 Task: For heading Use Pacifico with underline.  font size for heading18,  'Change the font style of data to'Pacifico and font size to 9,  Change the alignment of both headline & data to Align center.  In the sheet   Revive Sales   book
Action: Mouse moved to (173, 298)
Screenshot: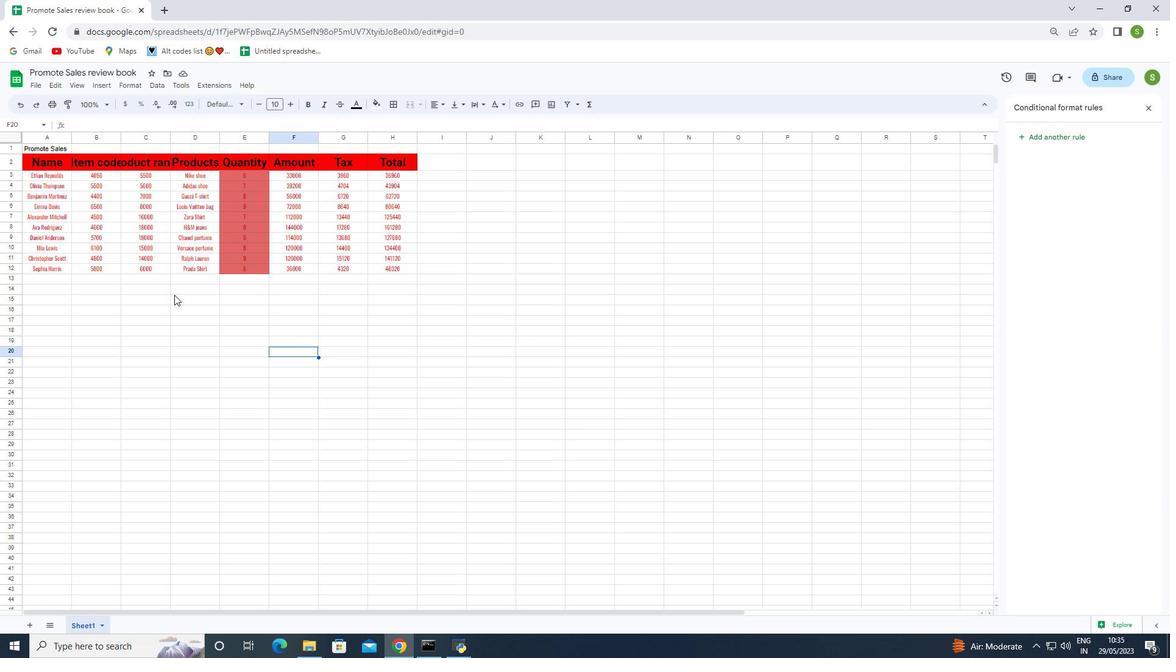 
Action: Mouse pressed left at (173, 298)
Screenshot: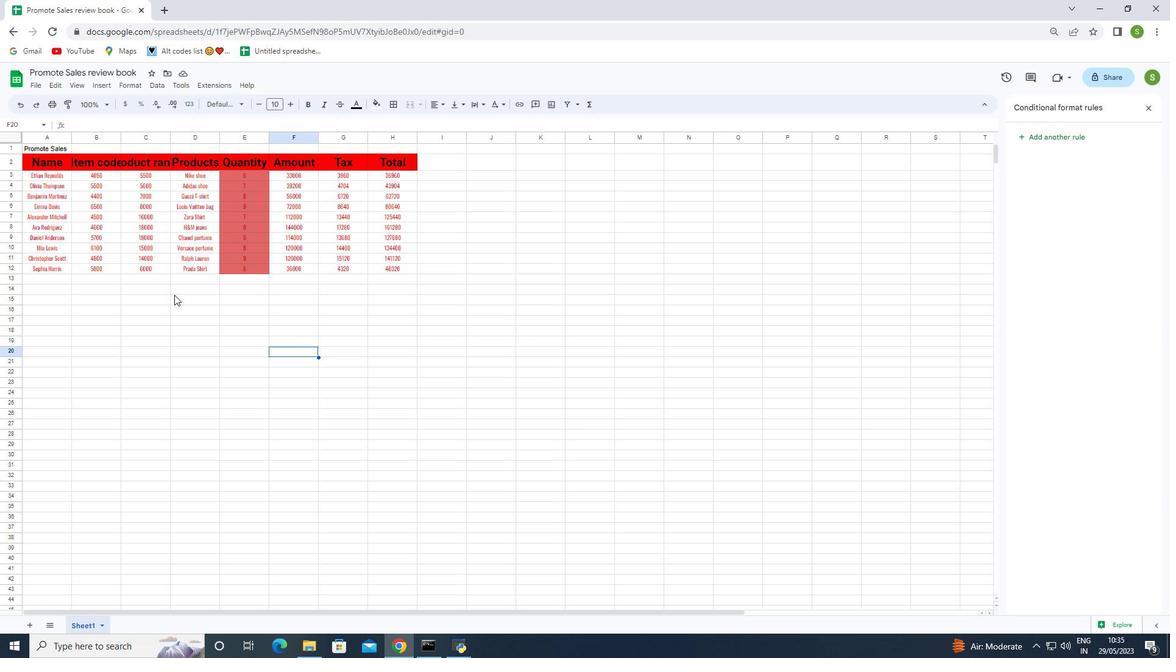 
Action: Mouse moved to (34, 159)
Screenshot: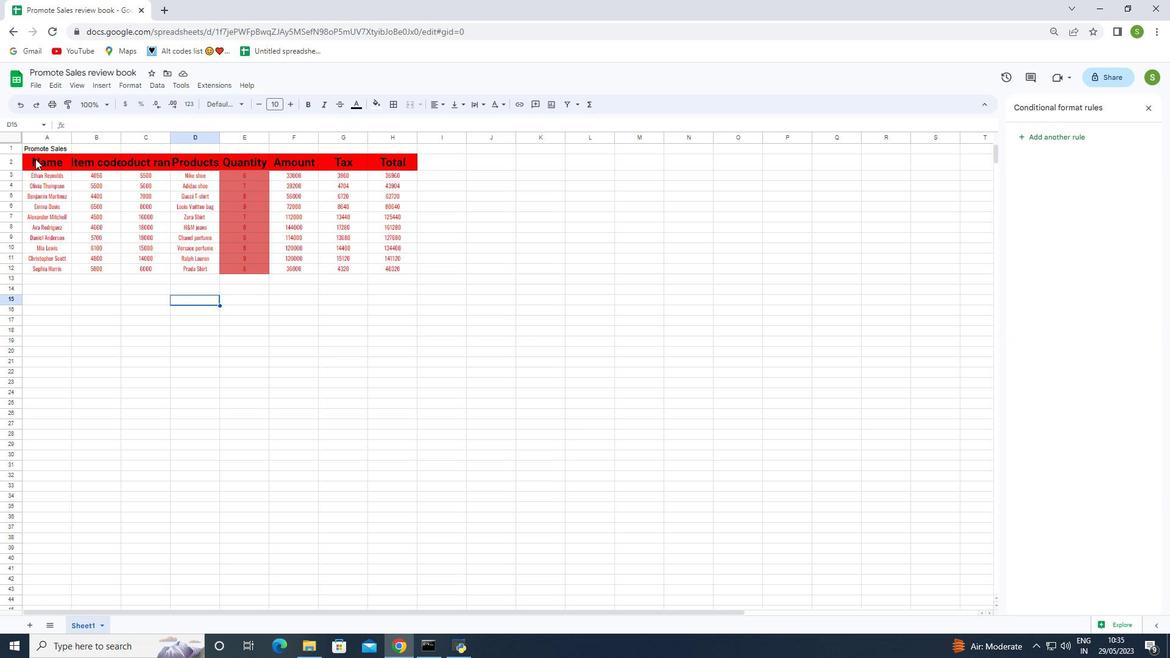 
Action: Mouse pressed left at (34, 159)
Screenshot: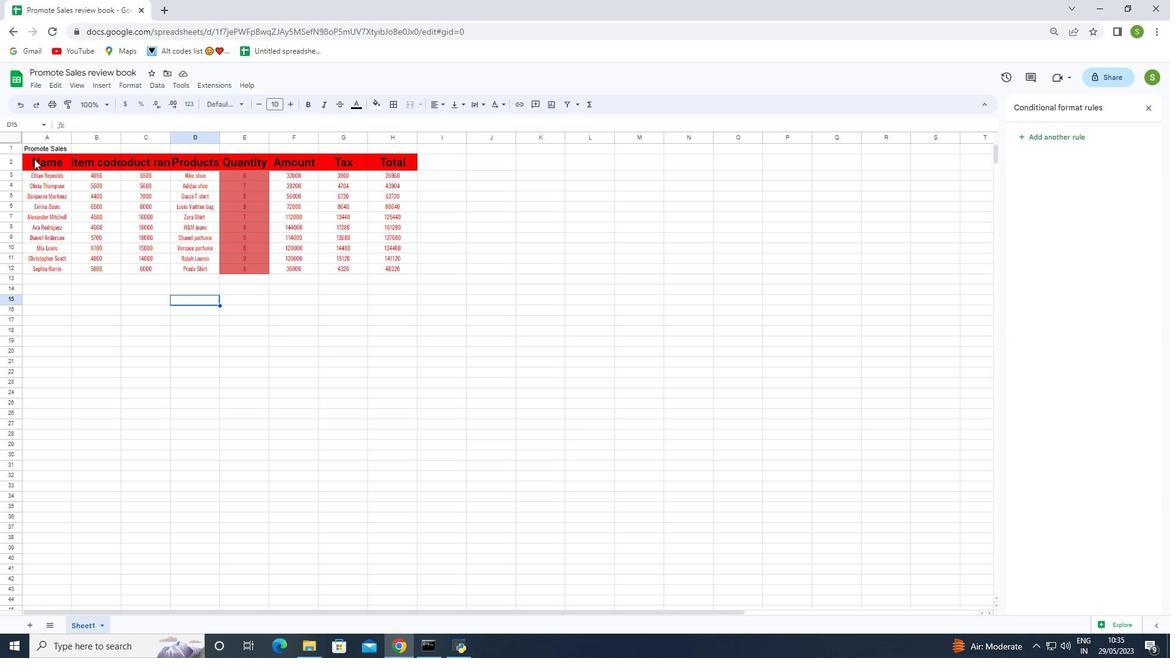 
Action: Mouse moved to (226, 104)
Screenshot: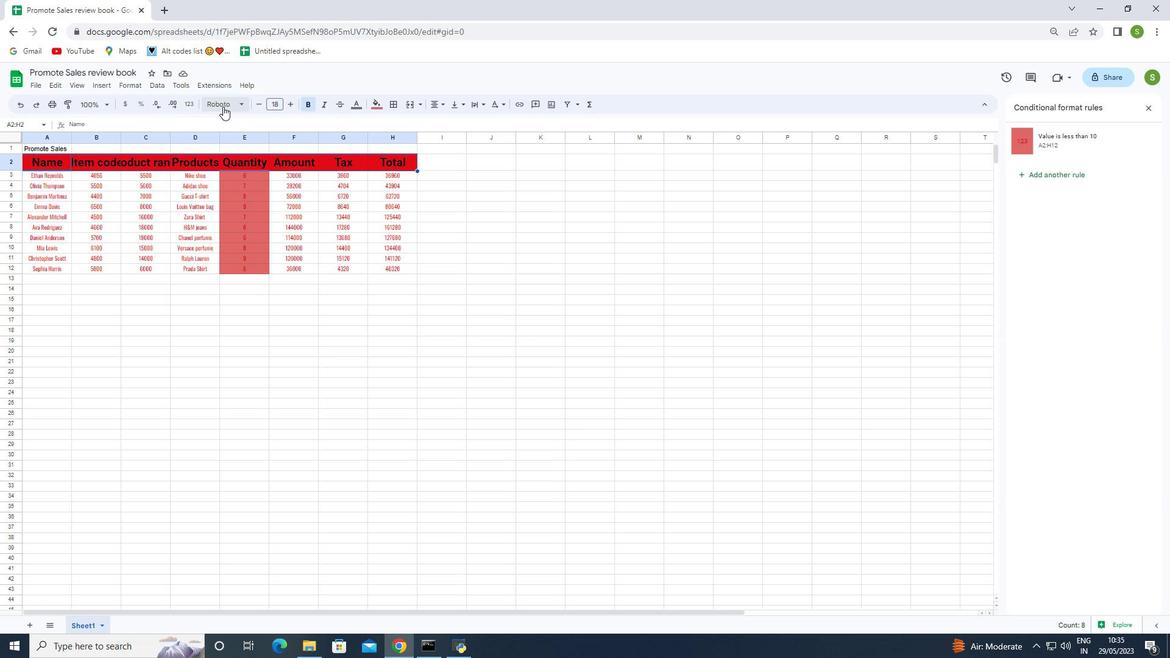 
Action: Mouse pressed left at (226, 104)
Screenshot: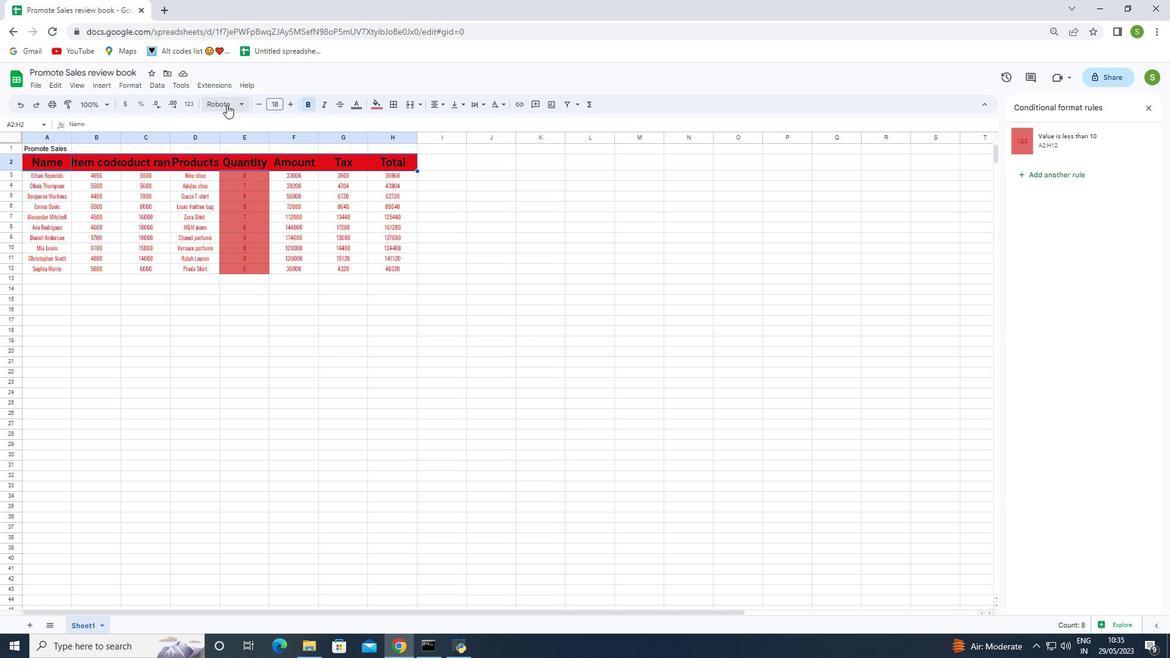 
Action: Mouse moved to (243, 563)
Screenshot: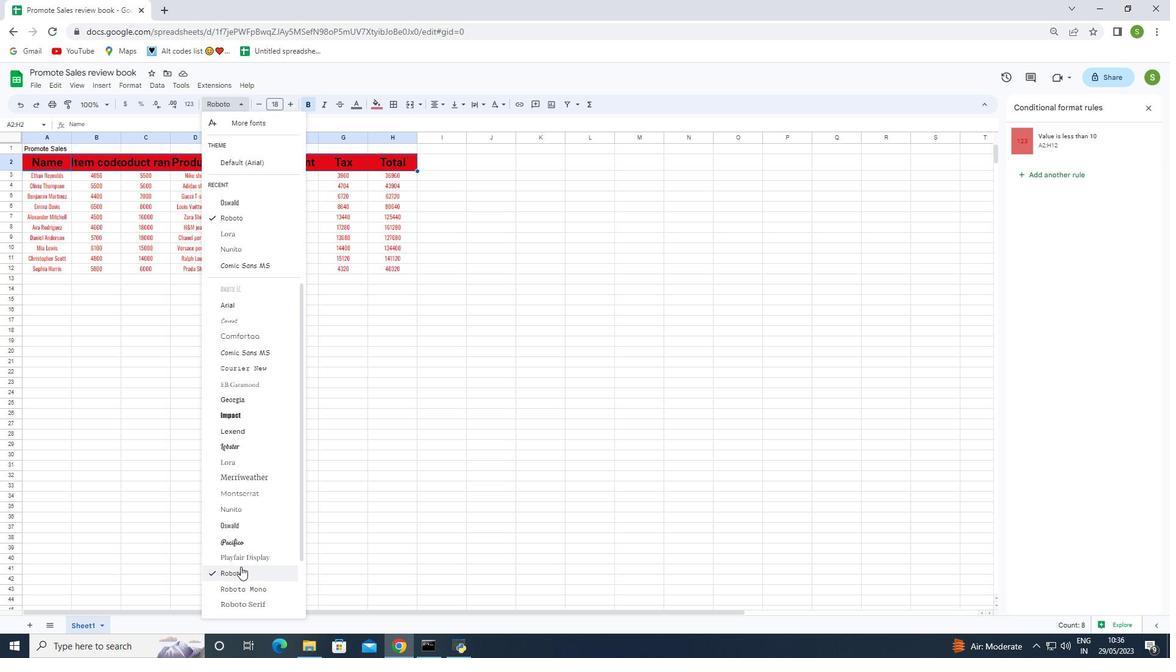 
Action: Mouse scrolled (243, 562) with delta (0, 0)
Screenshot: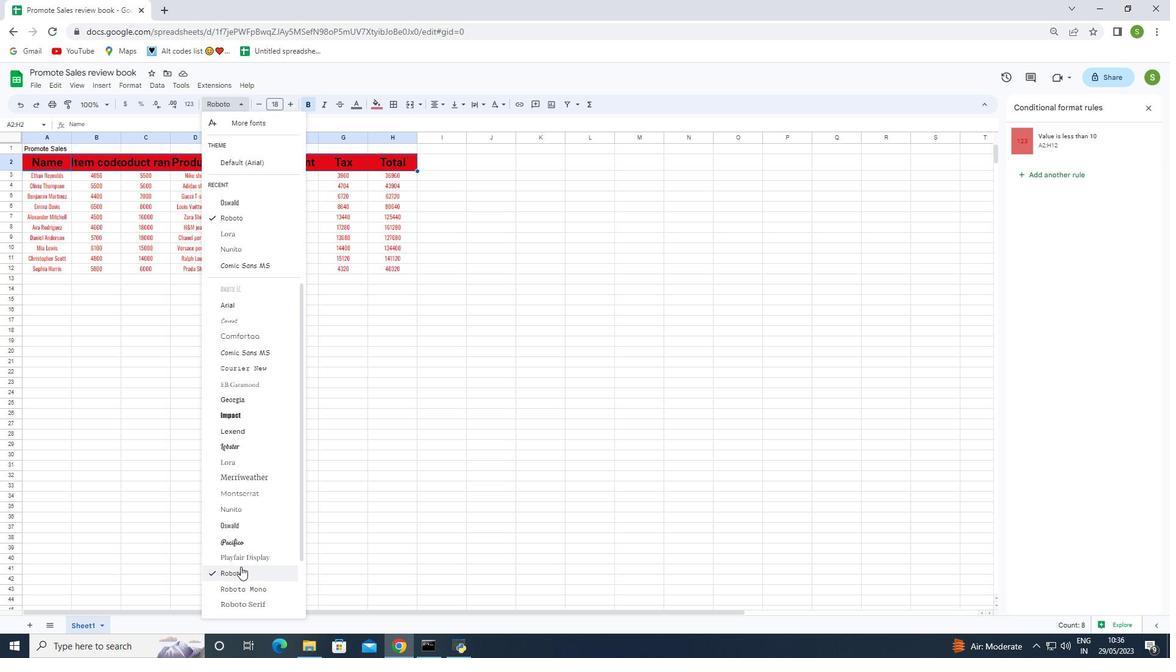 
Action: Mouse scrolled (243, 562) with delta (0, 0)
Screenshot: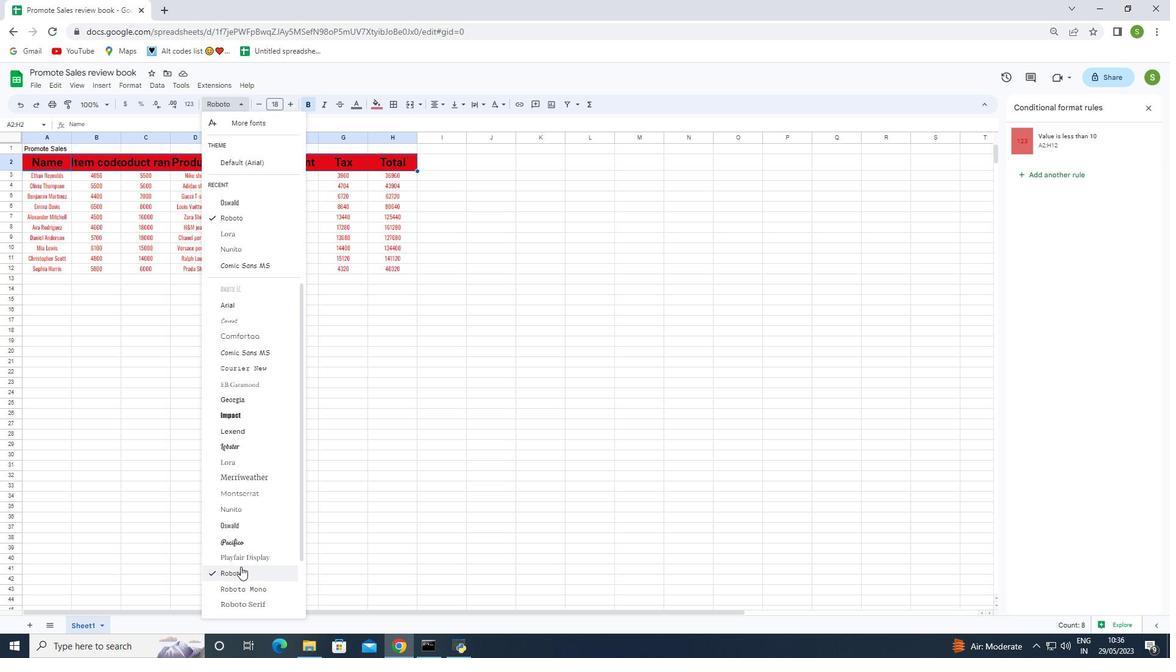 
Action: Mouse scrolled (243, 562) with delta (0, 0)
Screenshot: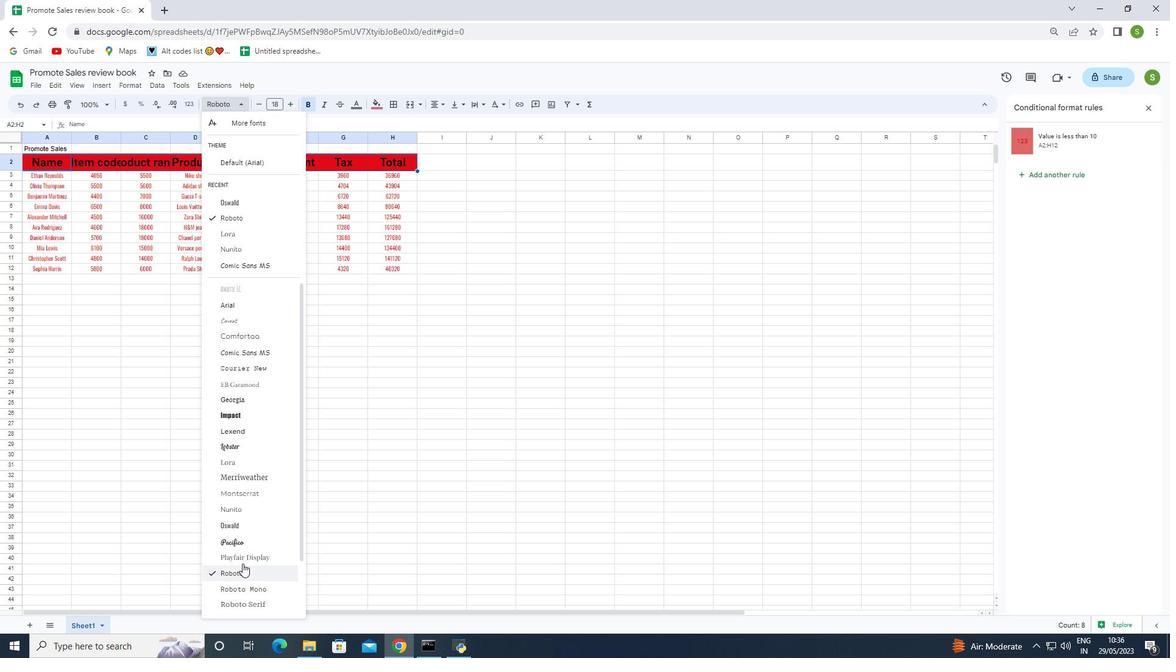 
Action: Mouse moved to (248, 562)
Screenshot: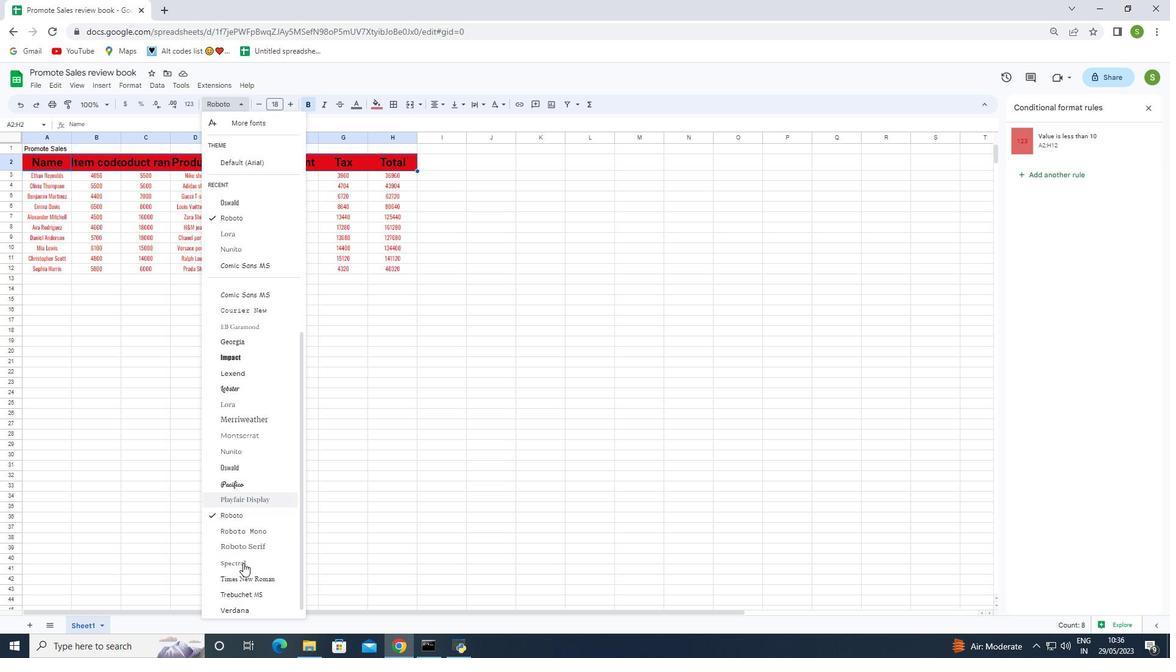 
Action: Mouse scrolled (245, 562) with delta (0, 0)
Screenshot: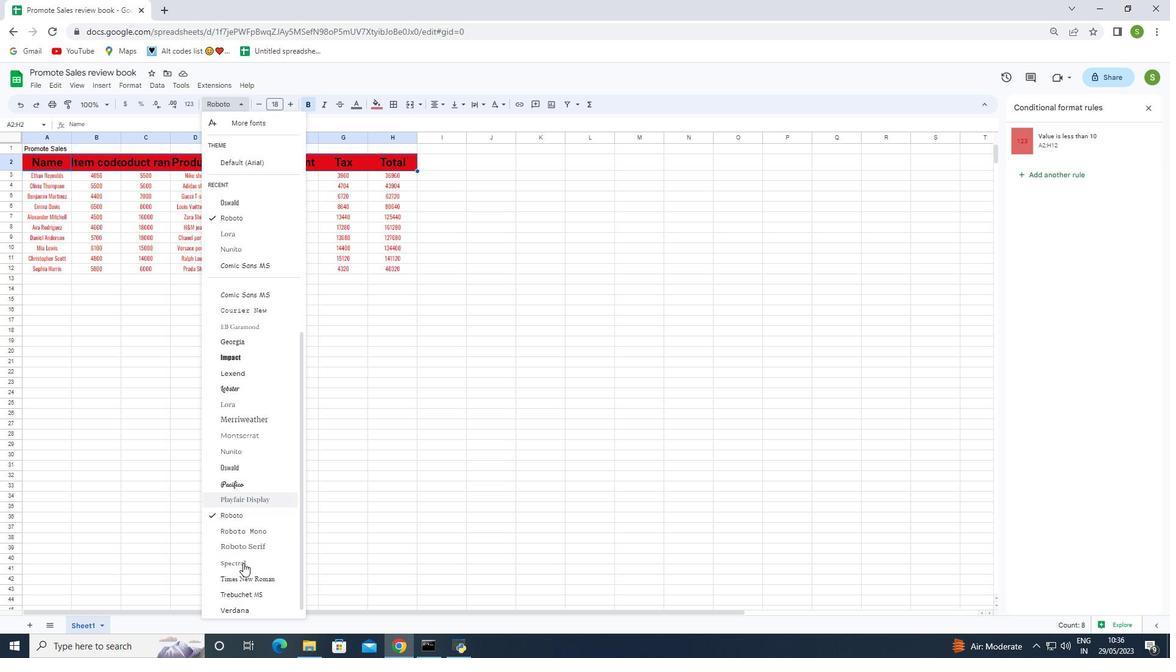 
Action: Mouse moved to (242, 512)
Screenshot: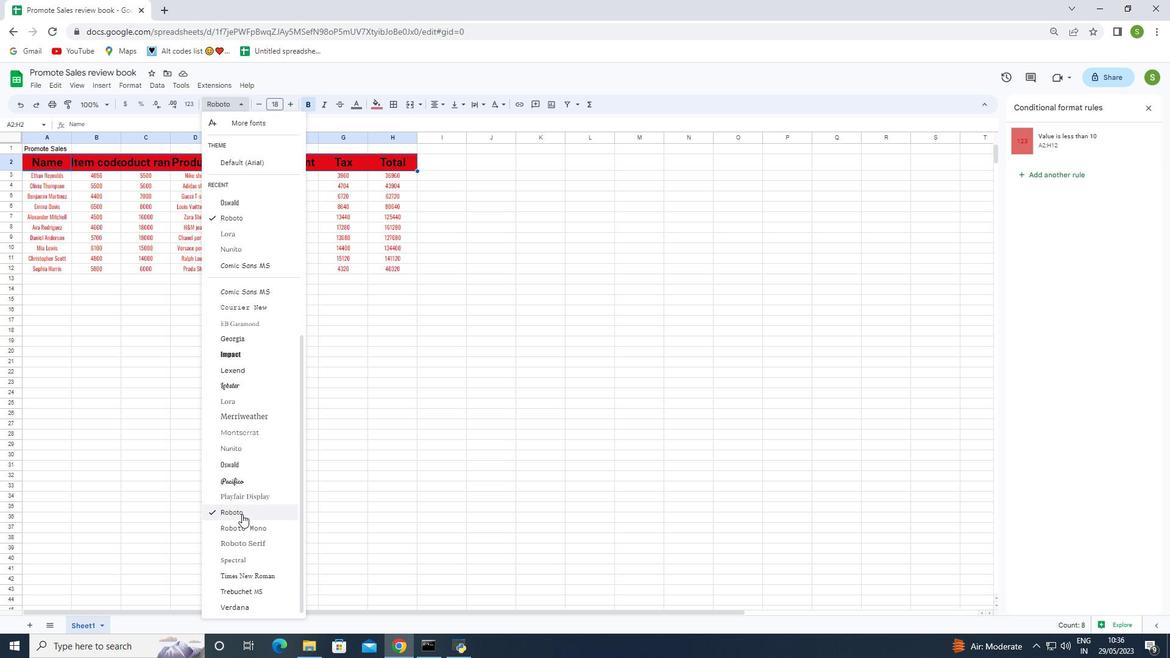 
Action: Mouse scrolled (242, 513) with delta (0, 0)
Screenshot: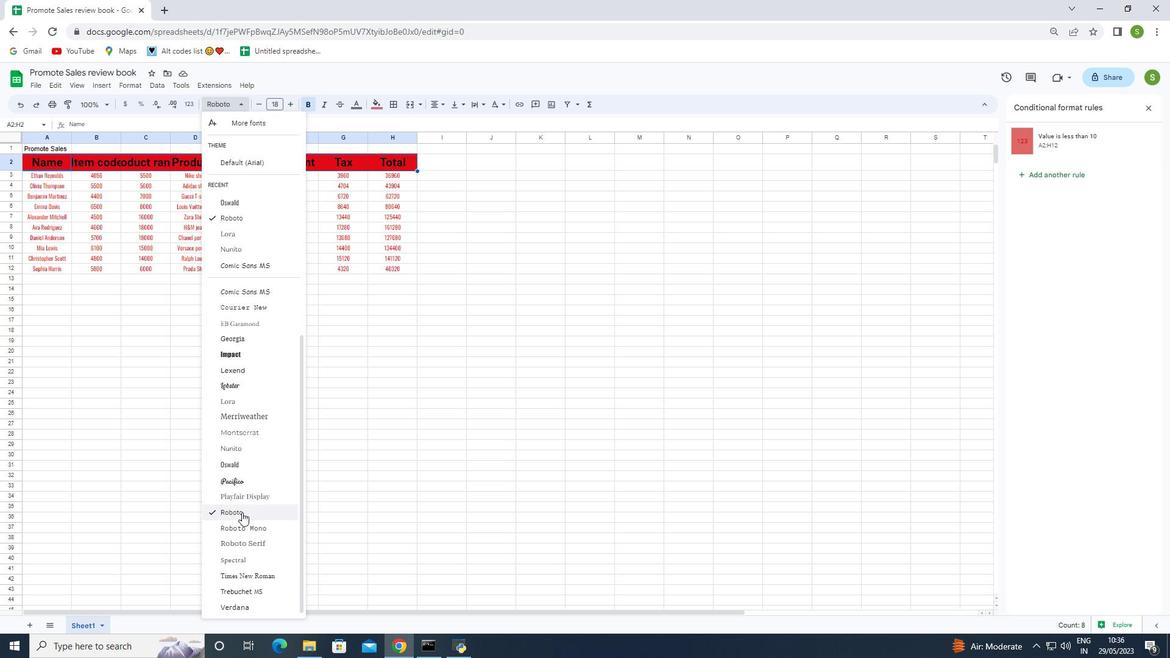 
Action: Mouse moved to (242, 509)
Screenshot: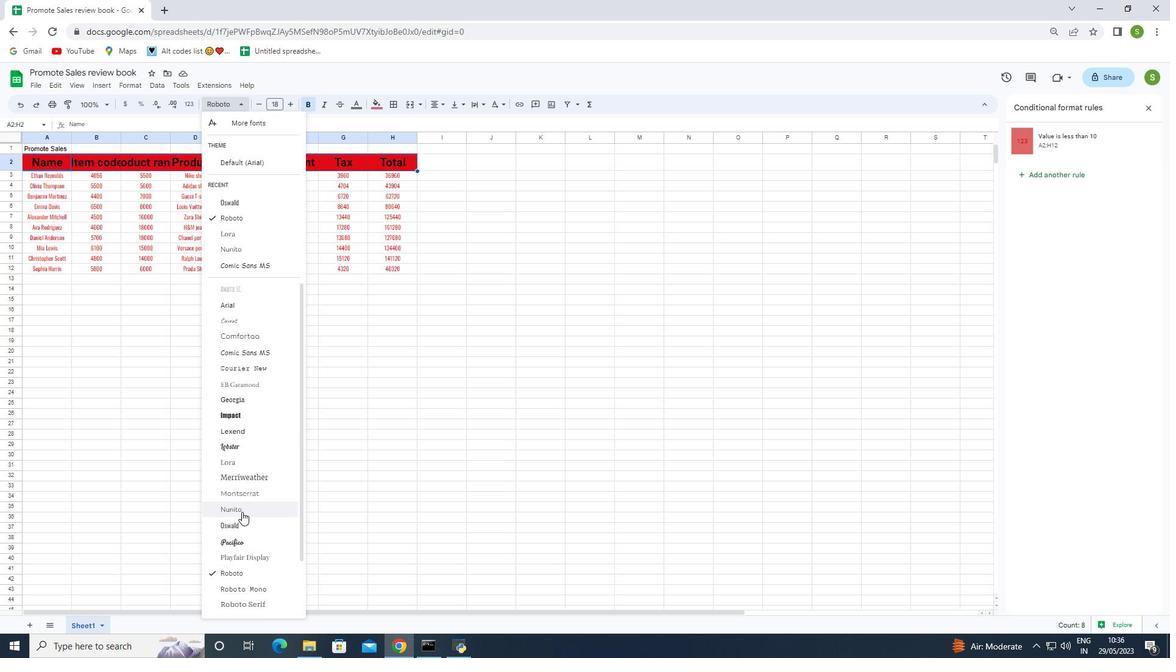
Action: Mouse scrolled (242, 510) with delta (0, 0)
Screenshot: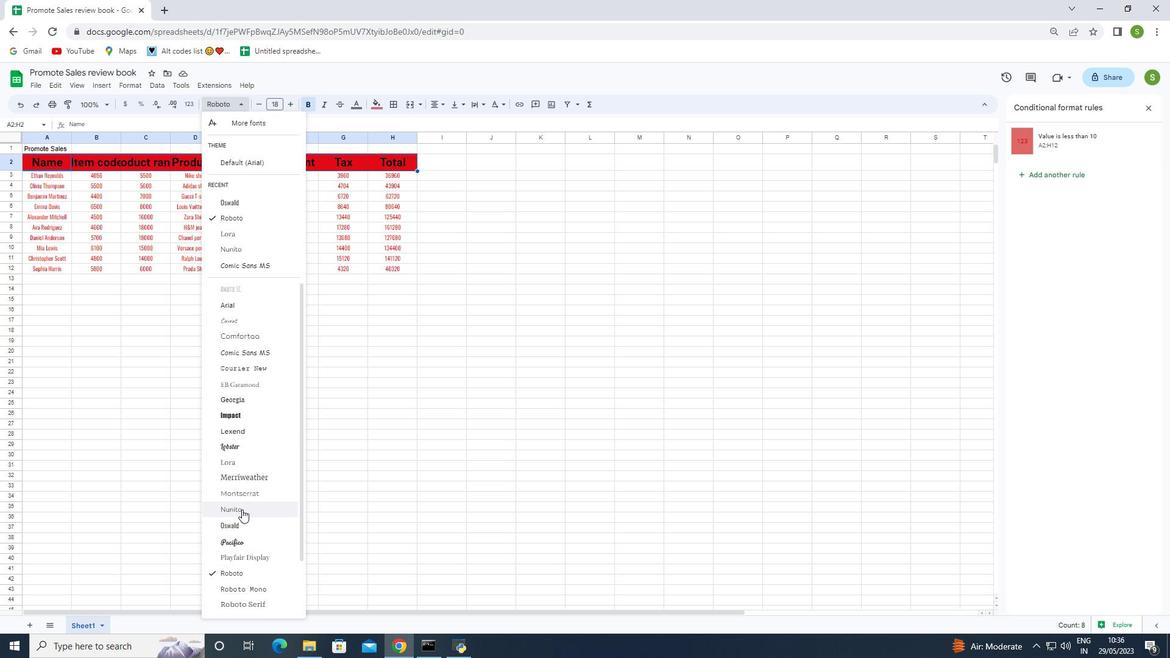 
Action: Mouse moved to (240, 459)
Screenshot: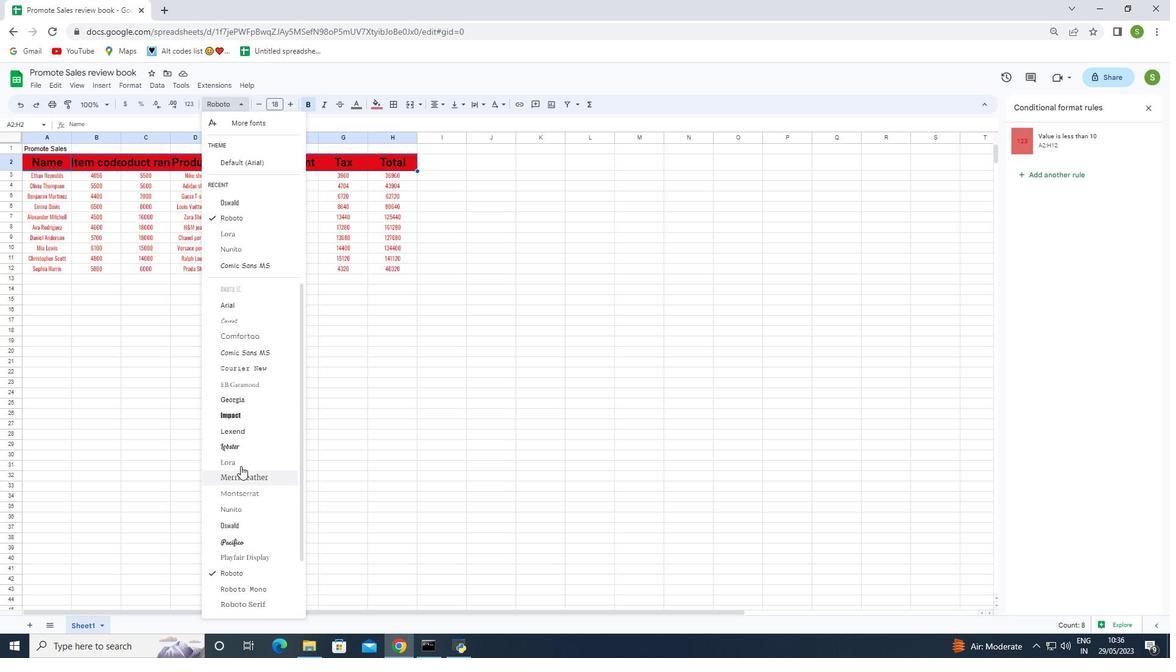 
Action: Mouse scrolled (240, 459) with delta (0, 0)
Screenshot: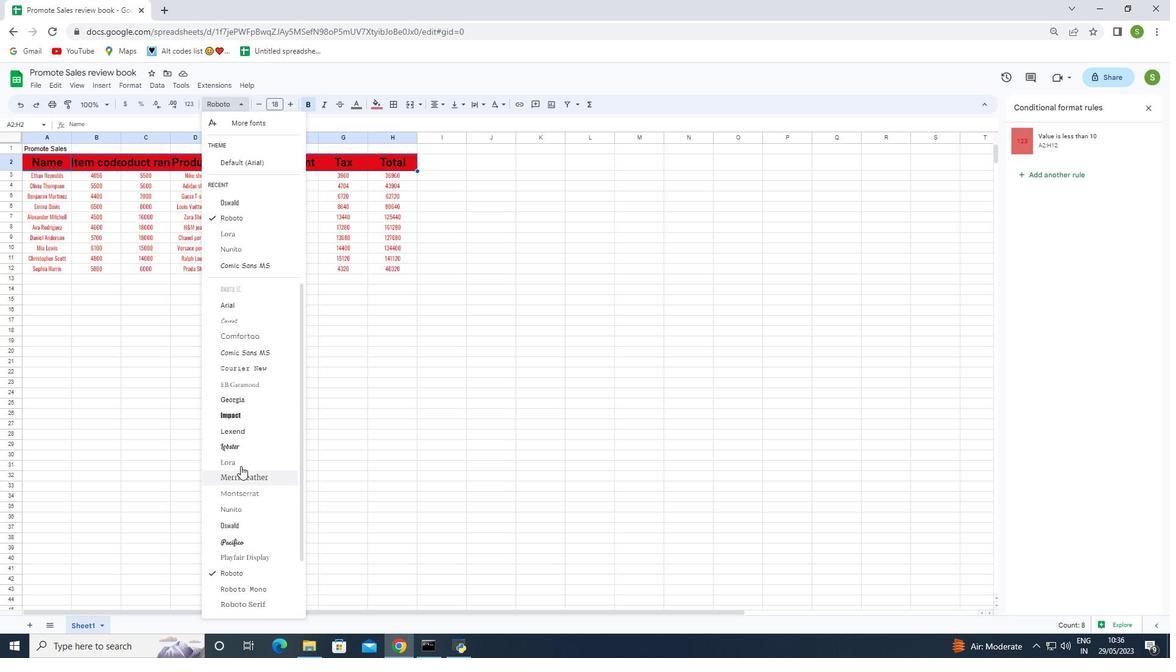 
Action: Mouse moved to (240, 458)
Screenshot: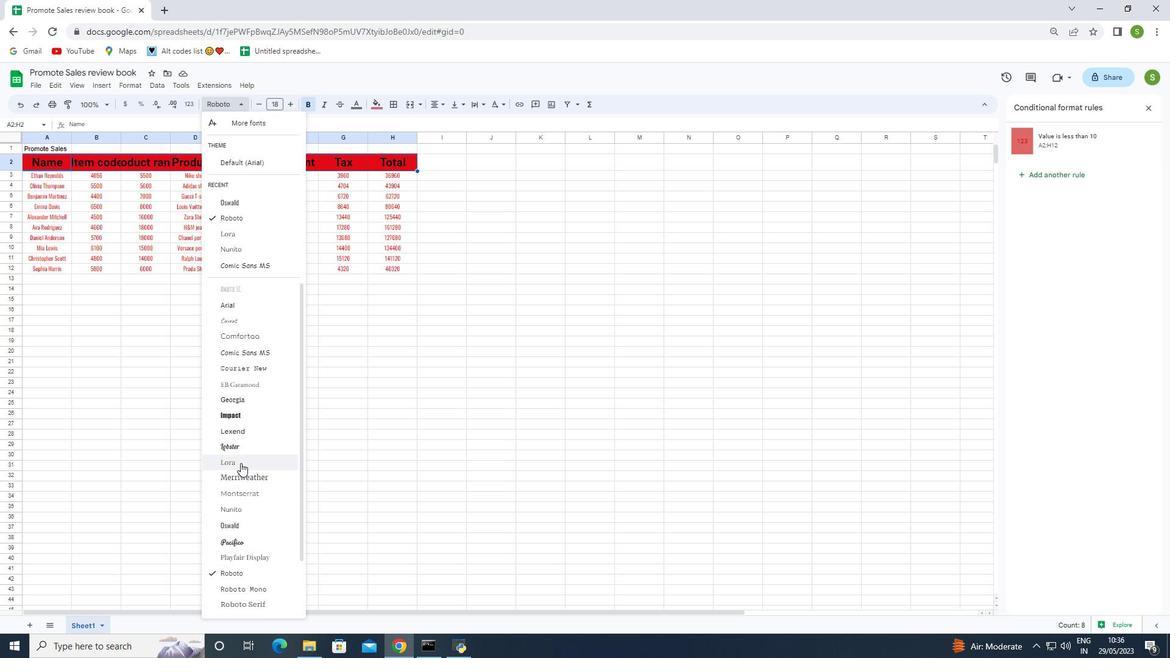 
Action: Mouse scrolled (240, 459) with delta (0, 0)
Screenshot: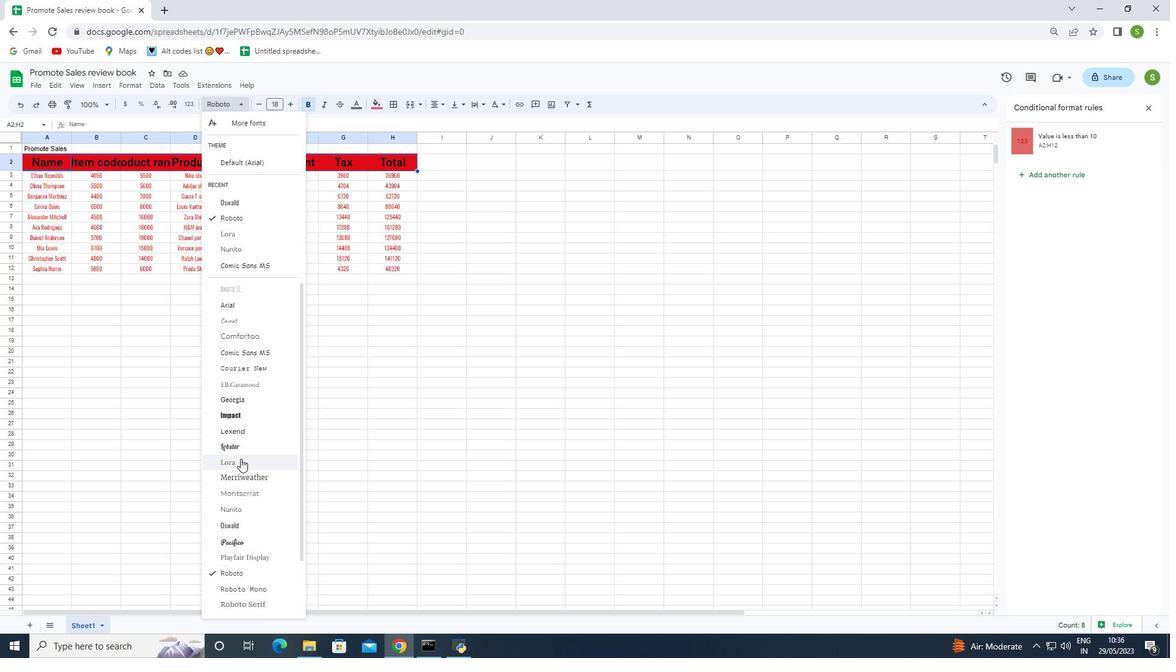 
Action: Mouse moved to (256, 521)
Screenshot: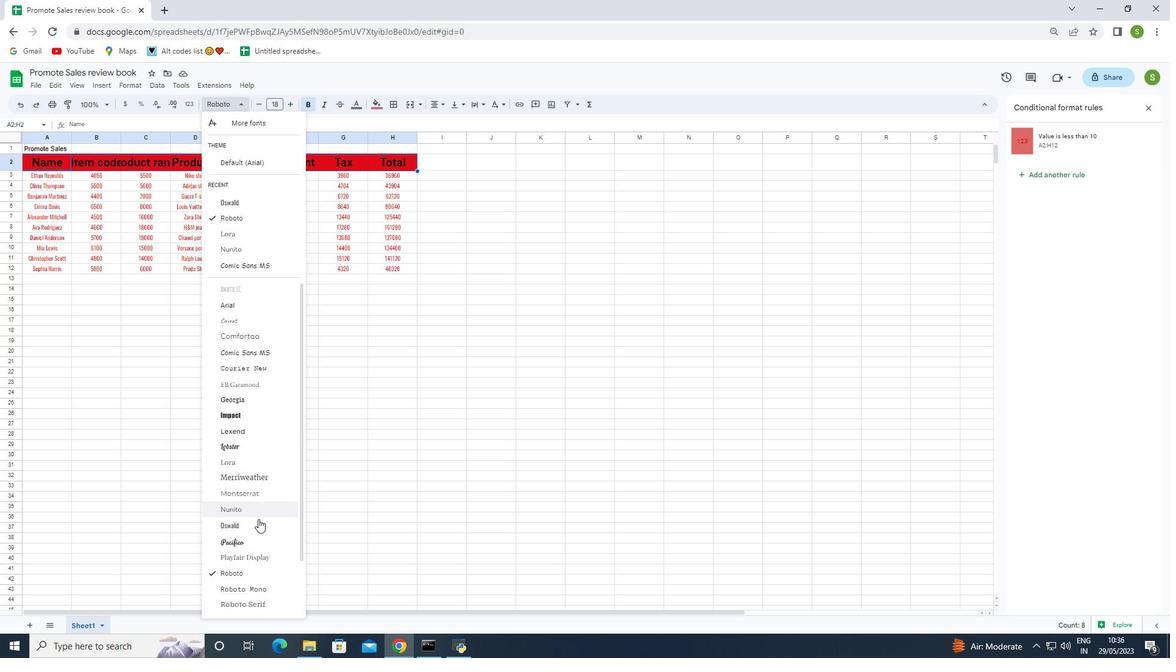 
Action: Mouse scrolled (256, 521) with delta (0, 0)
Screenshot: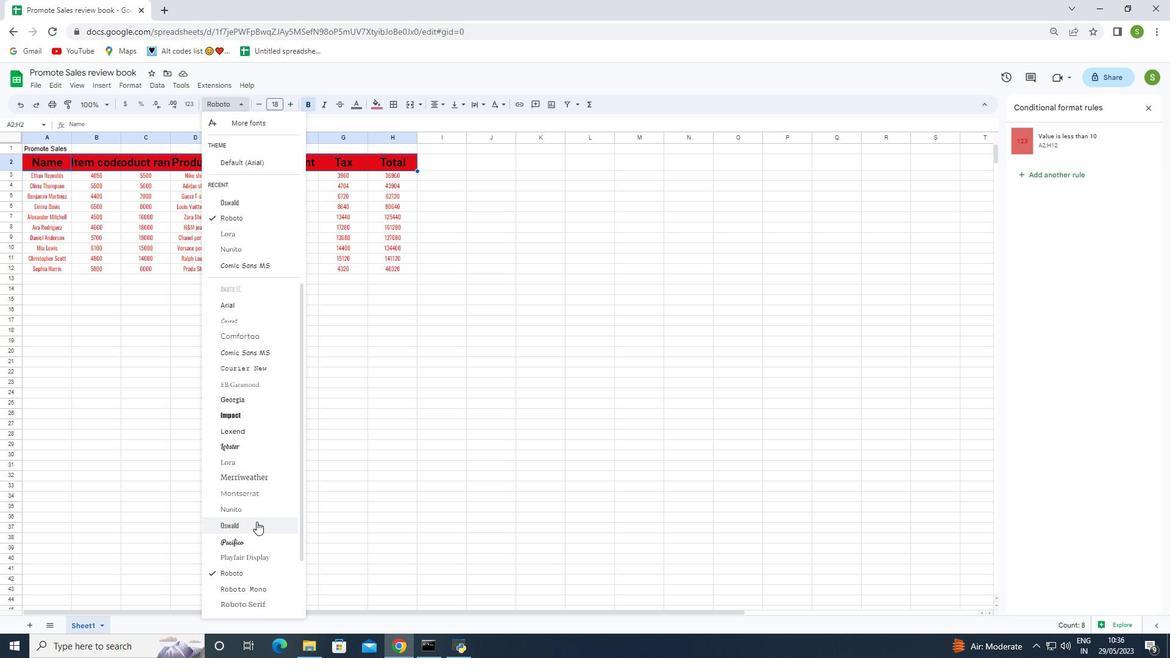 
Action: Mouse scrolled (256, 521) with delta (0, 0)
Screenshot: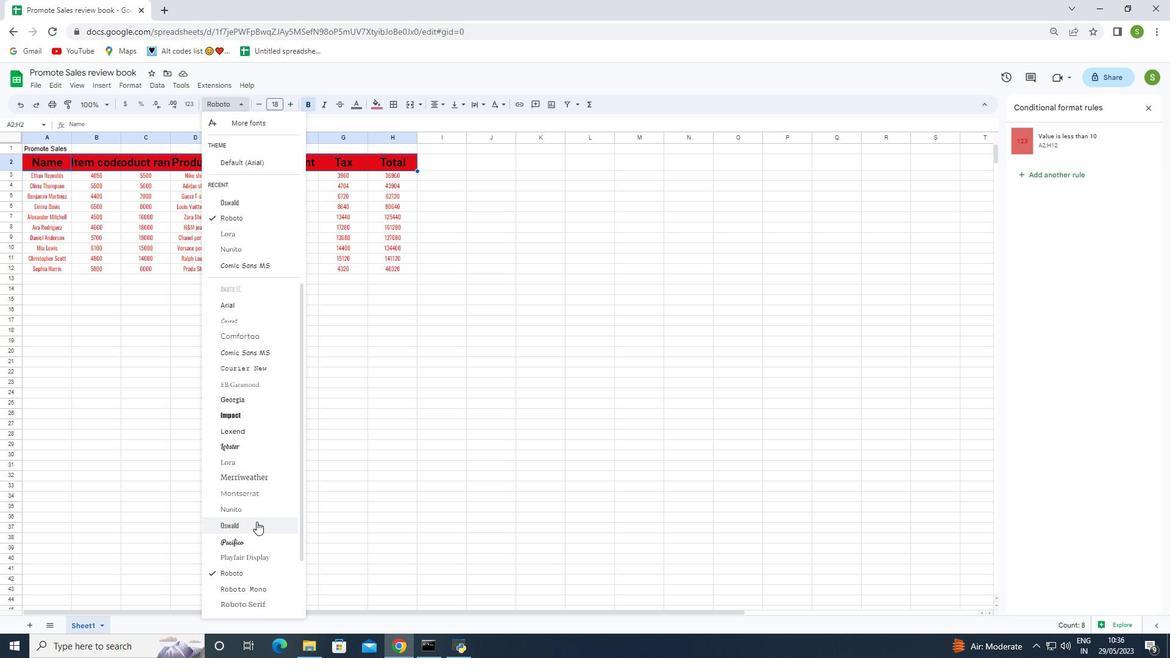 
Action: Mouse moved to (254, 524)
Screenshot: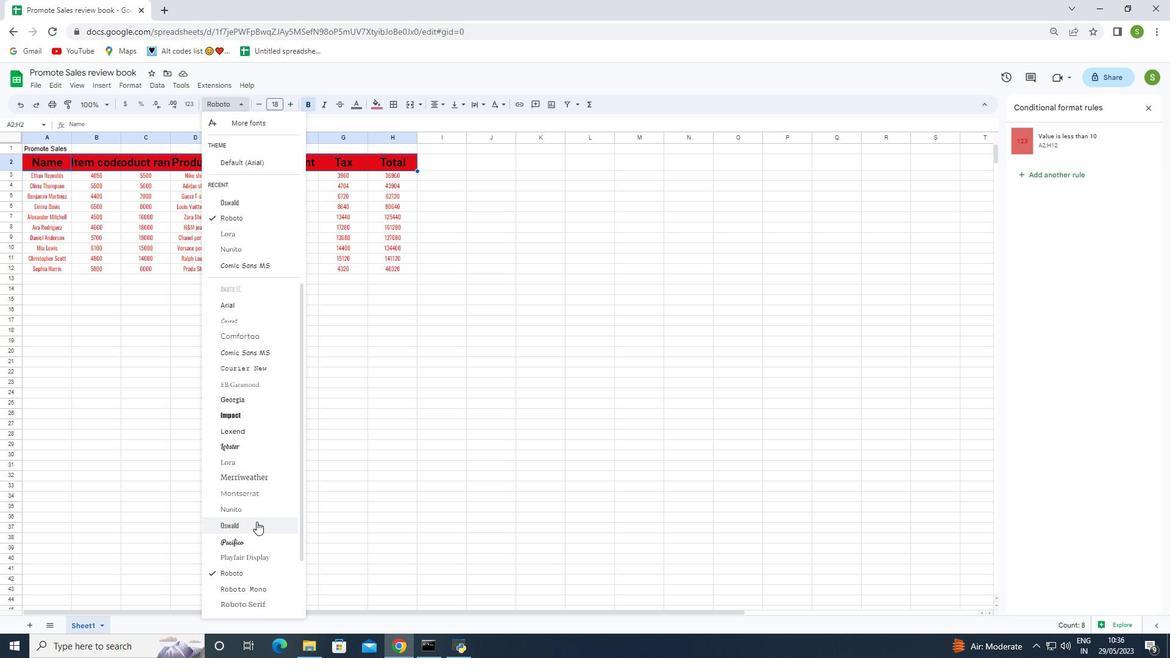
Action: Mouse scrolled (254, 523) with delta (0, 0)
Screenshot: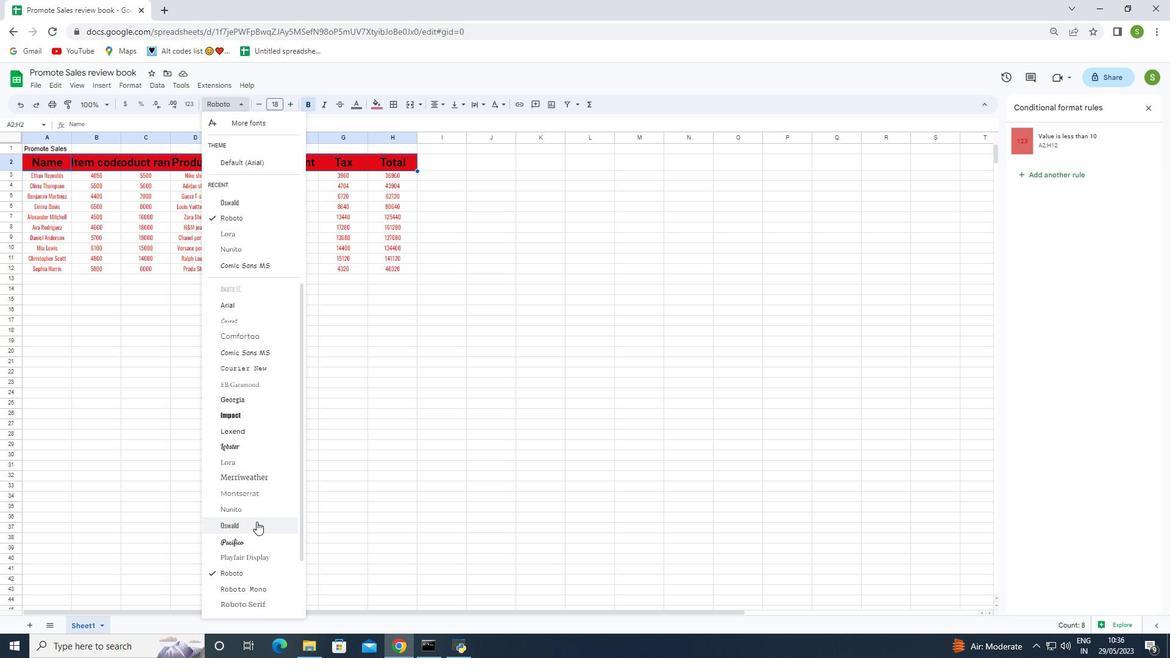 
Action: Mouse moved to (254, 525)
Screenshot: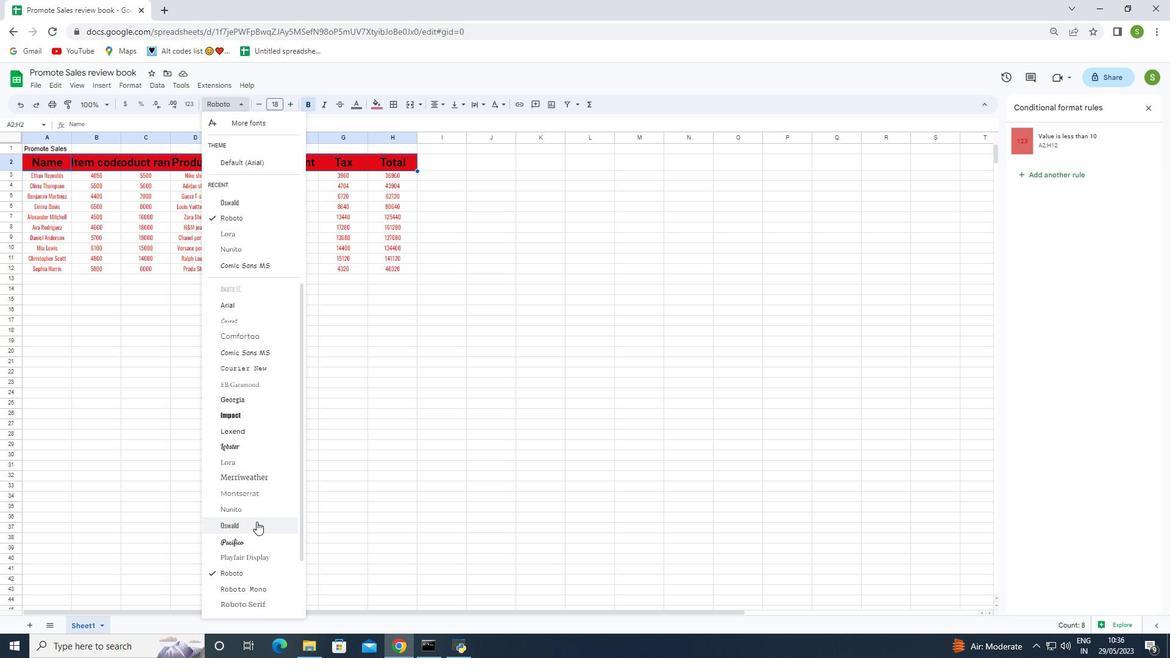 
Action: Mouse scrolled (254, 524) with delta (0, 0)
Screenshot: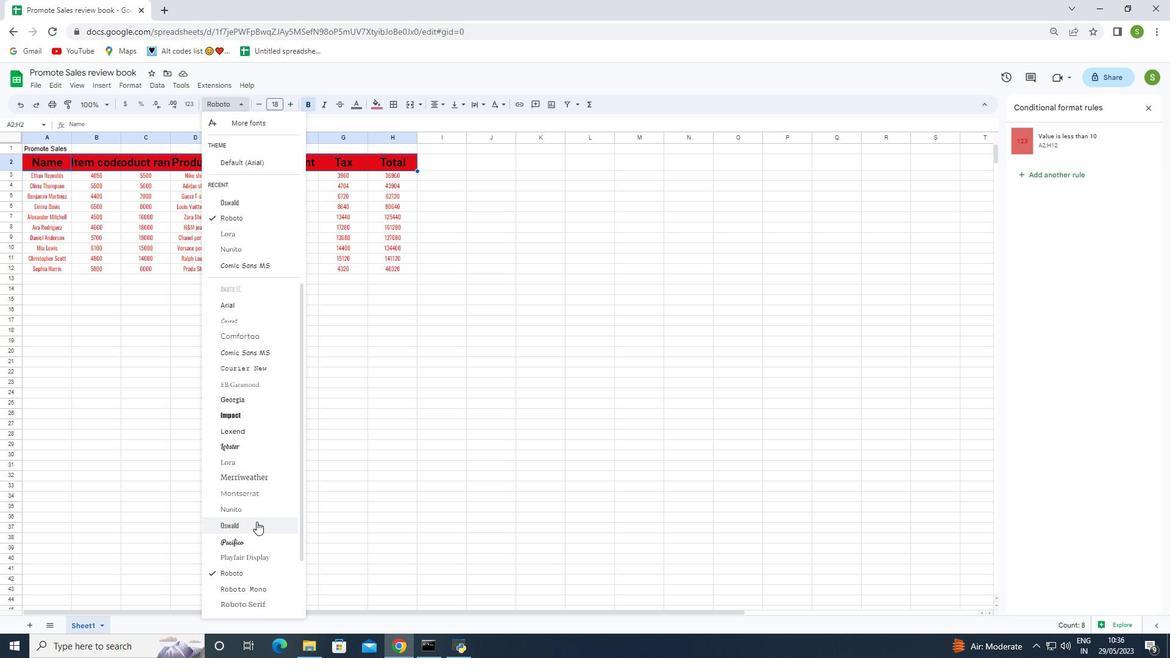 
Action: Mouse moved to (242, 485)
Screenshot: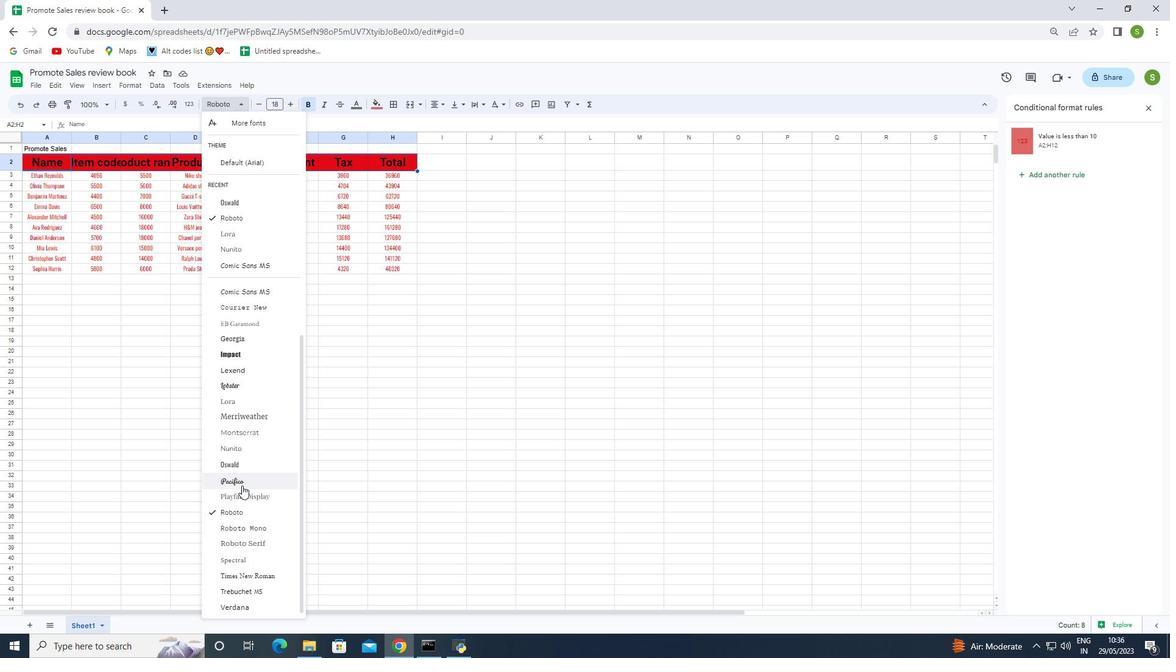 
Action: Mouse scrolled (242, 485) with delta (0, 0)
Screenshot: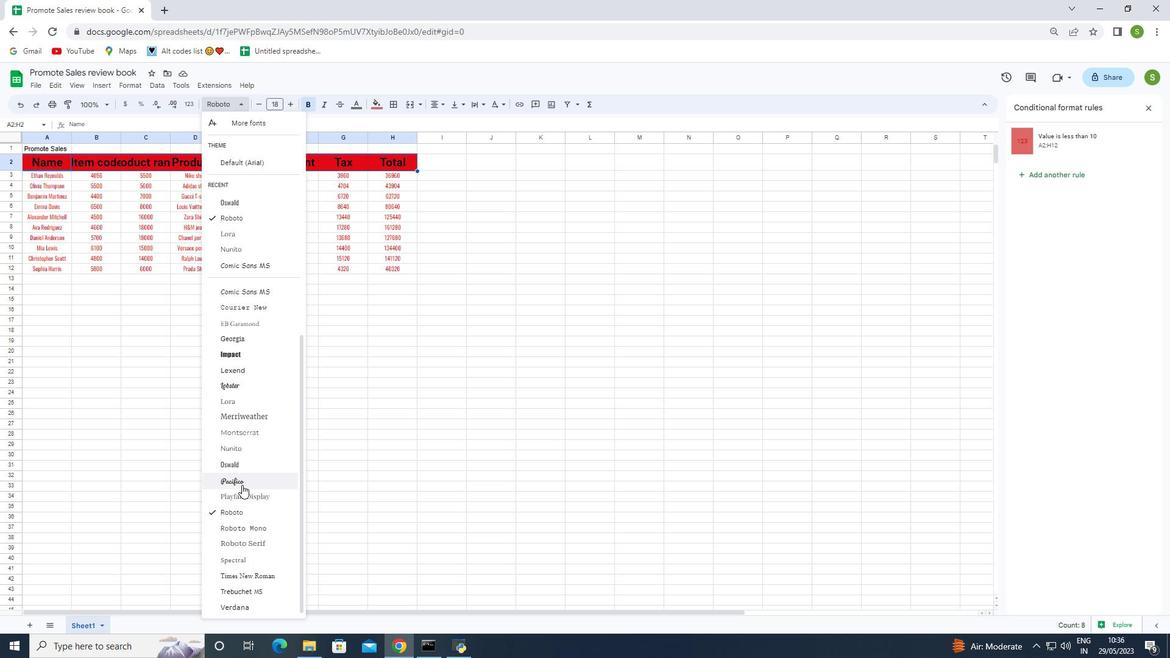
Action: Mouse moved to (240, 479)
Screenshot: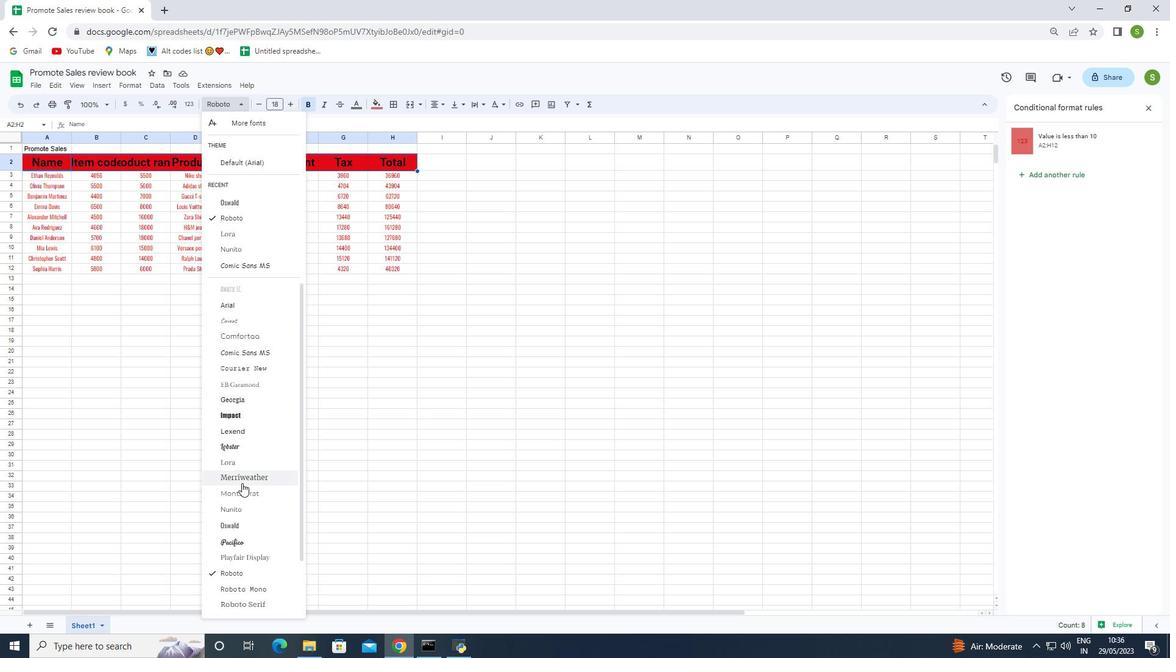 
Action: Mouse scrolled (240, 479) with delta (0, 0)
Screenshot: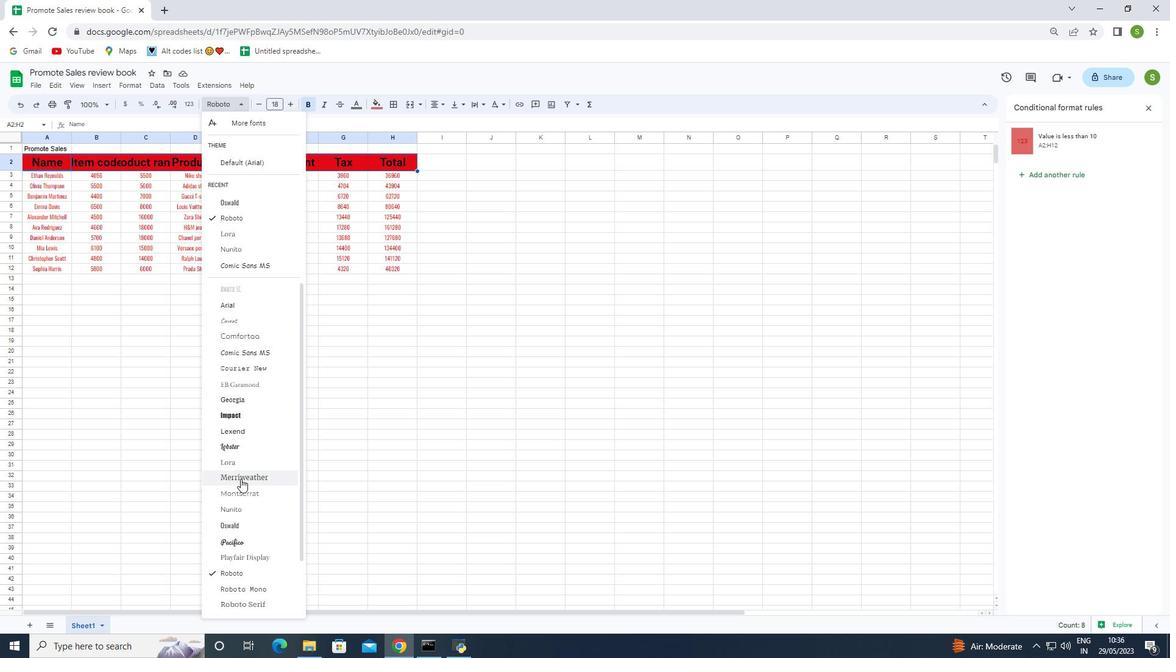 
Action: Mouse scrolled (240, 479) with delta (0, 0)
Screenshot: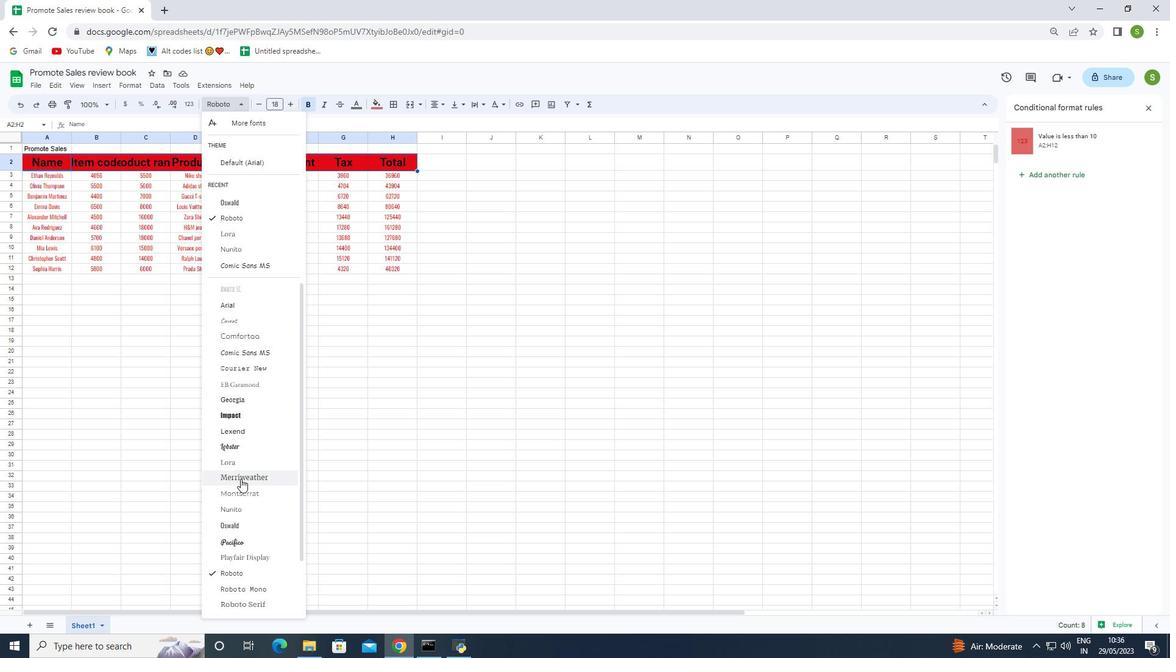 
Action: Mouse moved to (235, 125)
Screenshot: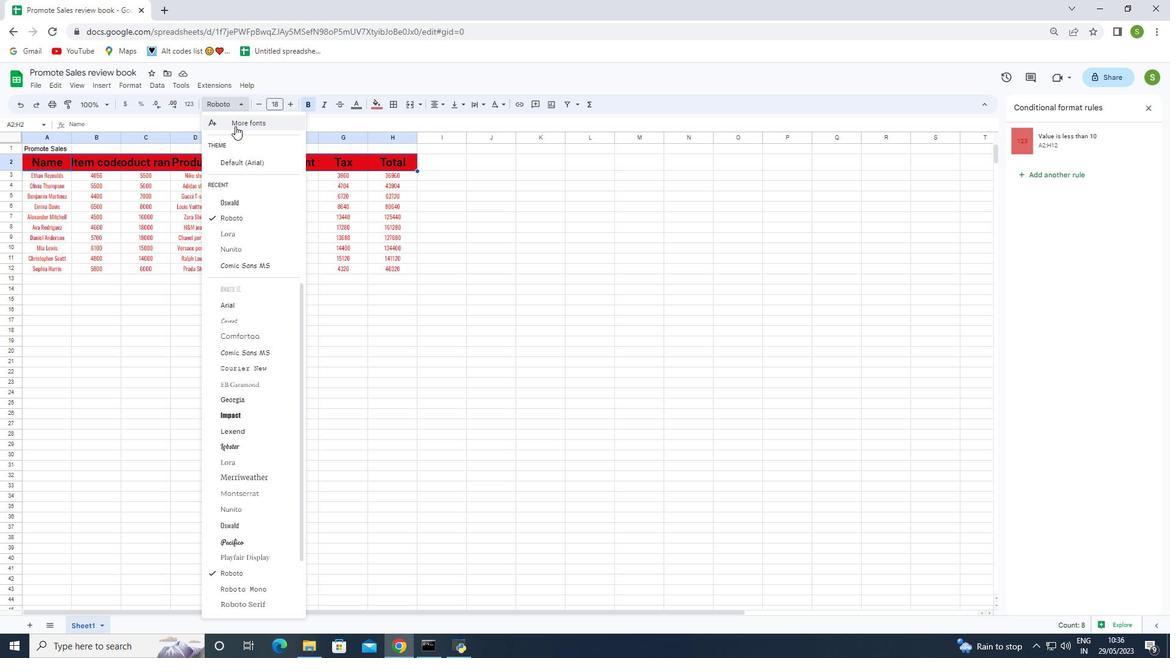 
Action: Mouse pressed left at (235, 125)
Screenshot: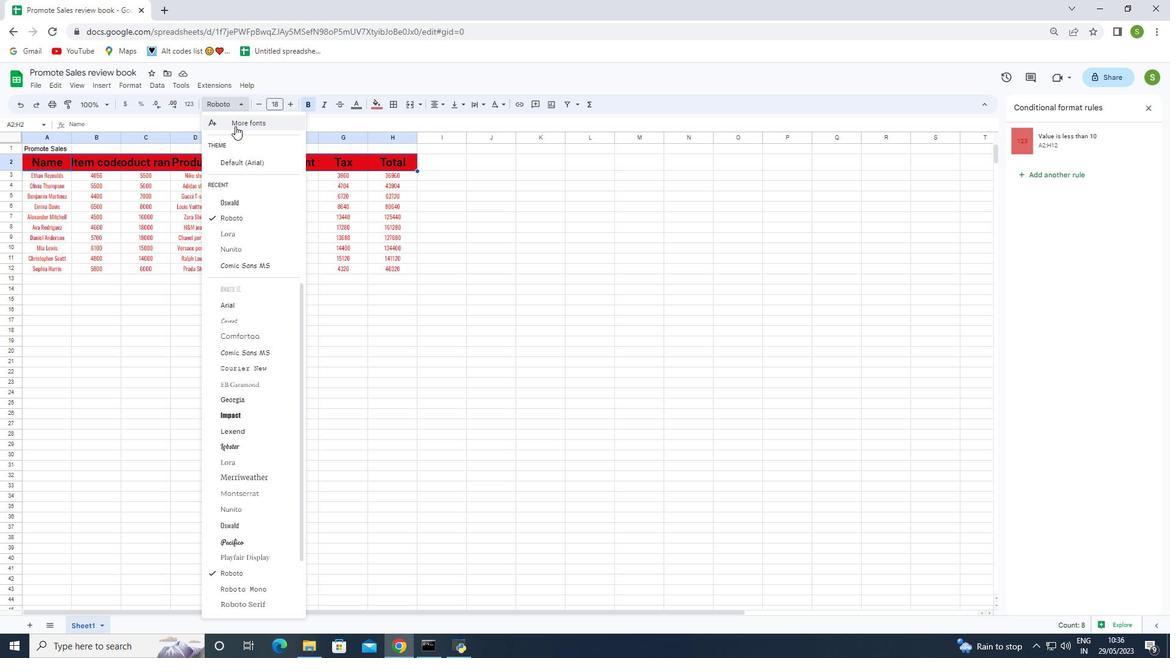 
Action: Mouse moved to (434, 233)
Screenshot: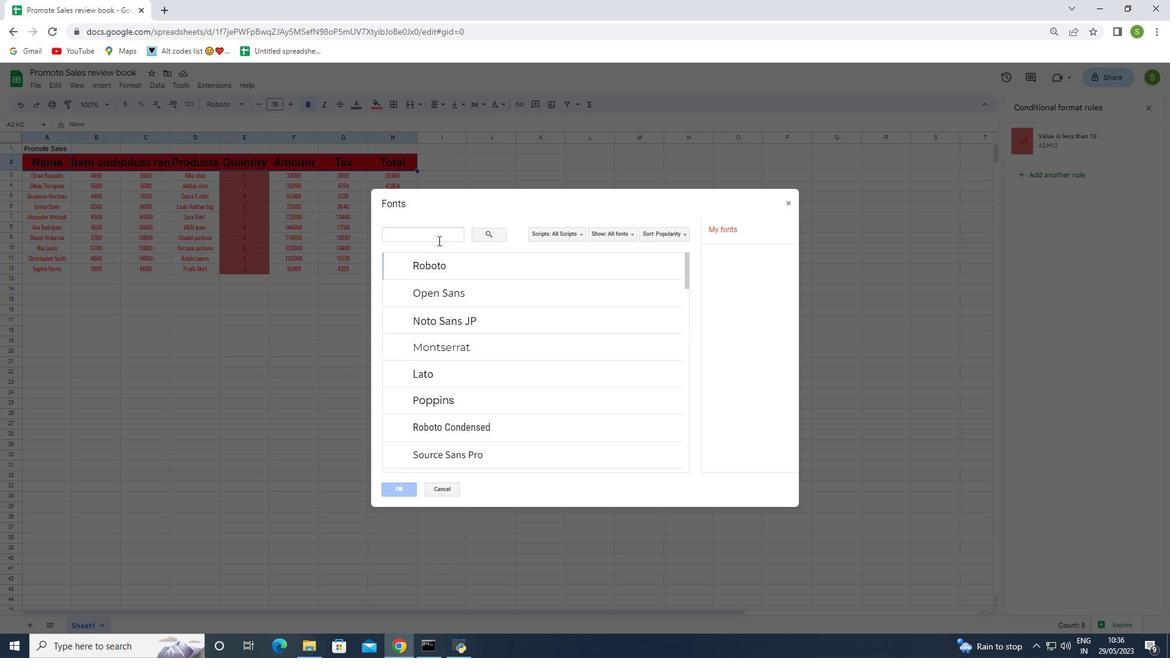 
Action: Mouse pressed left at (434, 233)
Screenshot: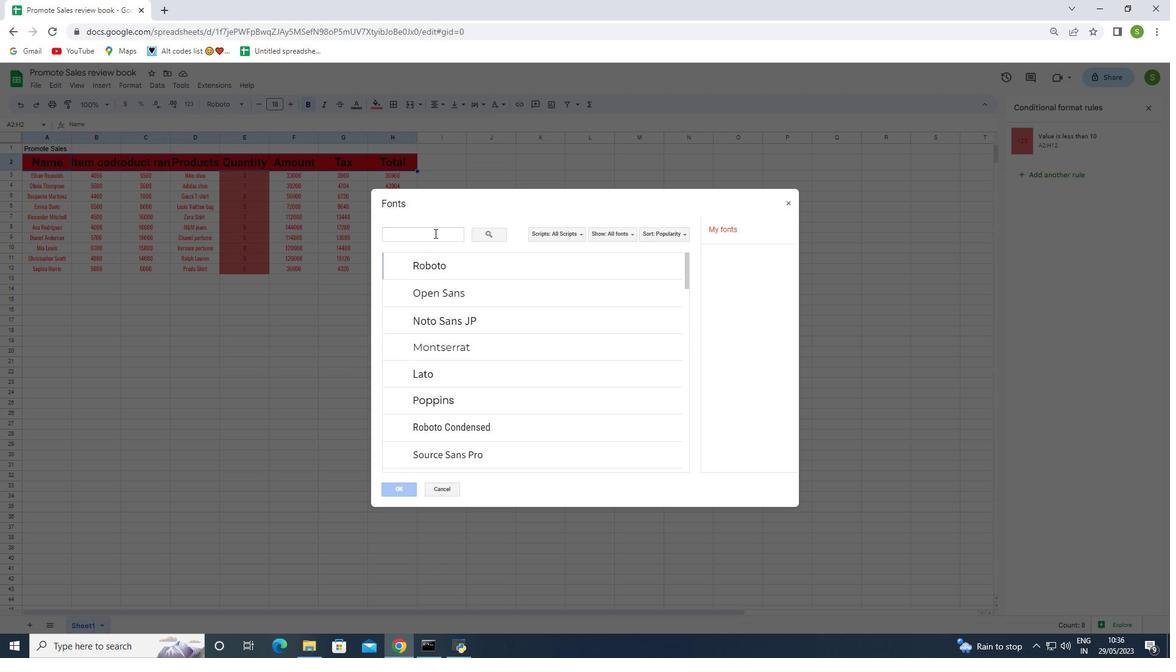 
Action: Key pressed pe
Screenshot: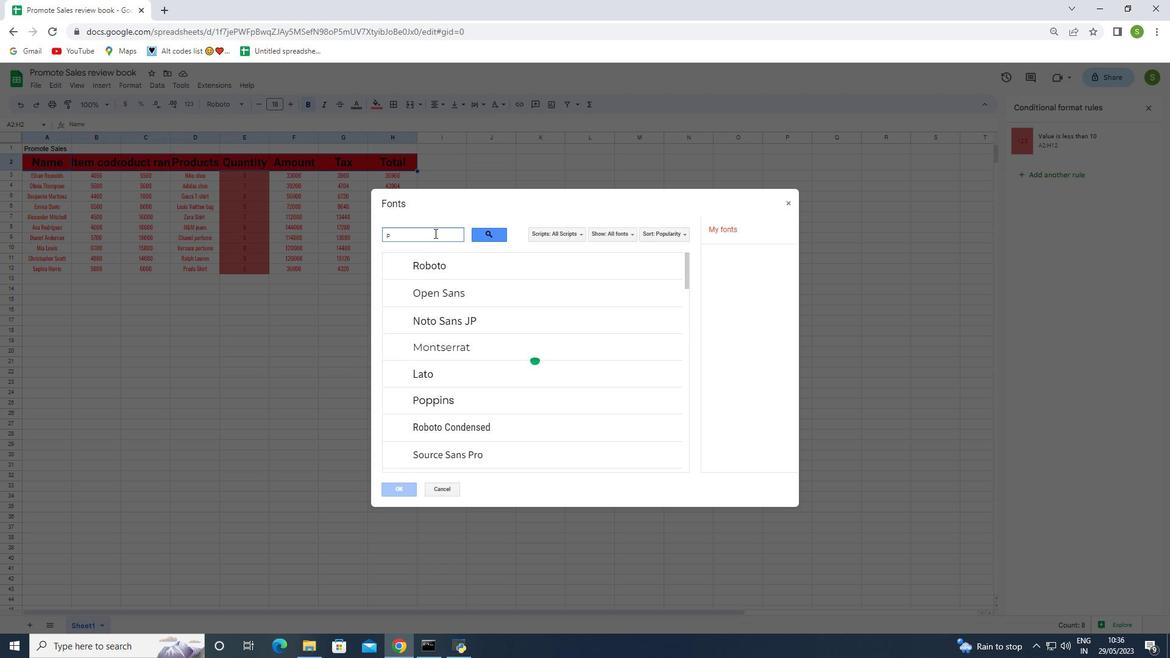 
Action: Mouse moved to (522, 405)
Screenshot: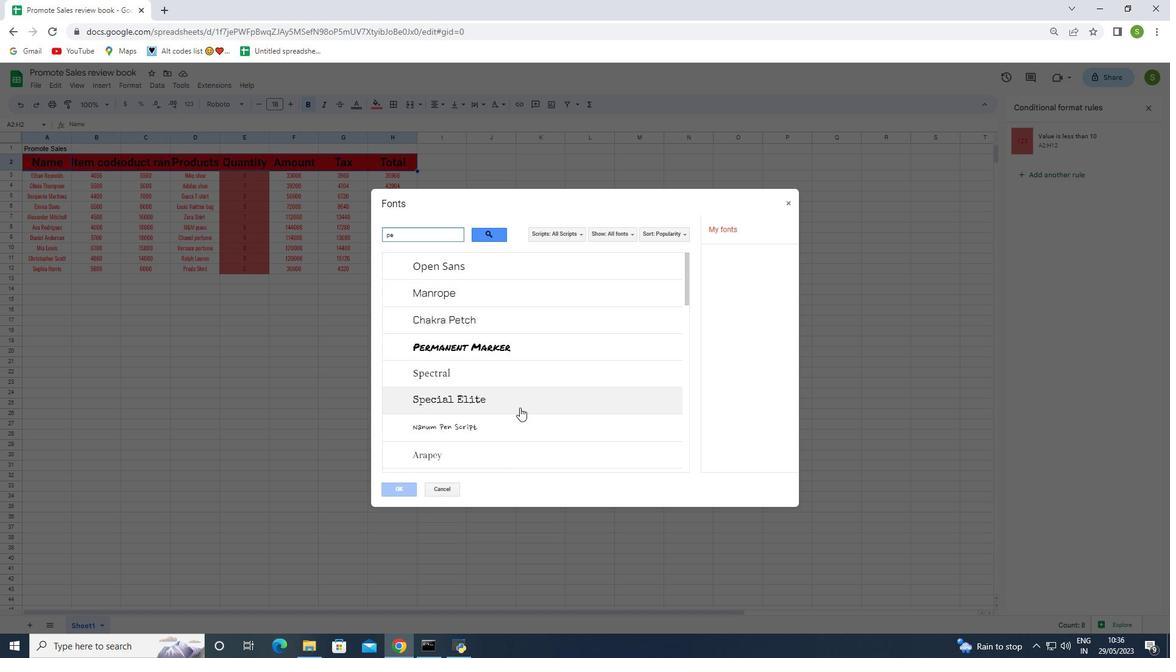 
Action: Key pressed c
Screenshot: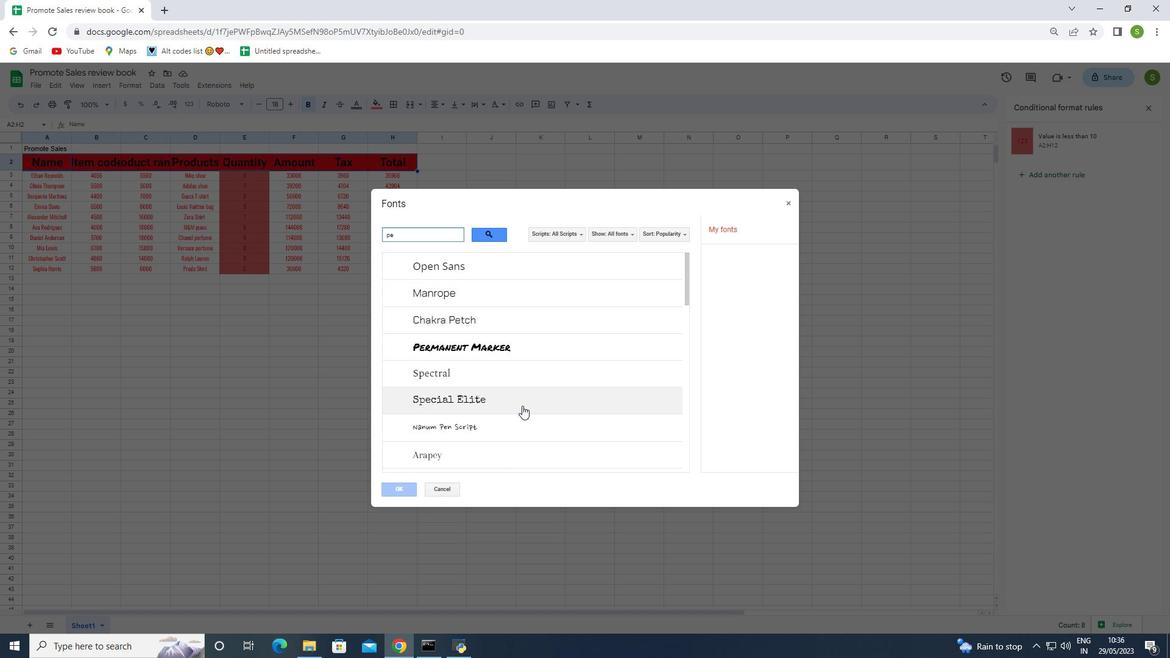 
Action: Mouse moved to (521, 407)
Screenshot: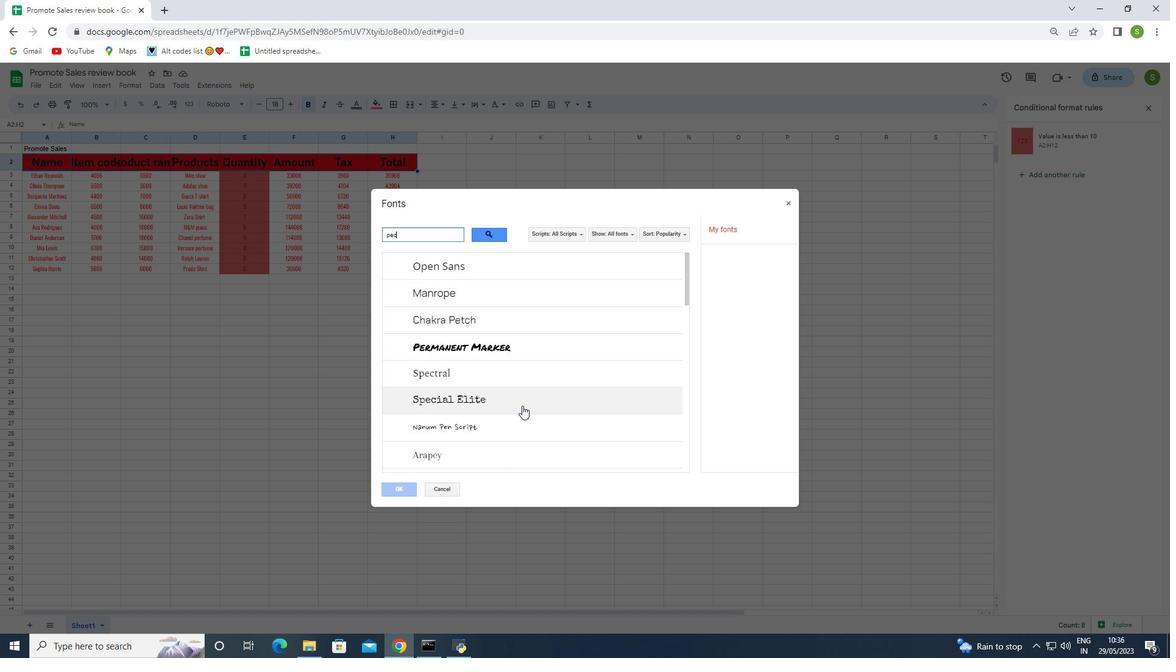 
Action: Key pressed ifi
Screenshot: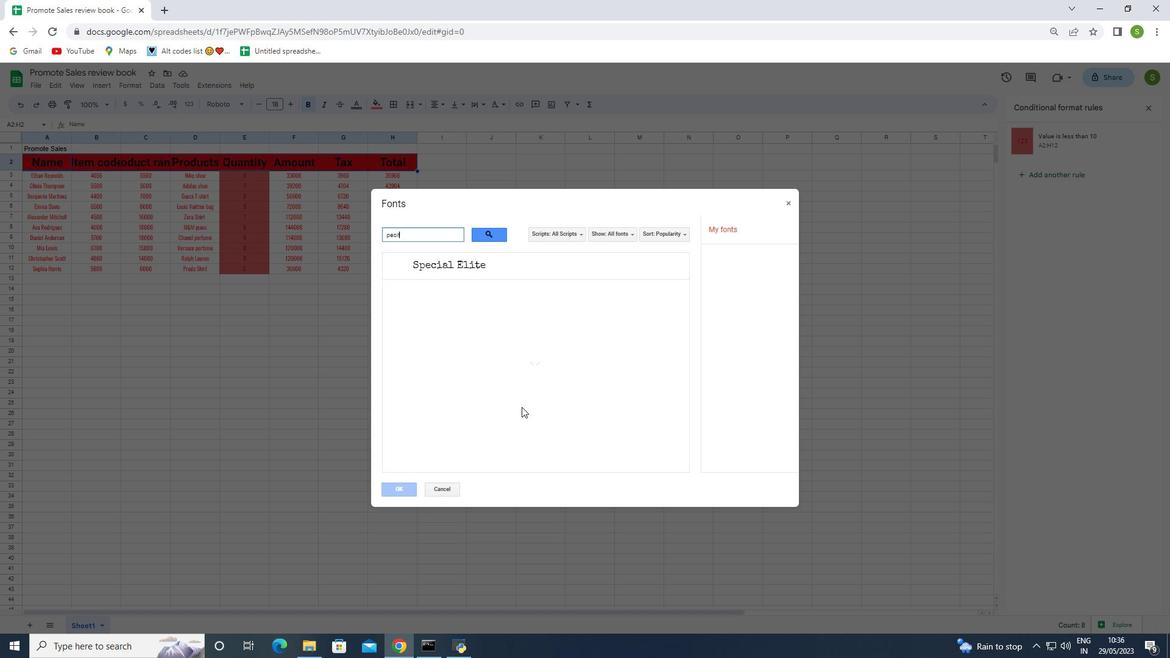 
Action: Mouse moved to (519, 407)
Screenshot: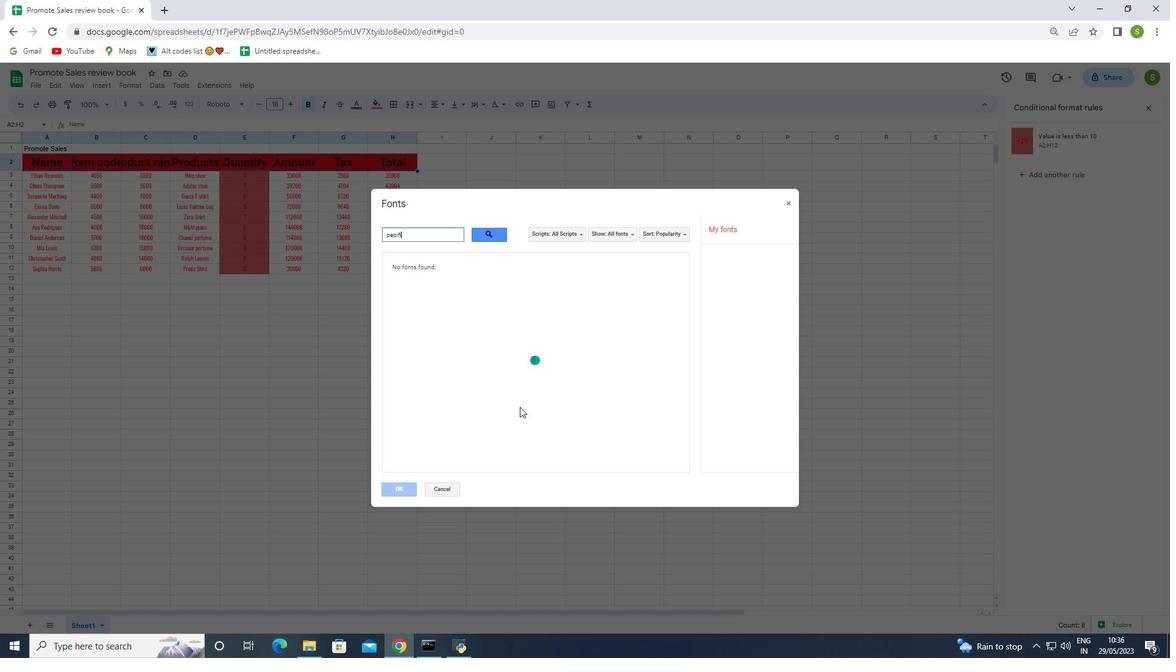 
Action: Key pressed co
Screenshot: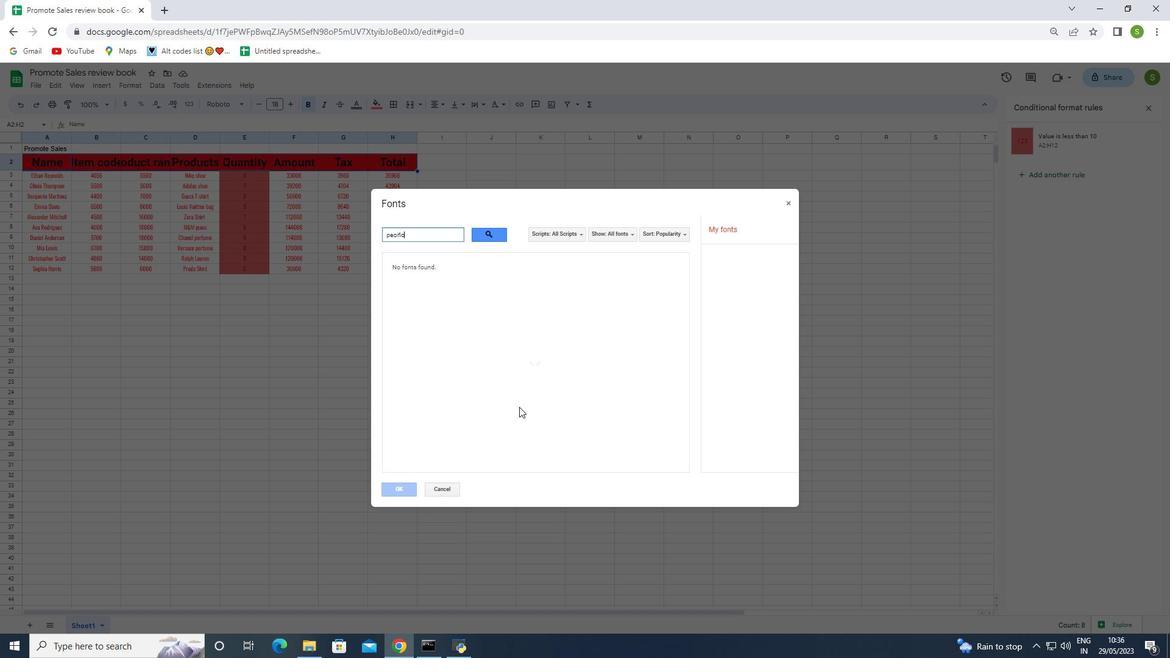 
Action: Mouse moved to (425, 242)
Screenshot: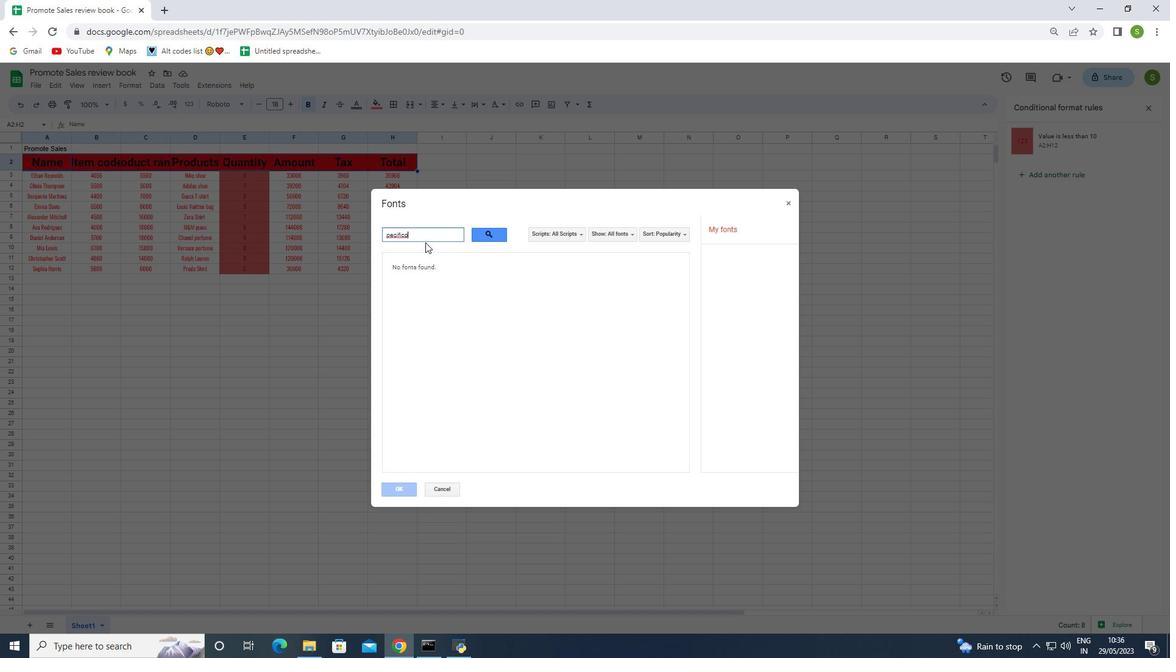 
Action: Mouse pressed left at (425, 242)
Screenshot: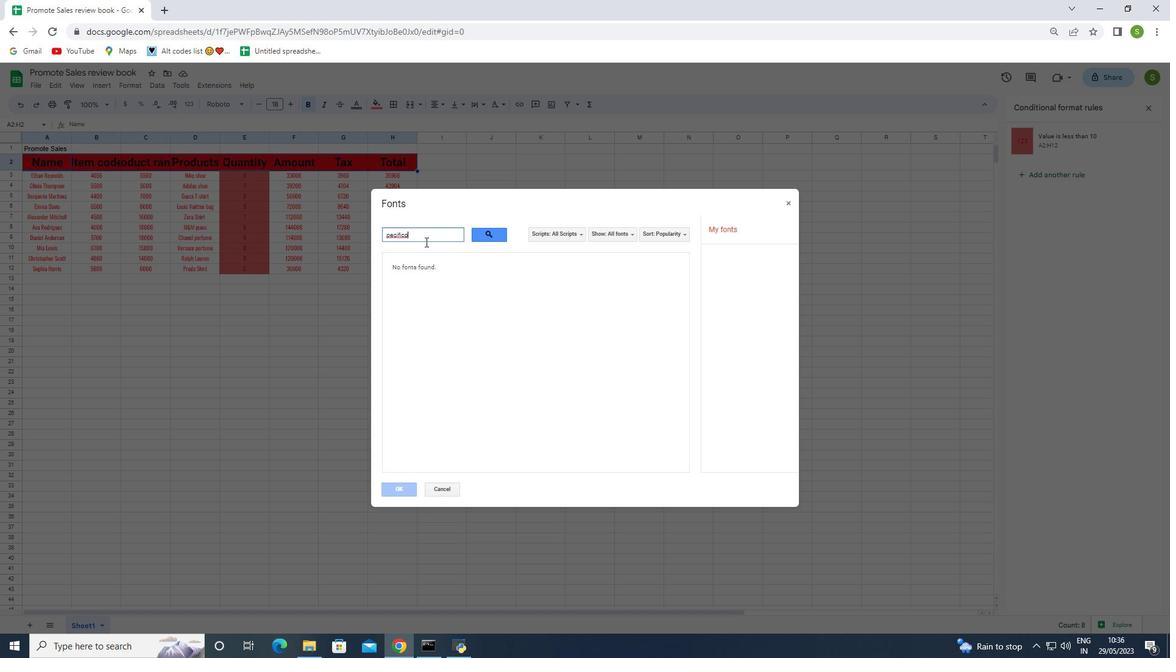 
Action: Mouse moved to (783, 208)
Screenshot: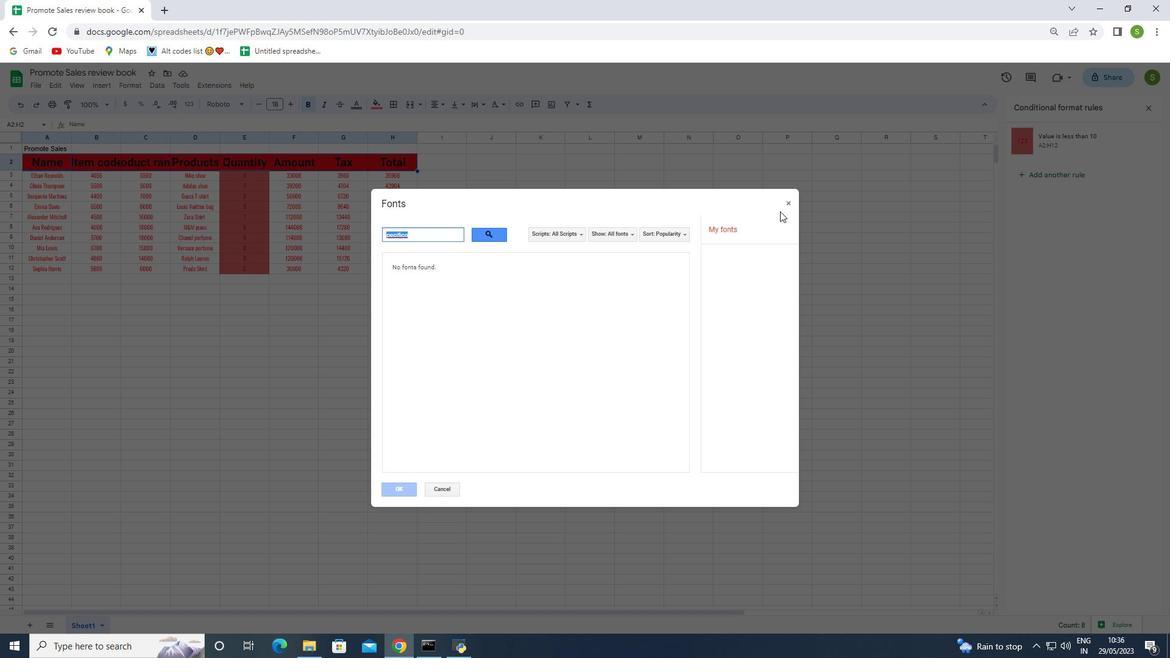 
Action: Mouse pressed left at (783, 208)
Screenshot: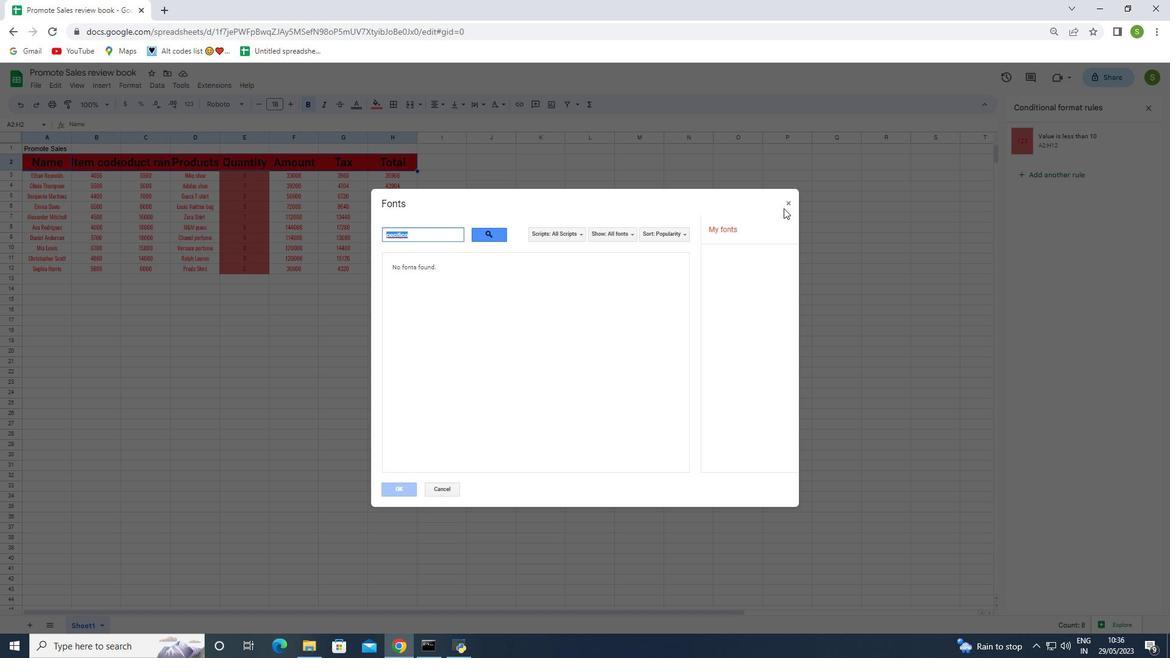 
Action: Mouse moved to (785, 205)
Screenshot: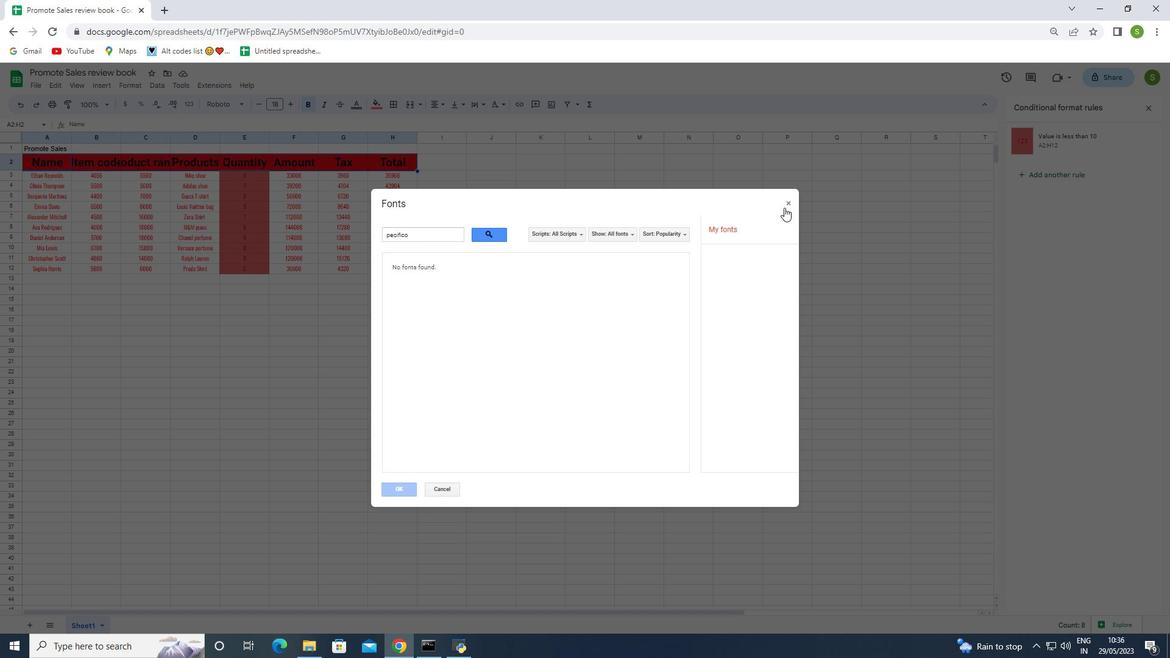 
Action: Mouse pressed left at (785, 205)
Screenshot: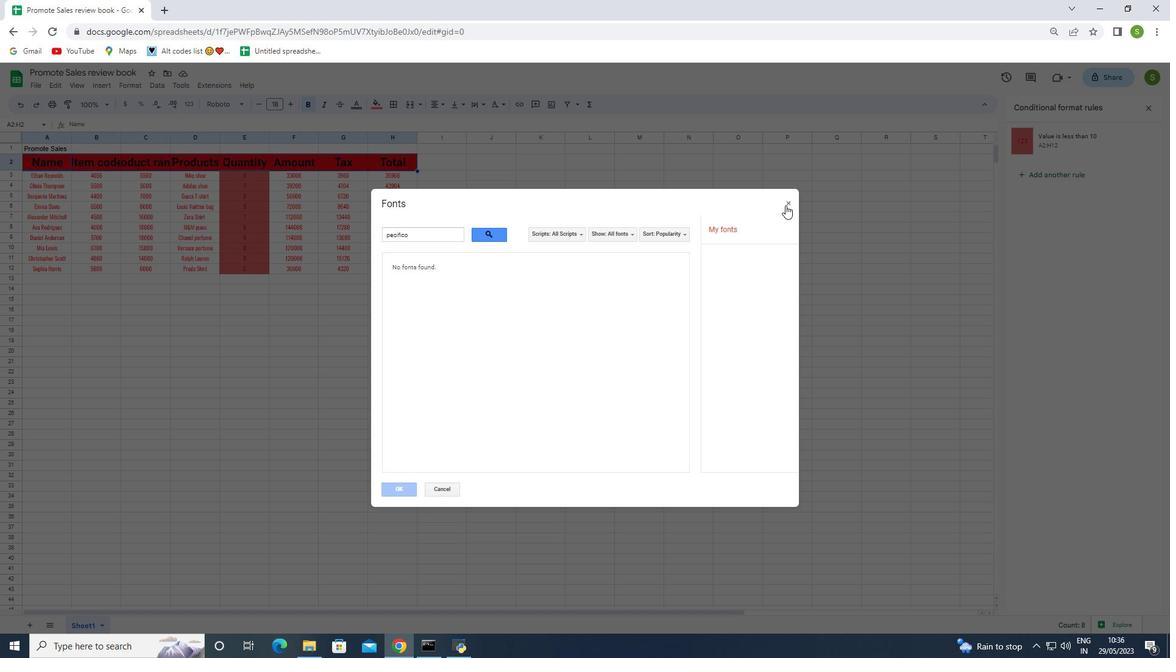 
Action: Mouse moved to (237, 103)
Screenshot: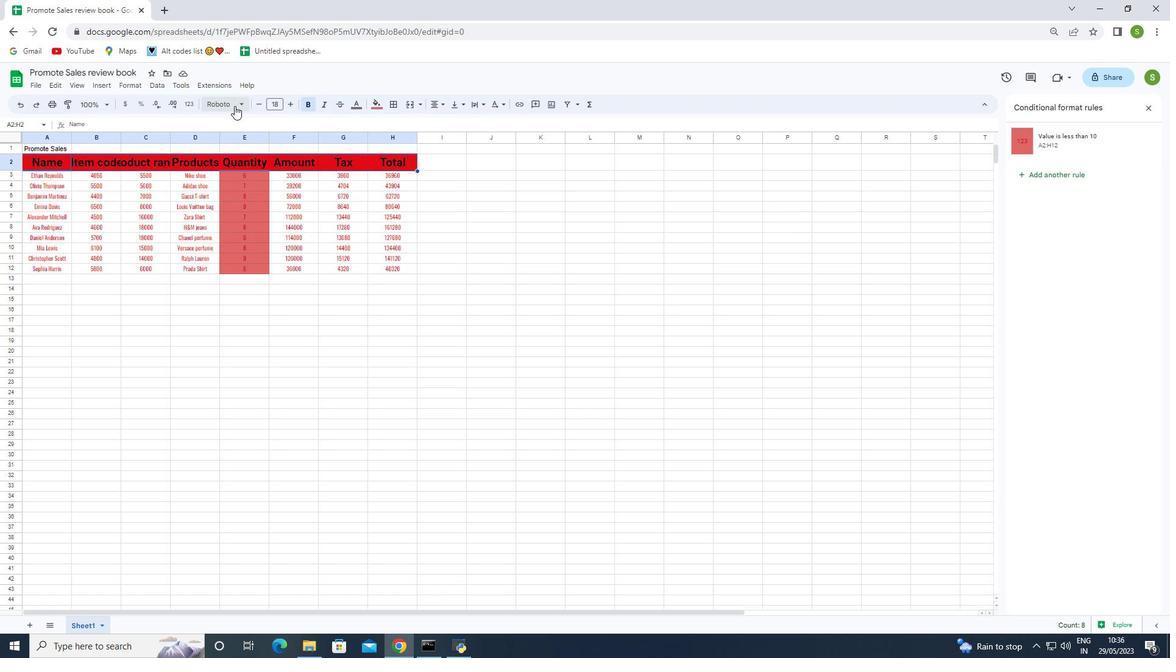 
Action: Mouse pressed left at (237, 103)
Screenshot: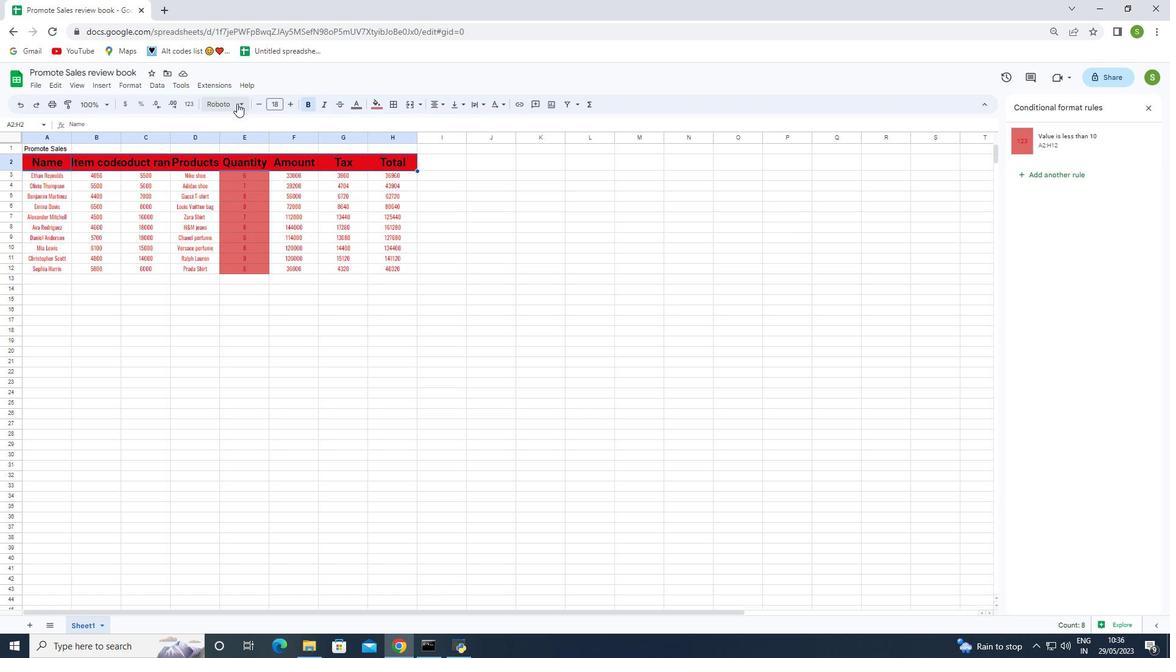 
Action: Mouse moved to (252, 490)
Screenshot: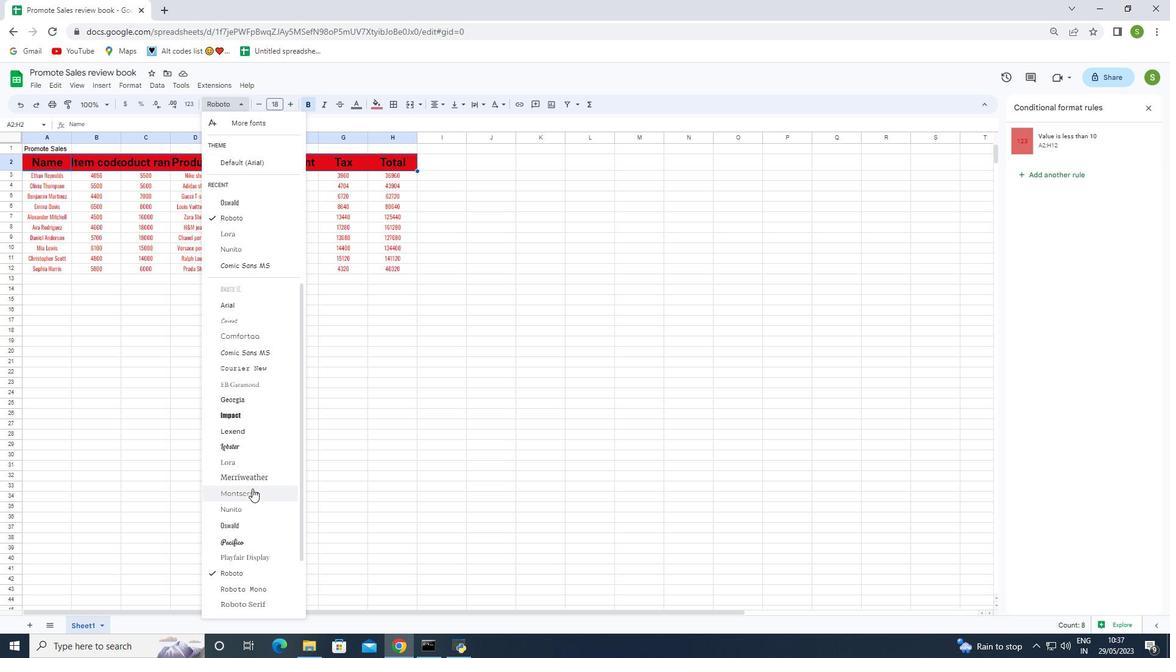 
Action: Mouse scrolled (252, 490) with delta (0, 0)
Screenshot: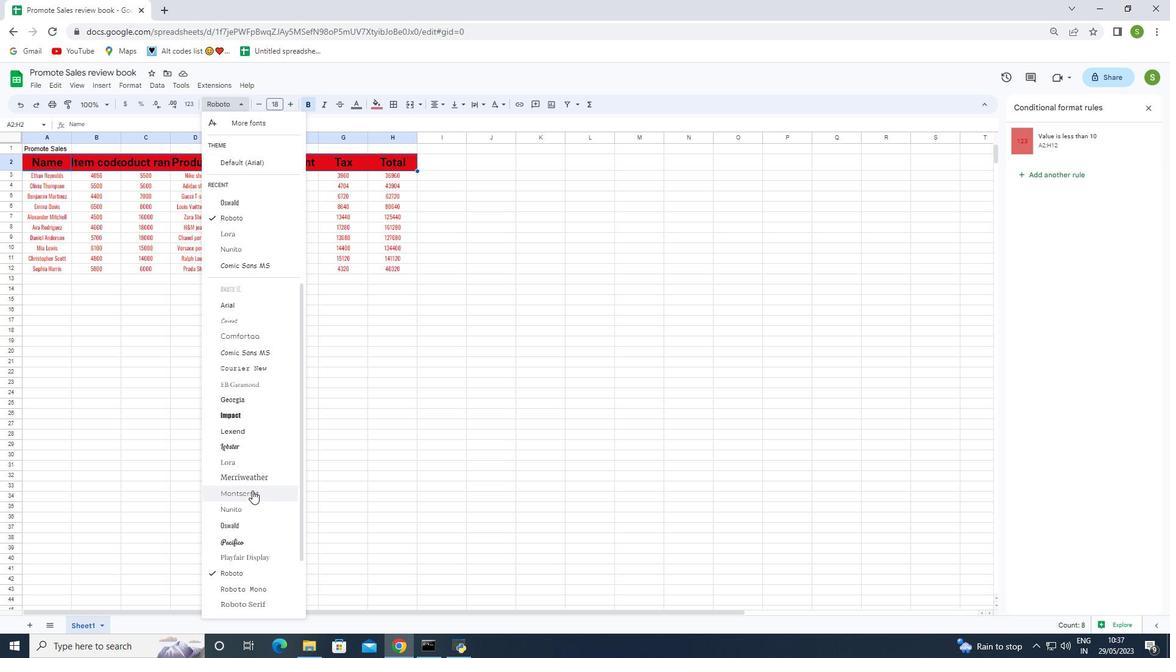 
Action: Mouse moved to (256, 502)
Screenshot: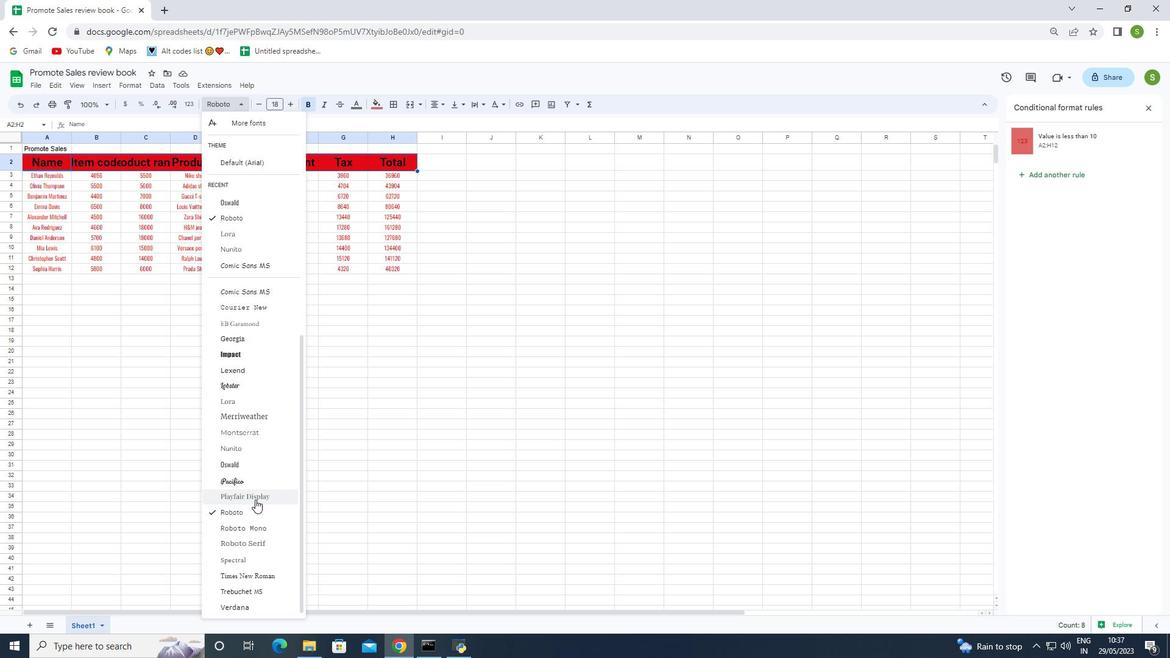 
Action: Mouse scrolled (256, 502) with delta (0, 0)
Screenshot: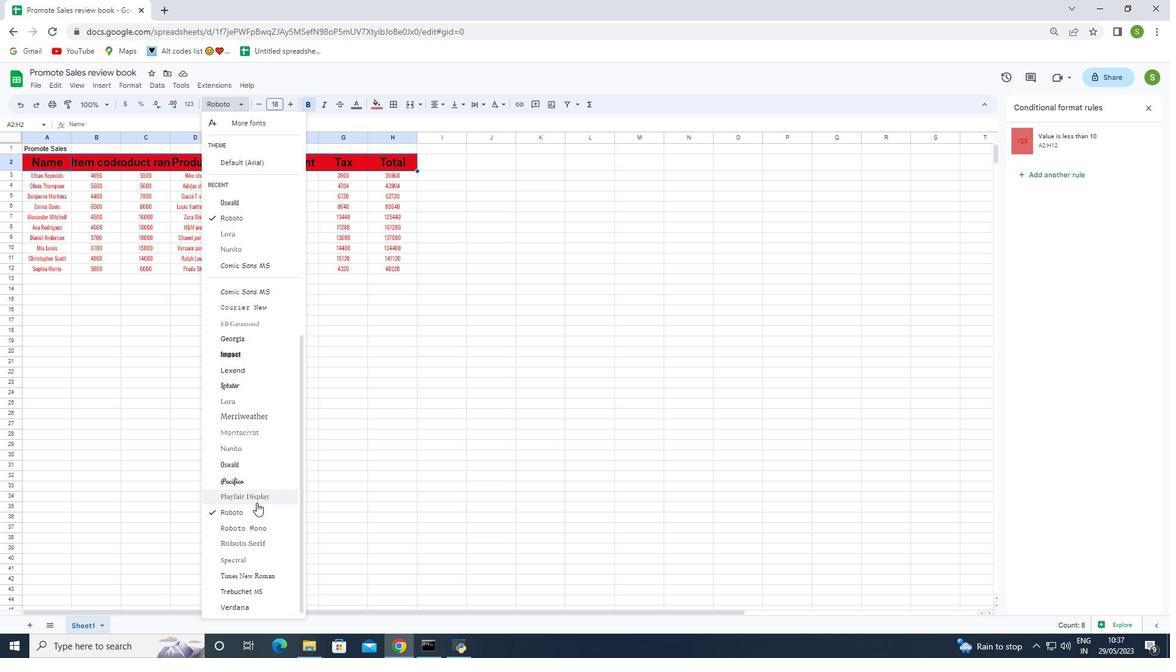 
Action: Mouse moved to (257, 503)
Screenshot: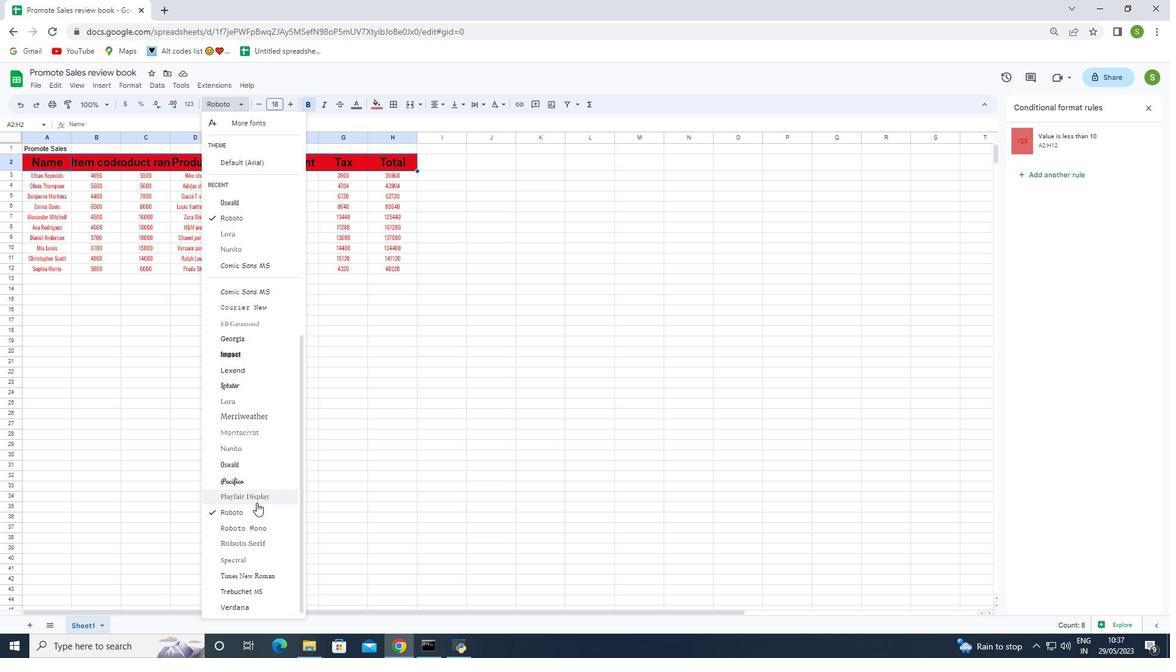 
Action: Mouse scrolled (257, 502) with delta (0, 0)
Screenshot: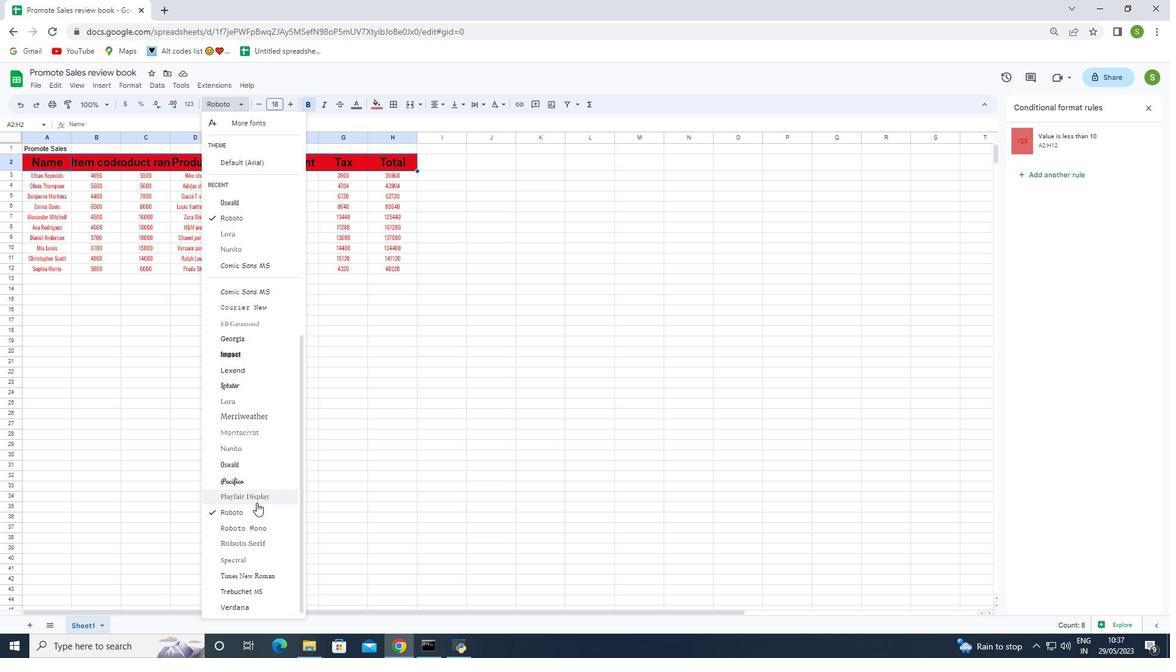 
Action: Mouse moved to (234, 268)
Screenshot: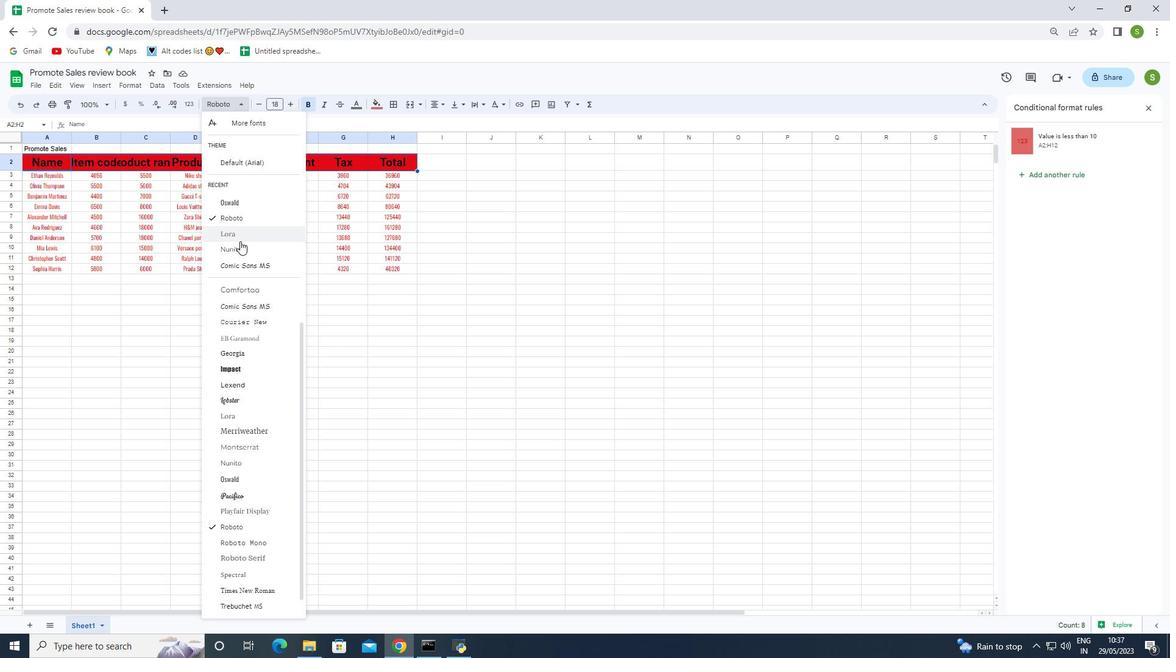 
Action: Mouse scrolled (234, 269) with delta (0, 0)
Screenshot: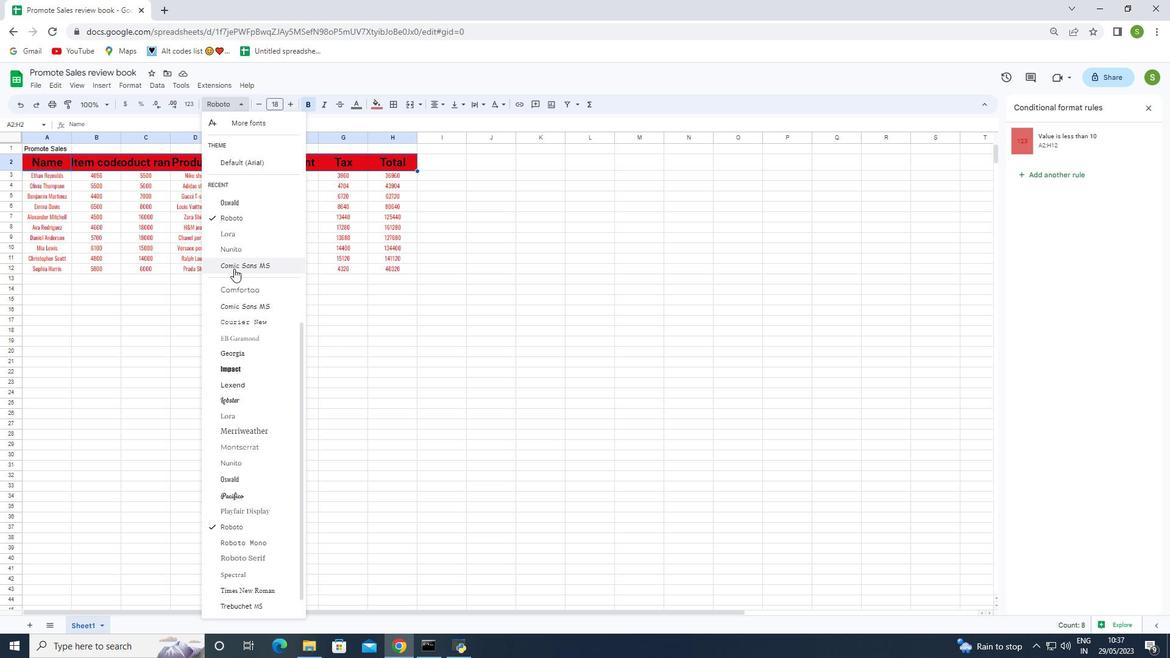 
Action: Mouse scrolled (234, 269) with delta (0, 0)
Screenshot: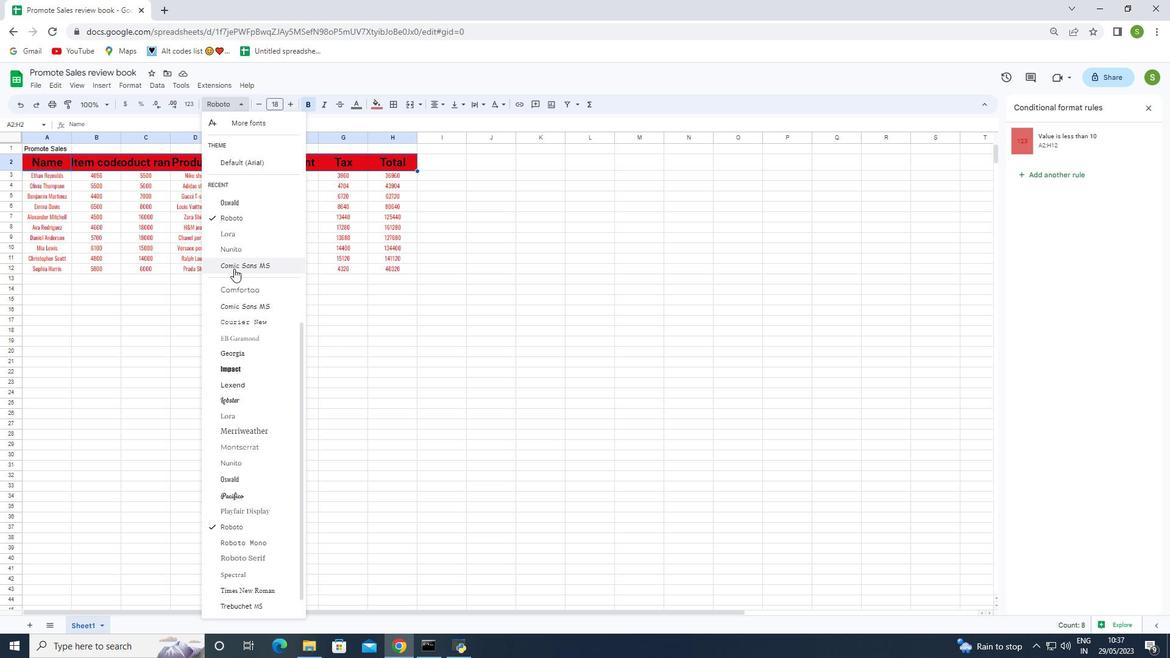 
Action: Mouse scrolled (234, 269) with delta (0, 0)
Screenshot: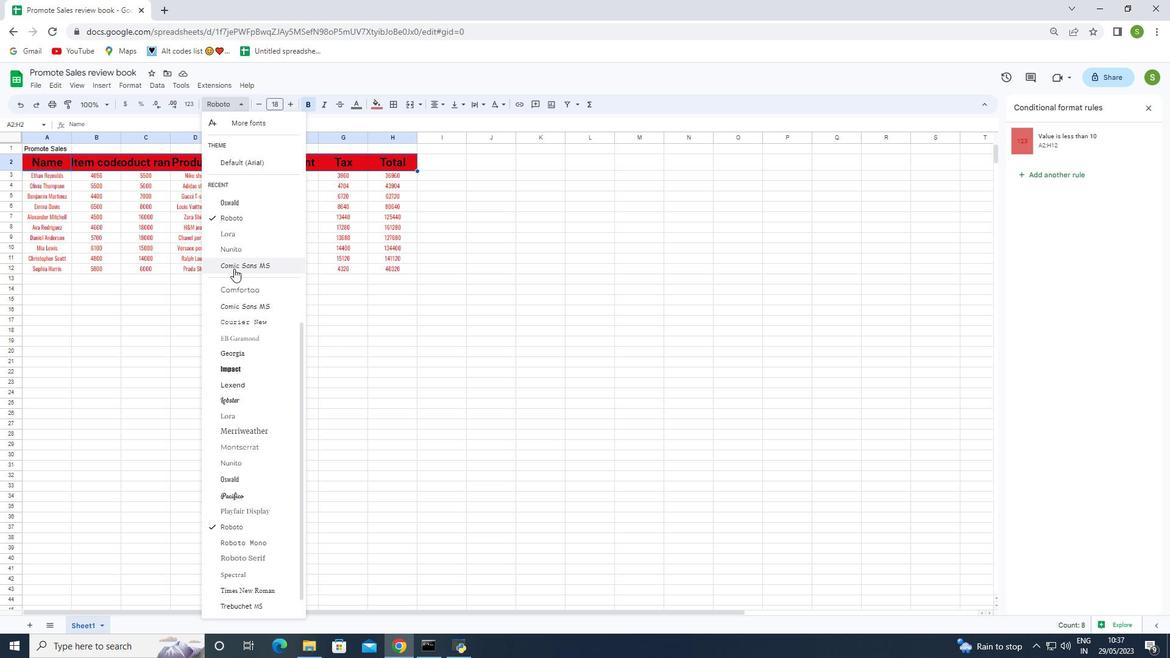
Action: Mouse moved to (234, 268)
Screenshot: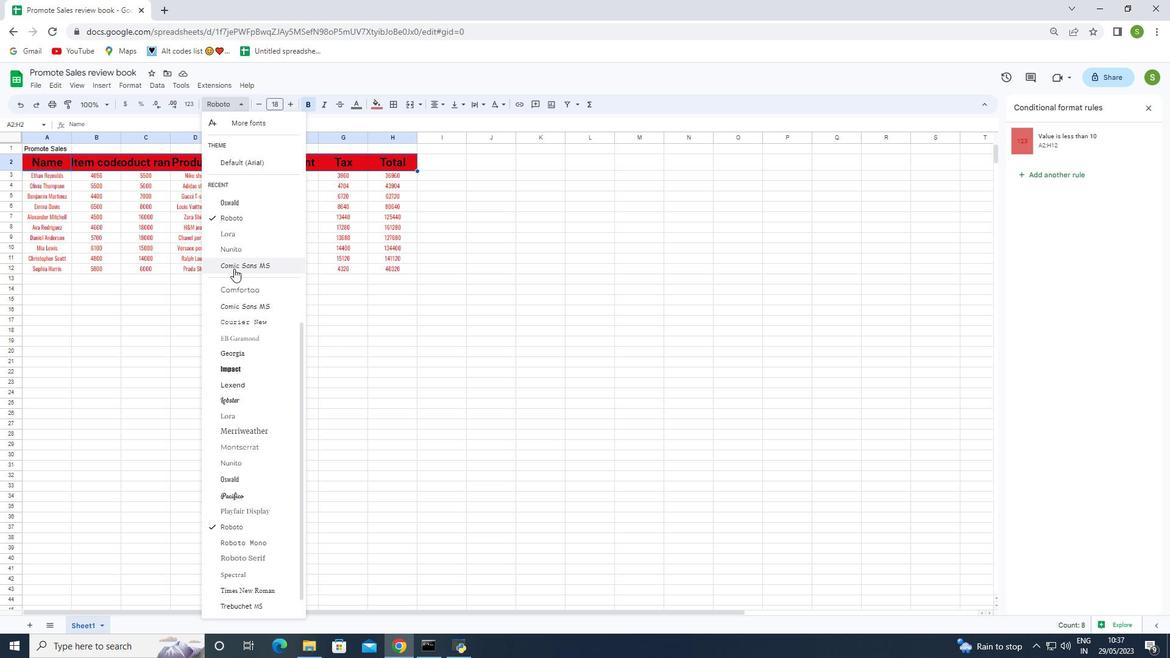 
Action: Mouse scrolled (234, 268) with delta (0, 0)
Screenshot: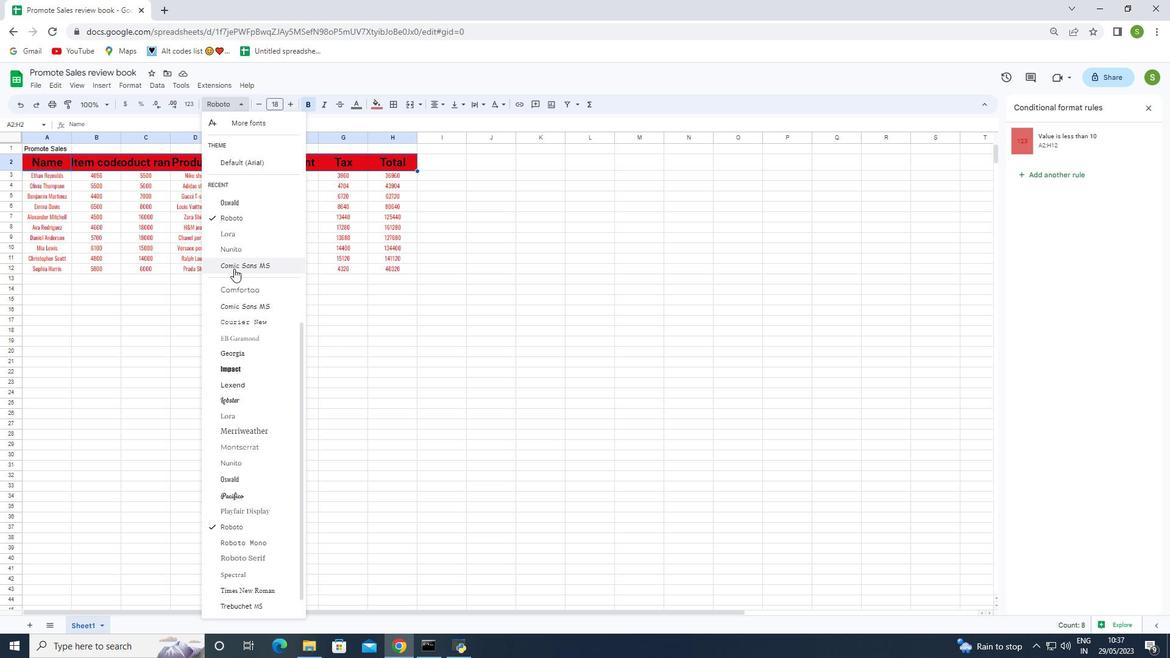
Action: Mouse moved to (221, 184)
Screenshot: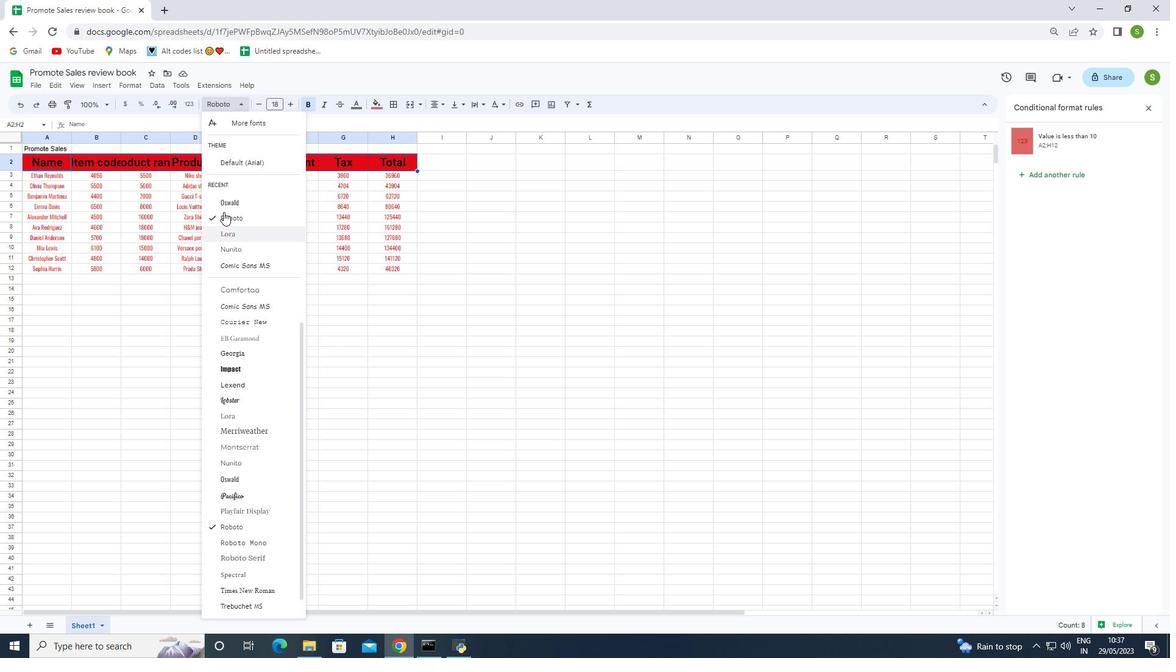 
Action: Mouse scrolled (221, 185) with delta (0, 0)
Screenshot: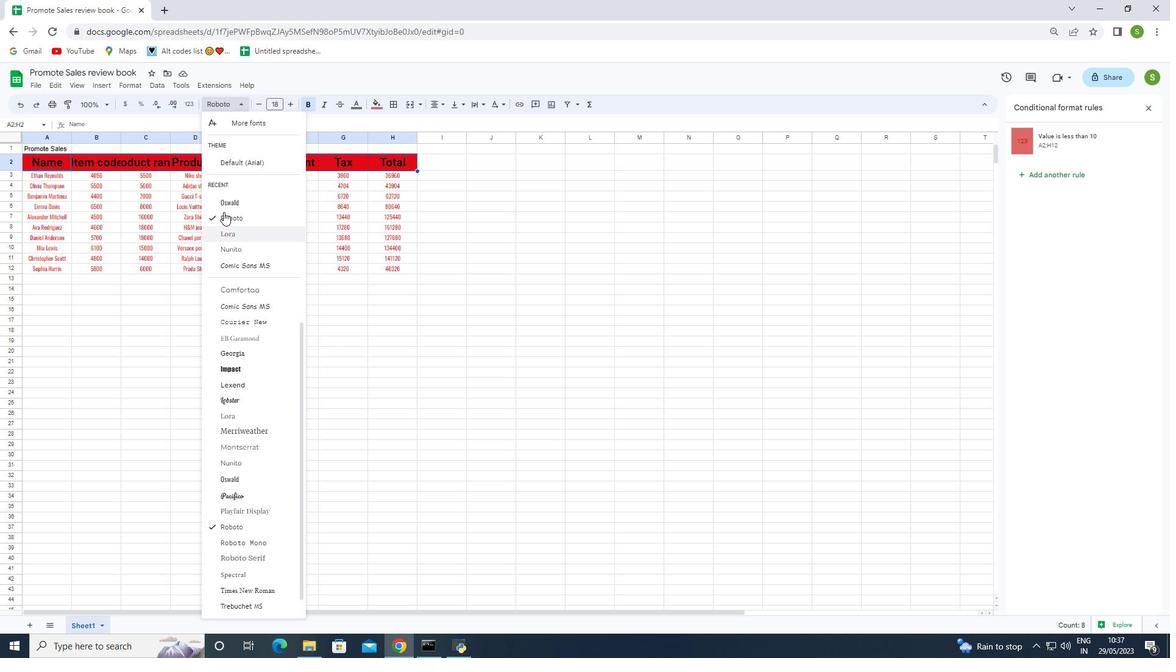 
Action: Mouse moved to (221, 184)
Screenshot: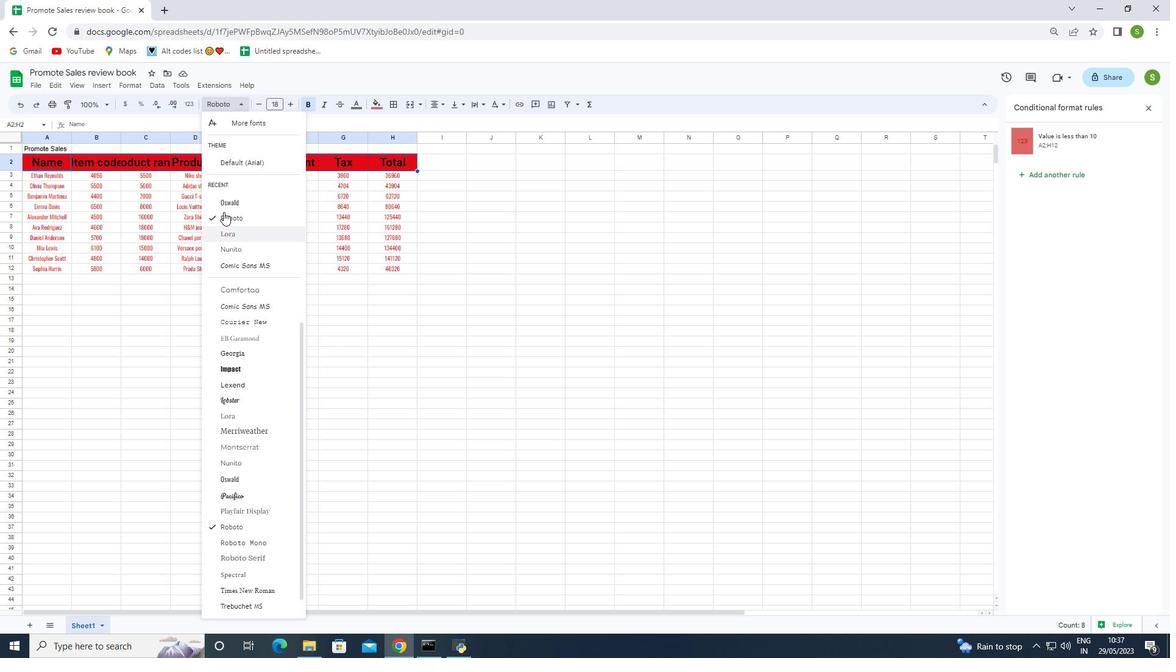 
Action: Mouse scrolled (221, 184) with delta (0, 0)
Screenshot: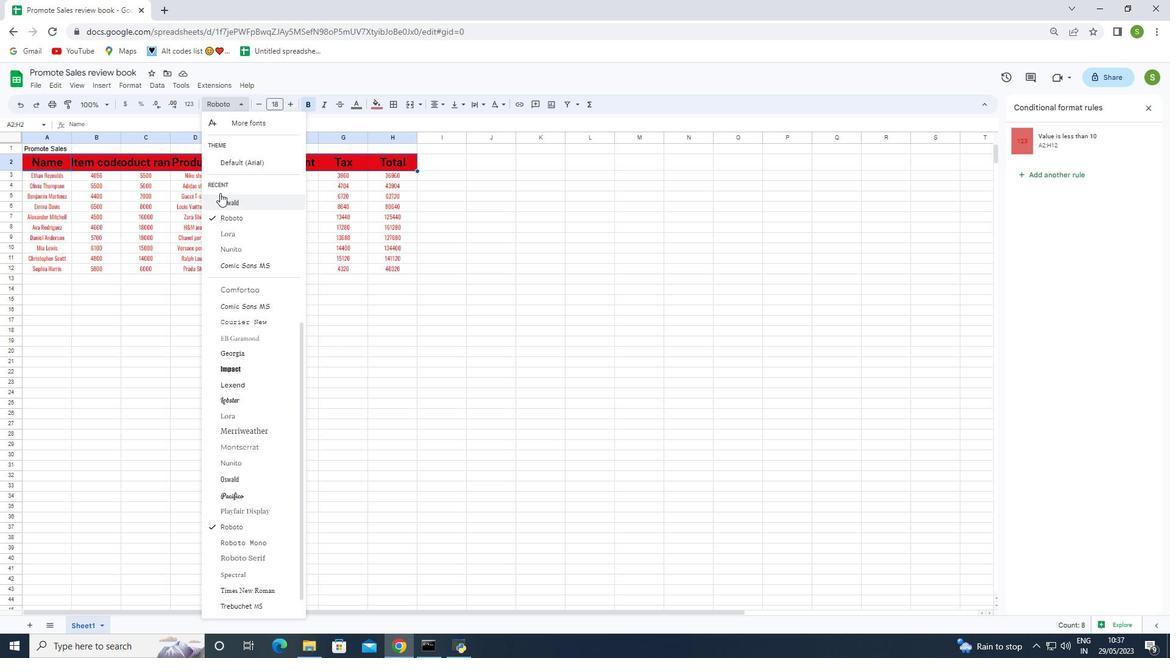 
Action: Mouse scrolled (221, 184) with delta (0, 0)
Screenshot: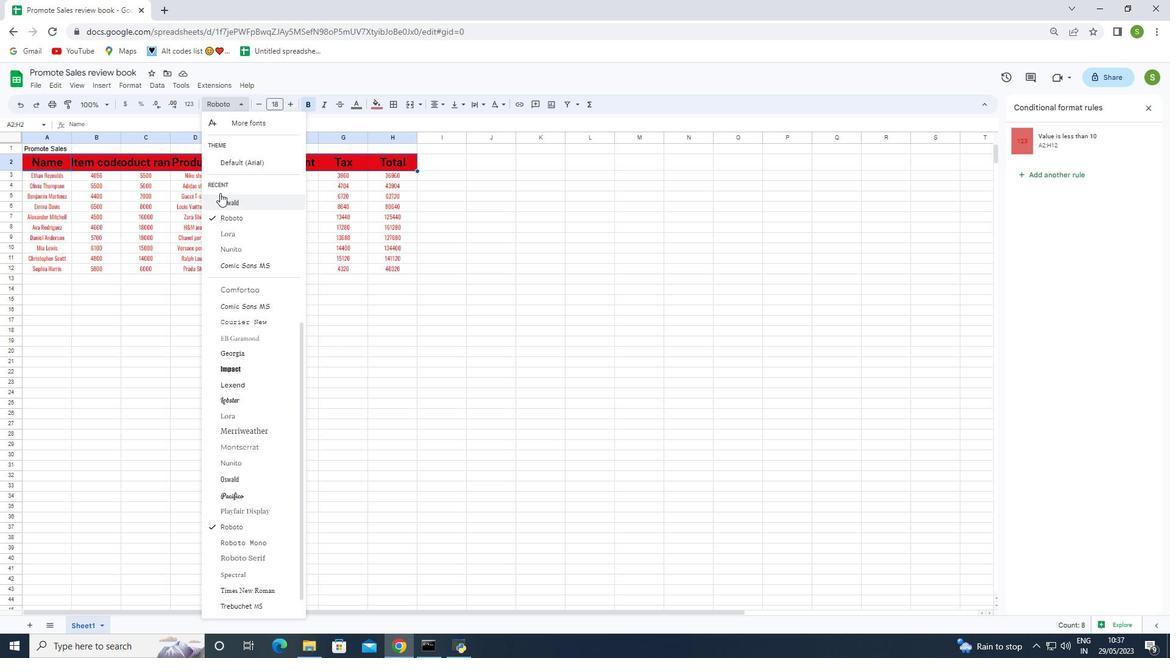 
Action: Mouse moved to (222, 184)
Screenshot: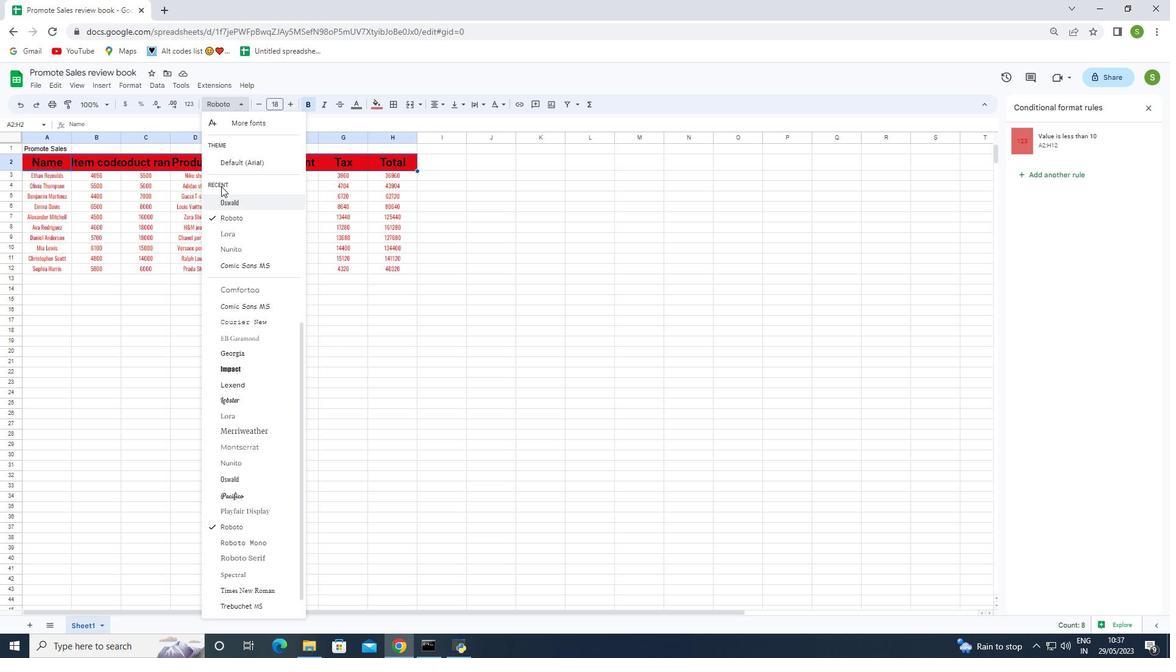 
Action: Mouse scrolled (222, 184) with delta (0, 0)
Screenshot: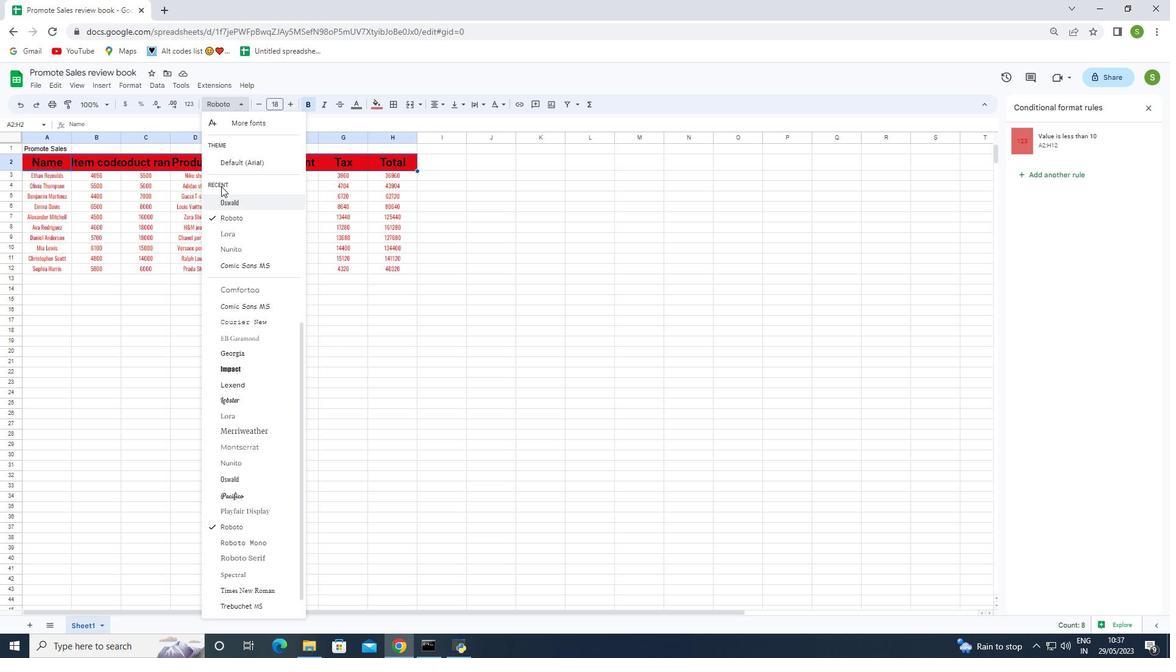 
Action: Mouse moved to (226, 183)
Screenshot: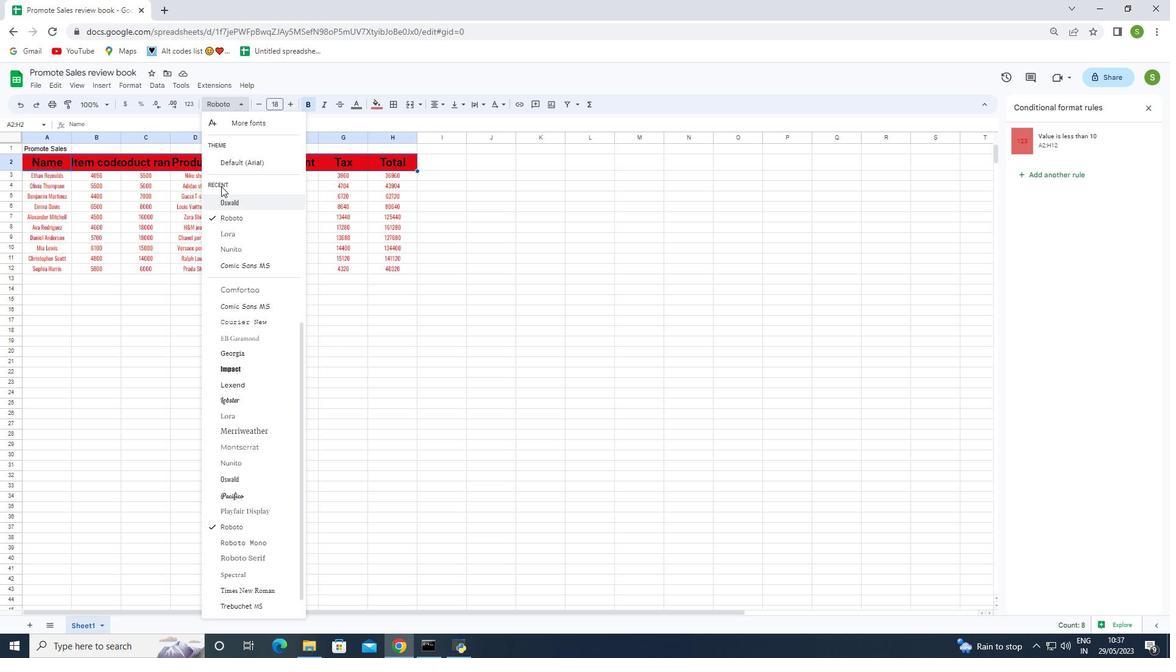 
Action: Mouse scrolled (226, 184) with delta (0, 0)
Screenshot: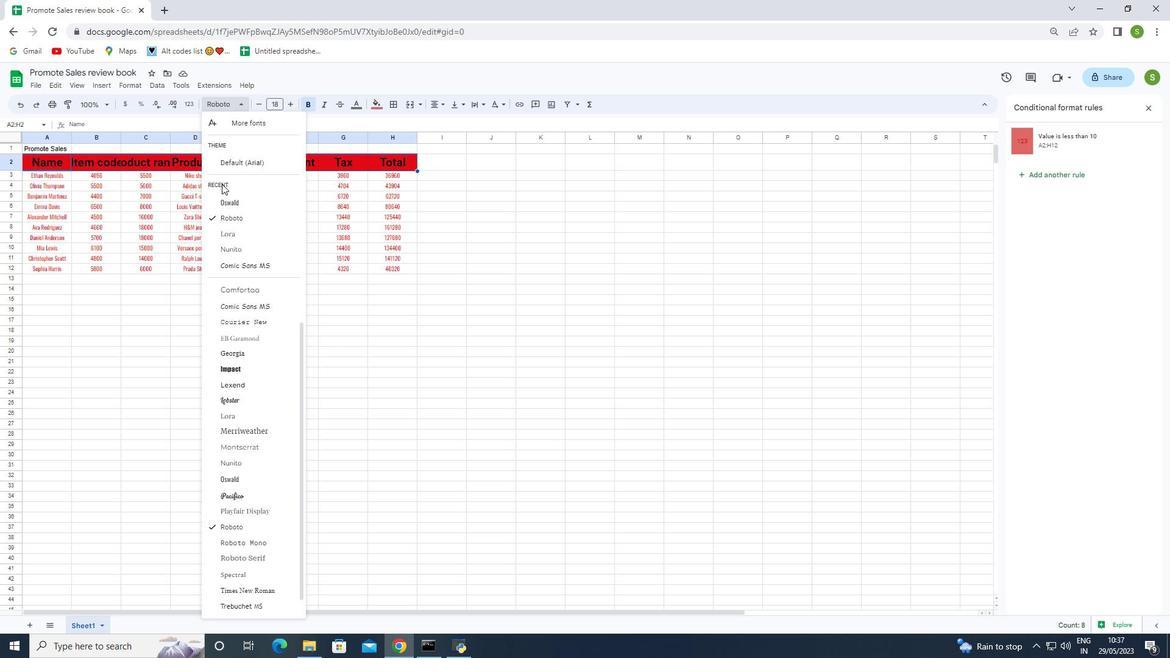 
Action: Mouse moved to (300, 345)
Screenshot: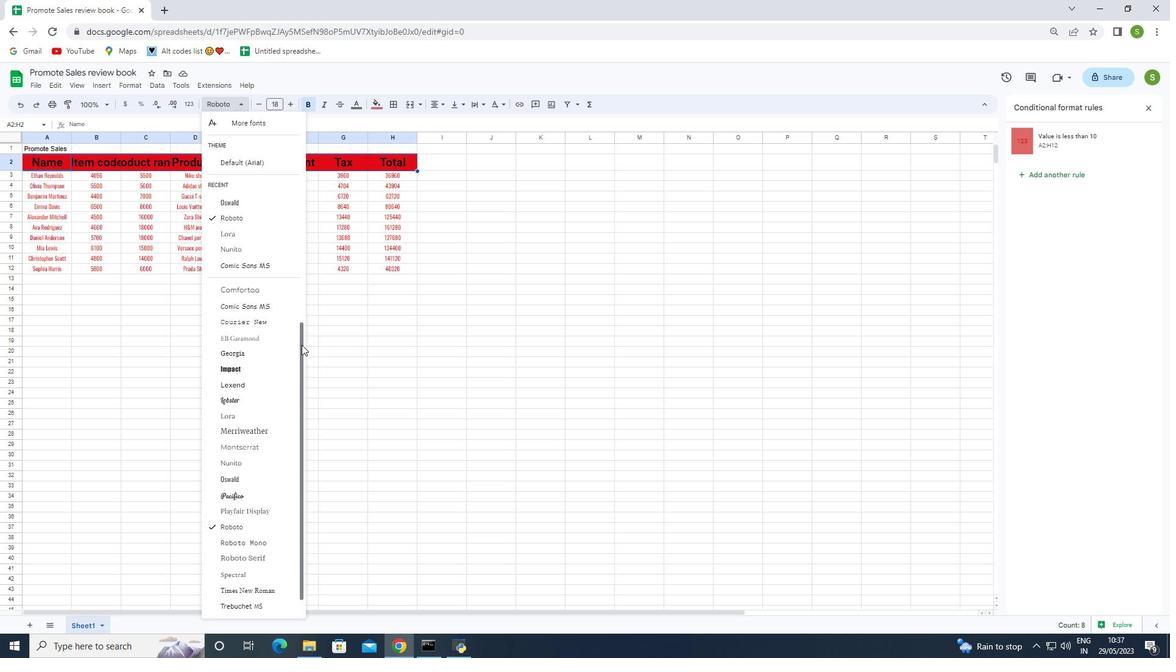
Action: Mouse pressed left at (300, 345)
Screenshot: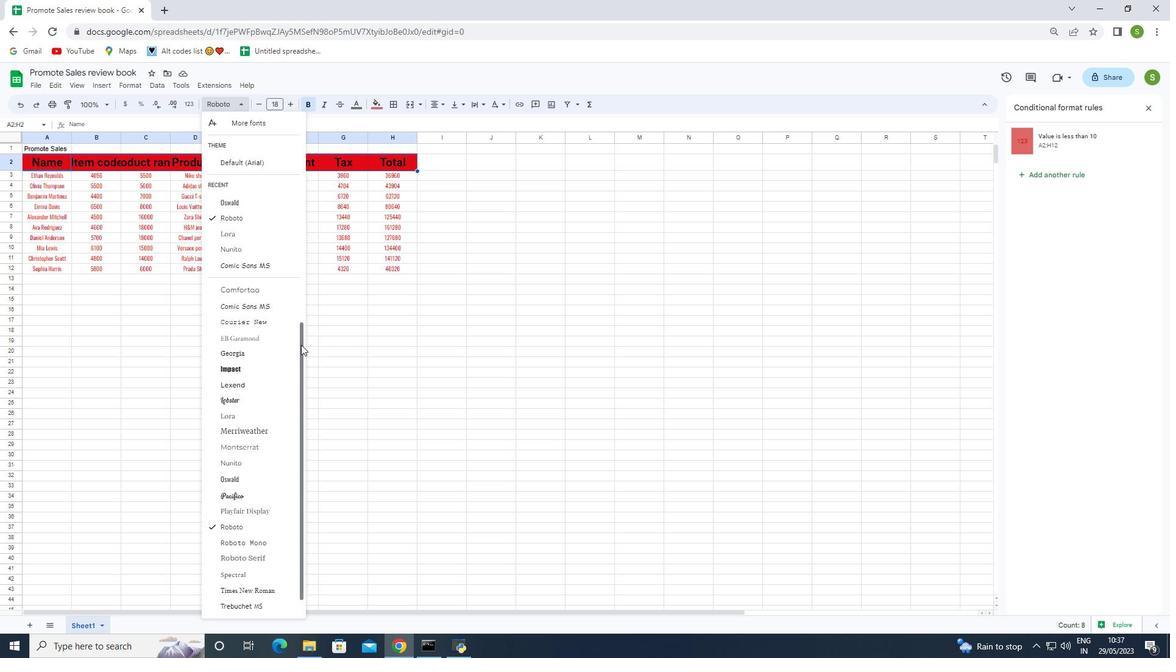 
Action: Mouse moved to (254, 120)
Screenshot: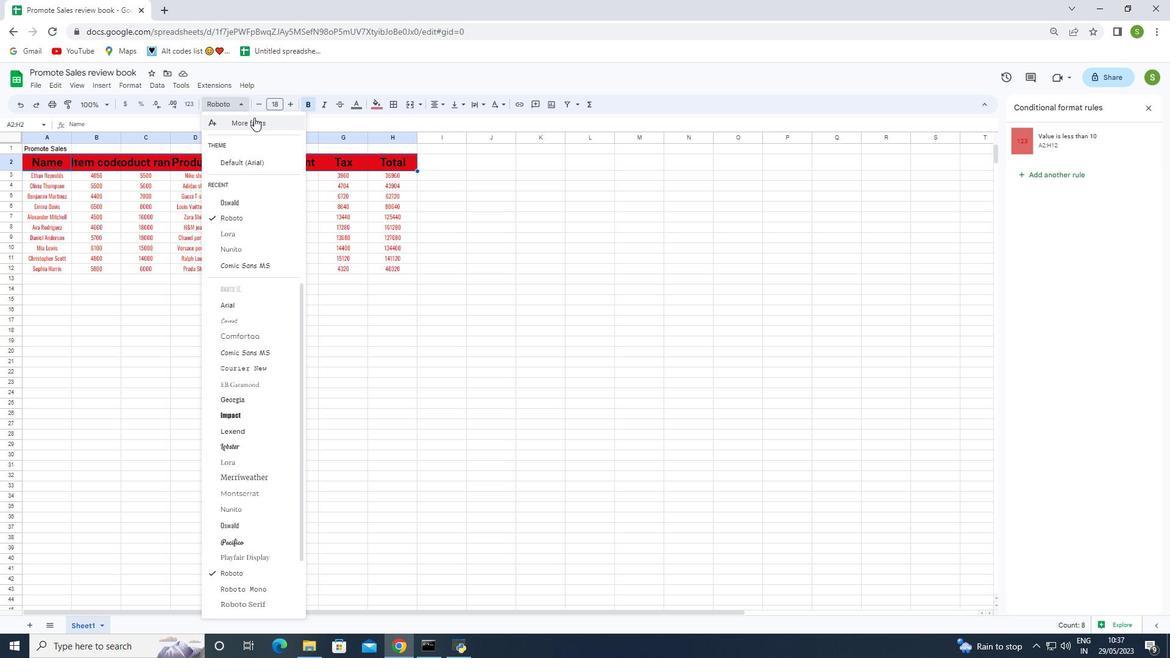 
Action: Mouse pressed left at (254, 120)
Screenshot: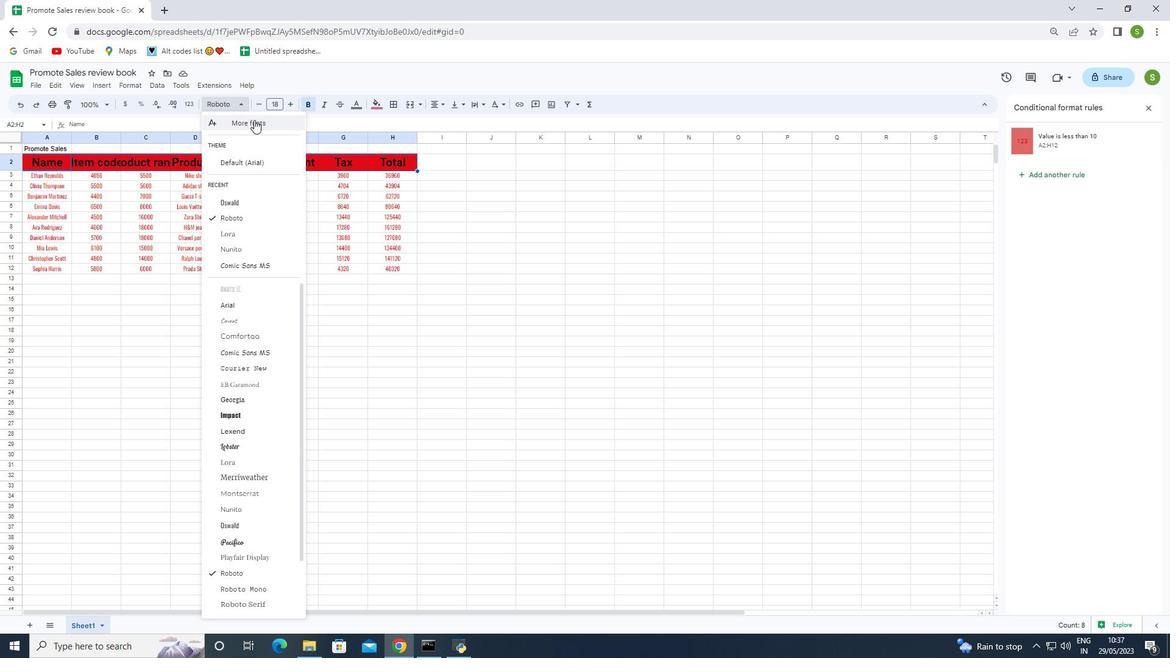 
Action: Mouse moved to (447, 230)
Screenshot: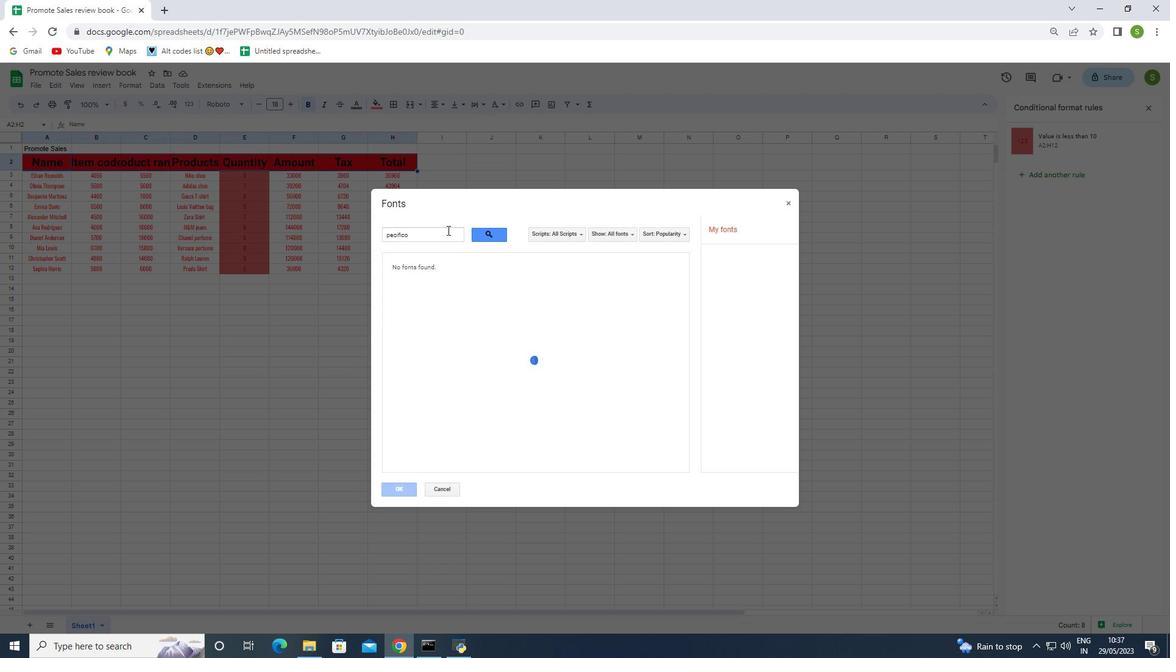 
Action: Mouse pressed left at (447, 230)
Screenshot: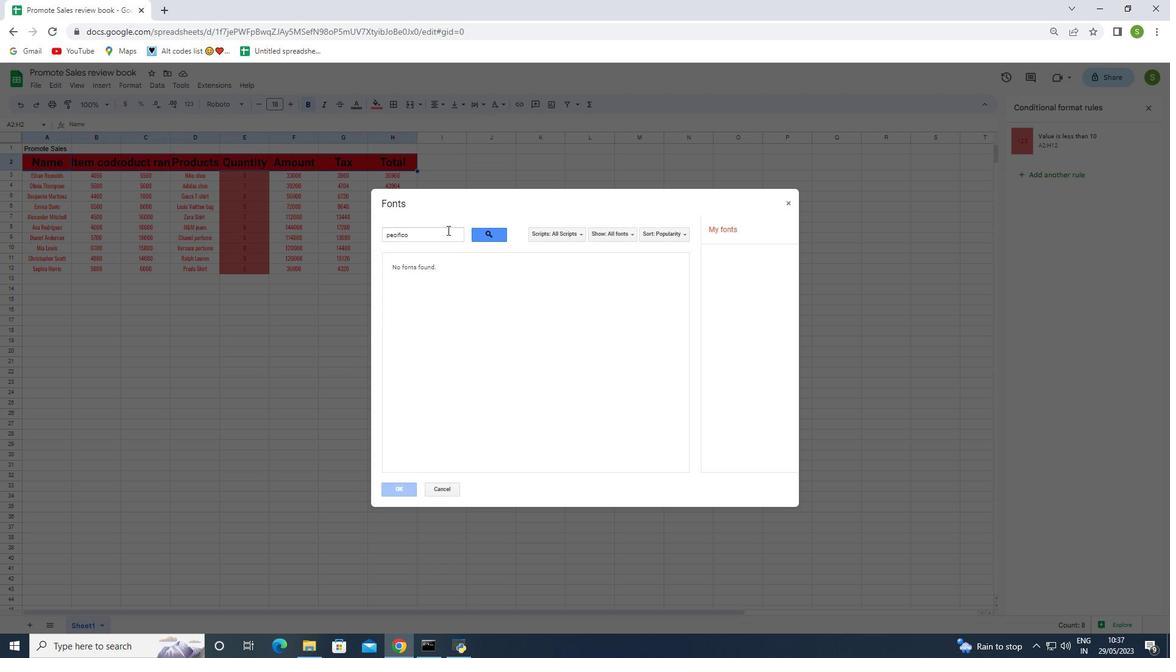 
Action: Mouse moved to (629, 236)
Screenshot: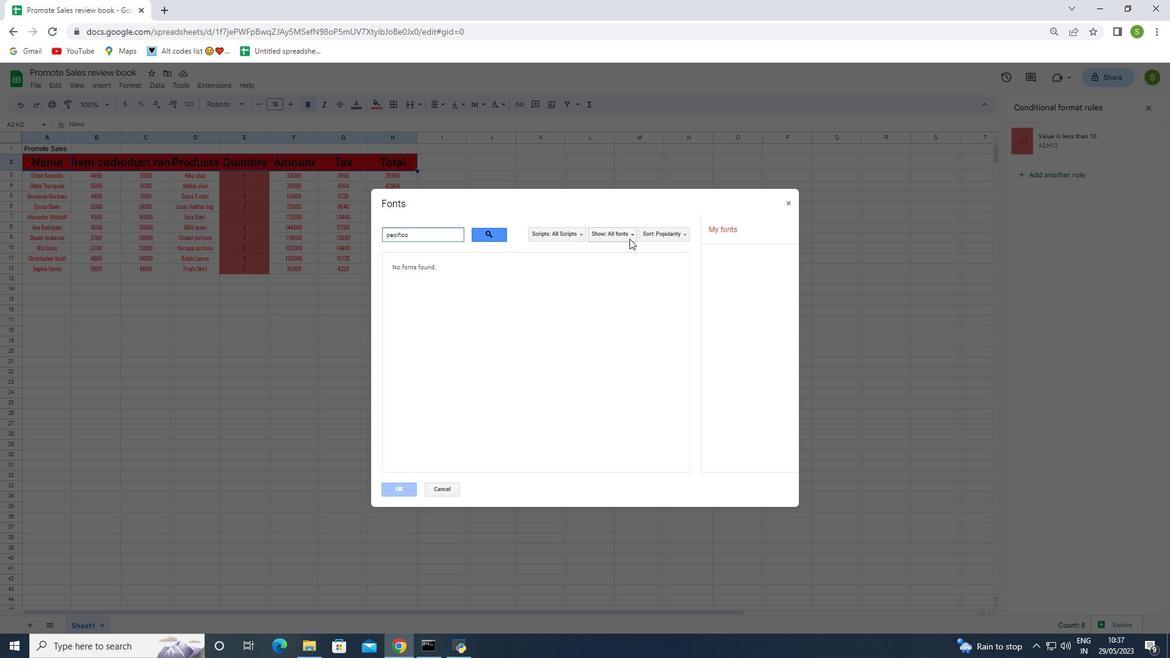 
Action: Mouse pressed left at (629, 236)
Screenshot: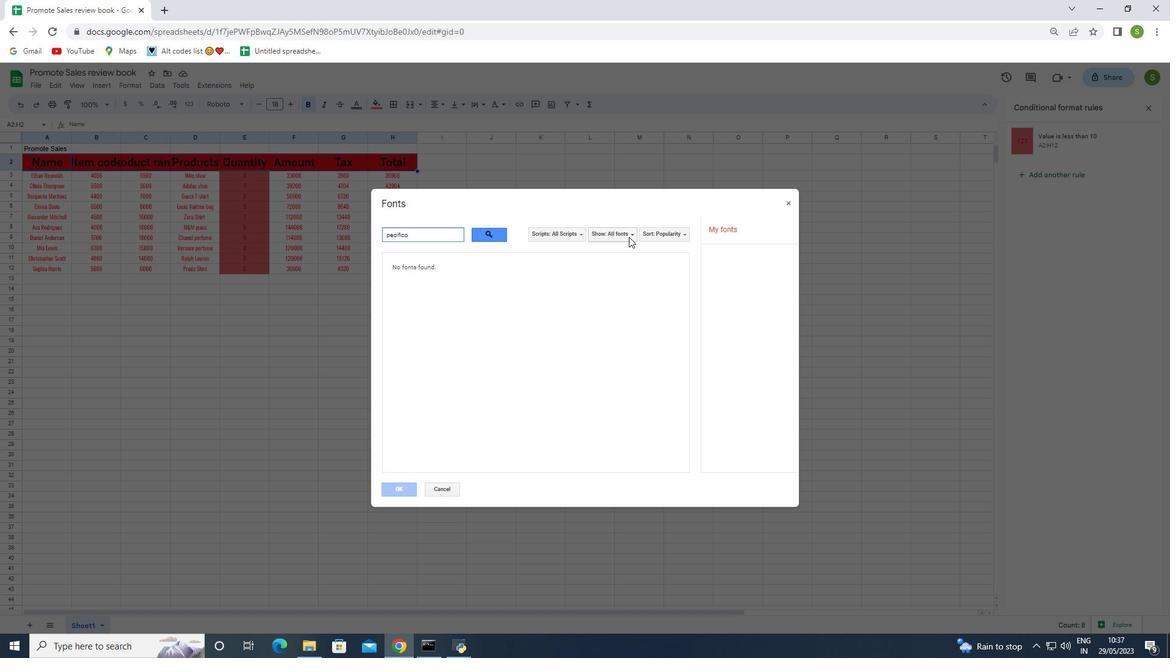 
Action: Mouse moved to (417, 233)
Screenshot: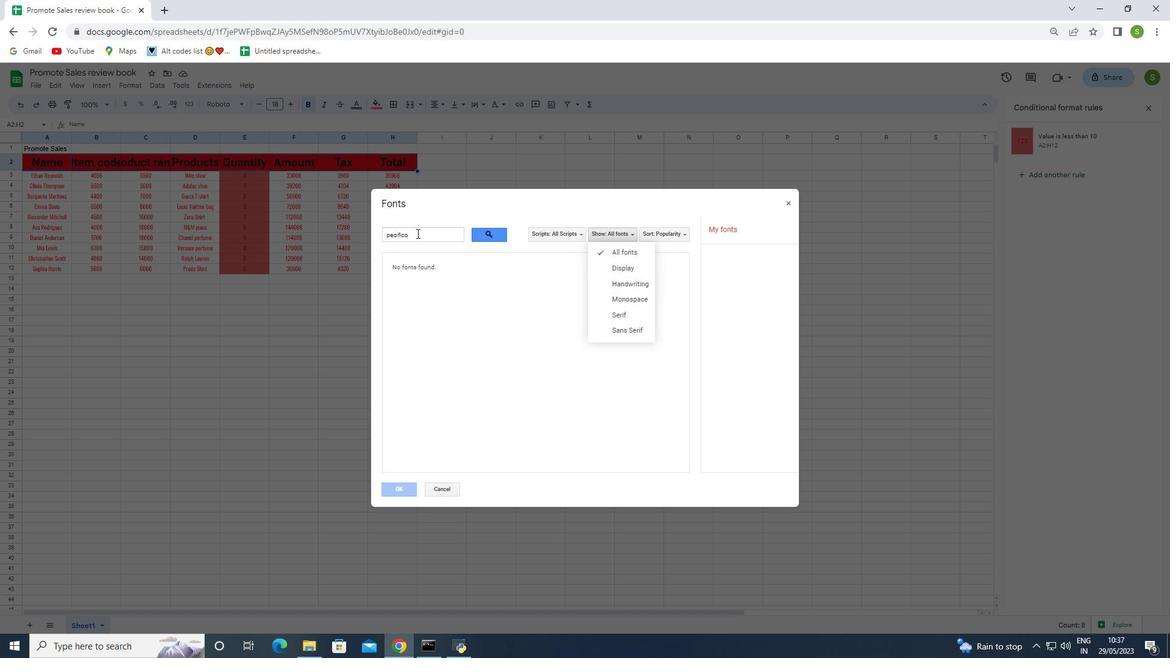 
Action: Mouse pressed left at (417, 233)
Screenshot: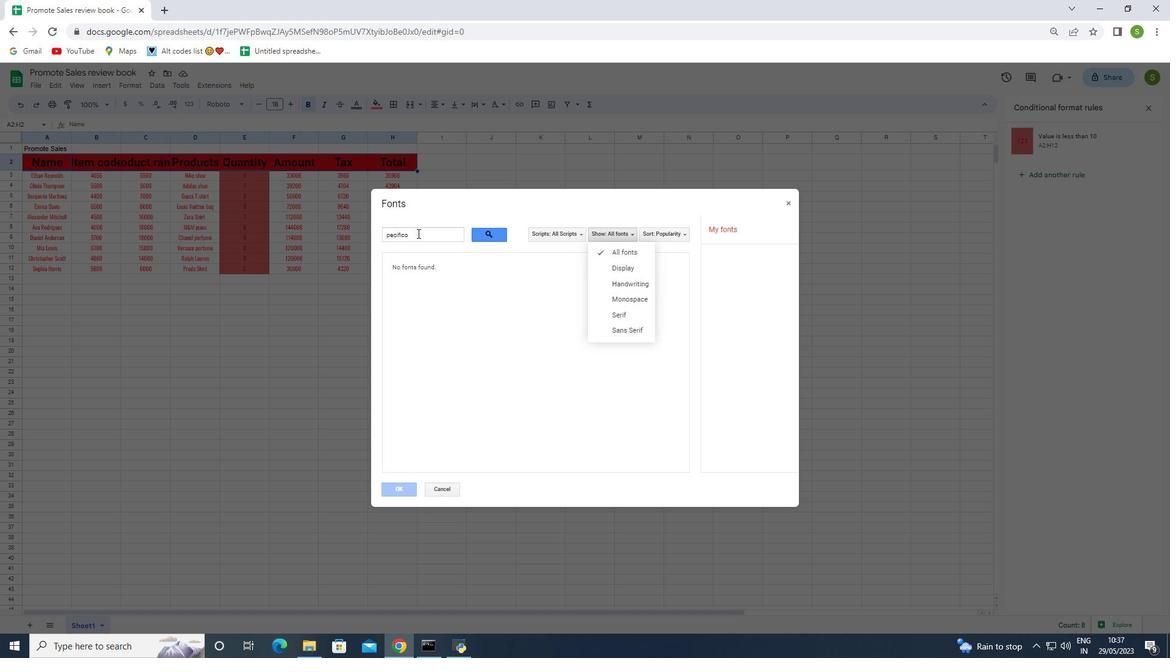 
Action: Mouse moved to (388, 233)
Screenshot: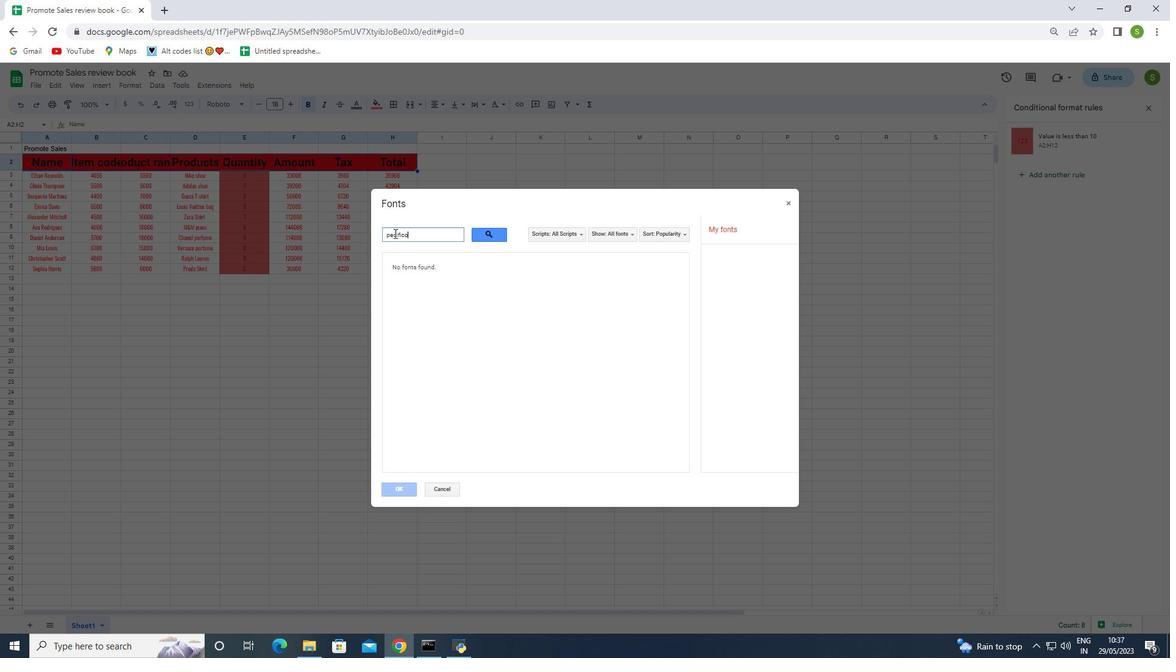 
Action: Key pressed <Key.backspace><Key.backspace><Key.backspace><Key.backspace>
Screenshot: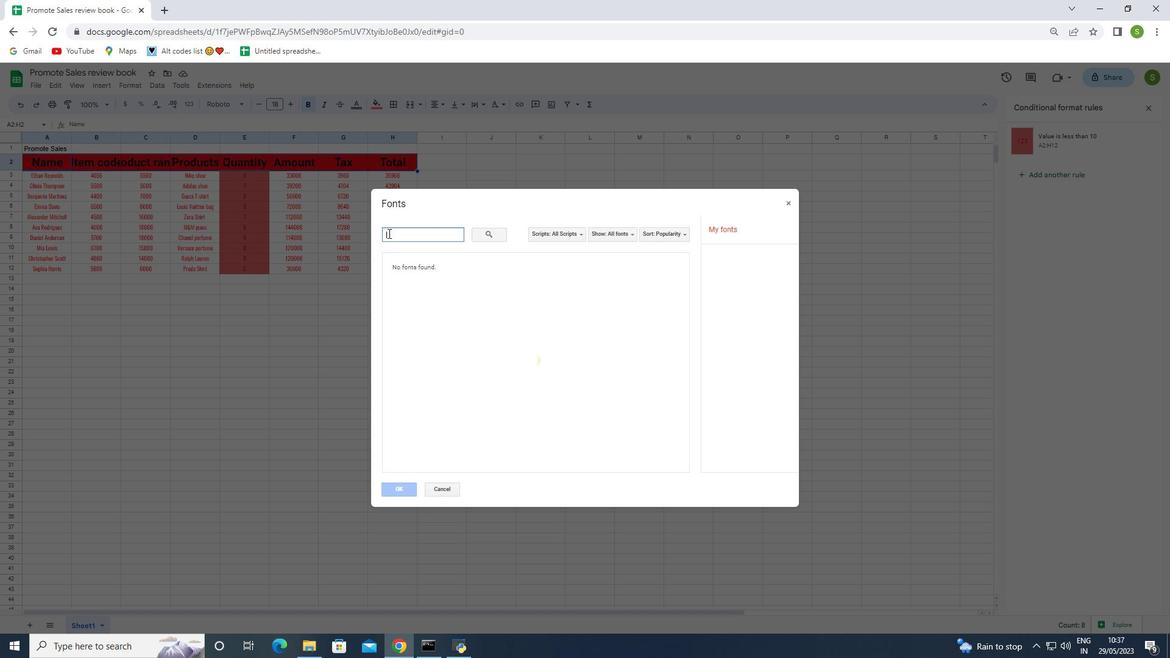 
Action: Mouse moved to (496, 340)
Screenshot: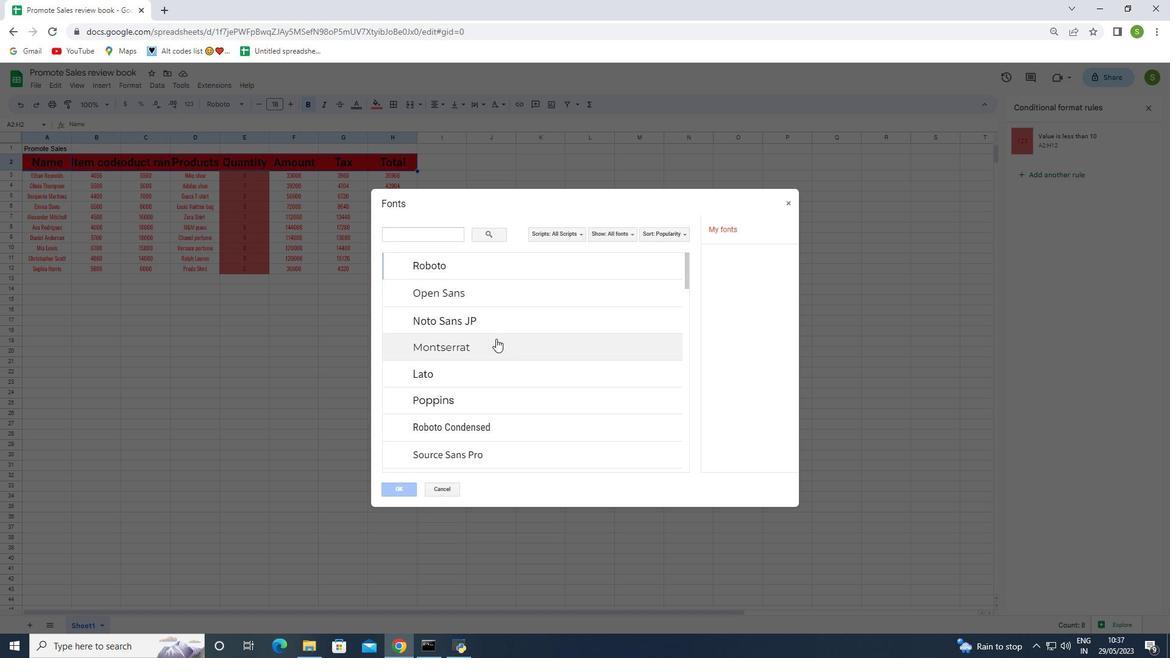 
Action: Mouse scrolled (496, 339) with delta (0, 0)
Screenshot: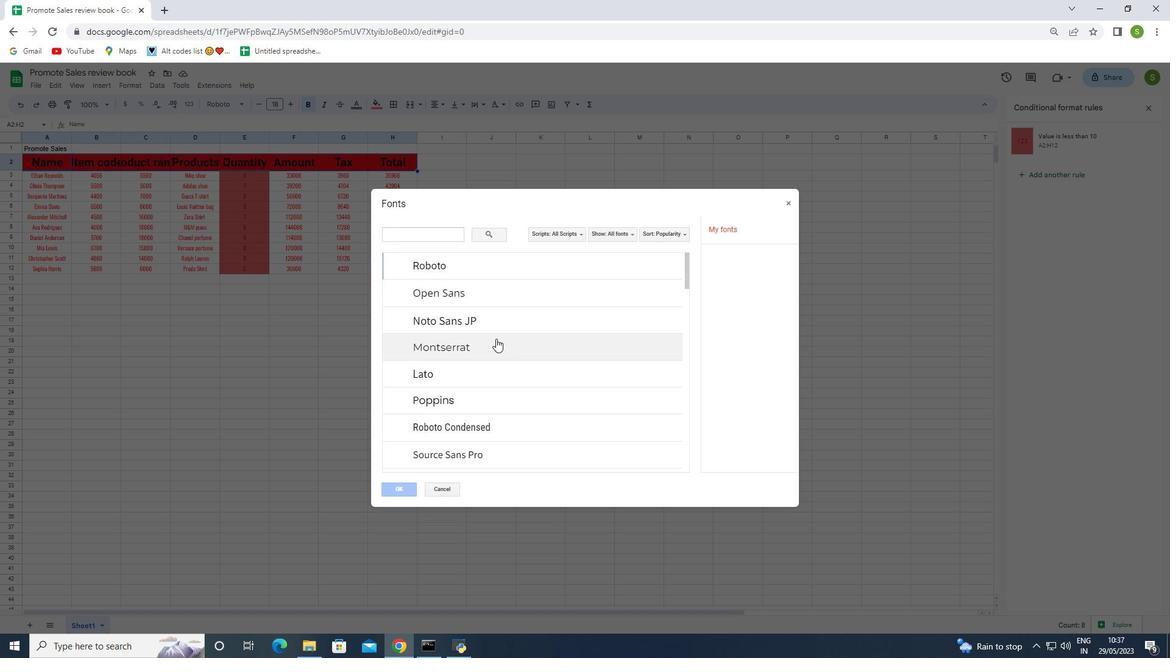 
Action: Mouse scrolled (496, 339) with delta (0, 0)
Screenshot: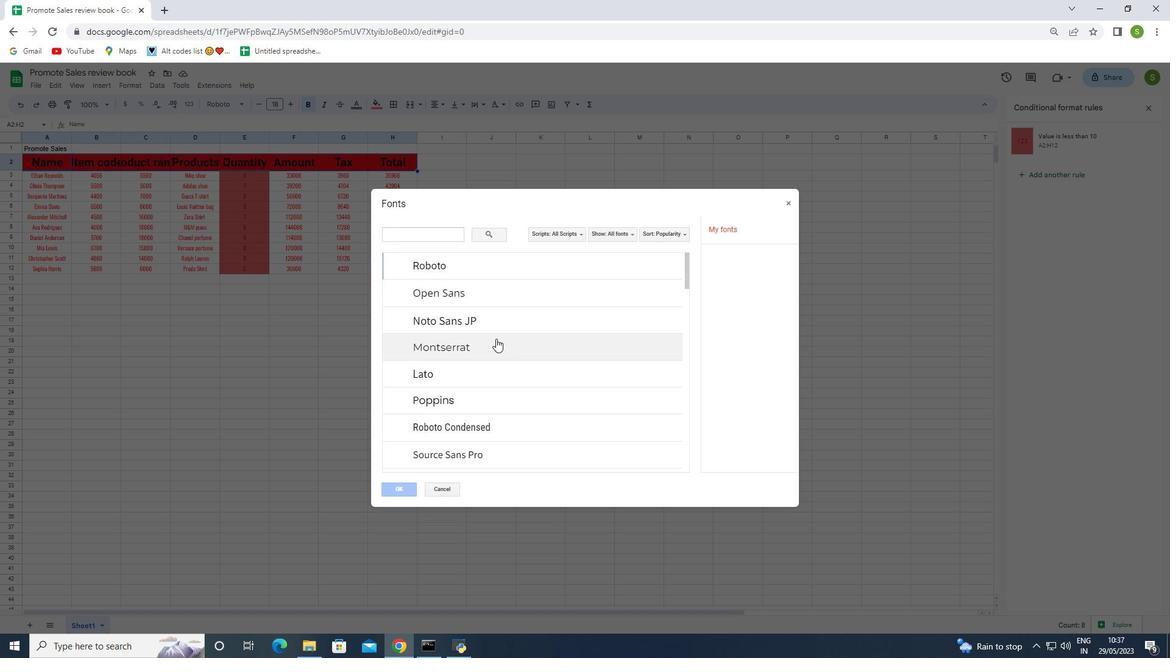
Action: Mouse moved to (446, 234)
Screenshot: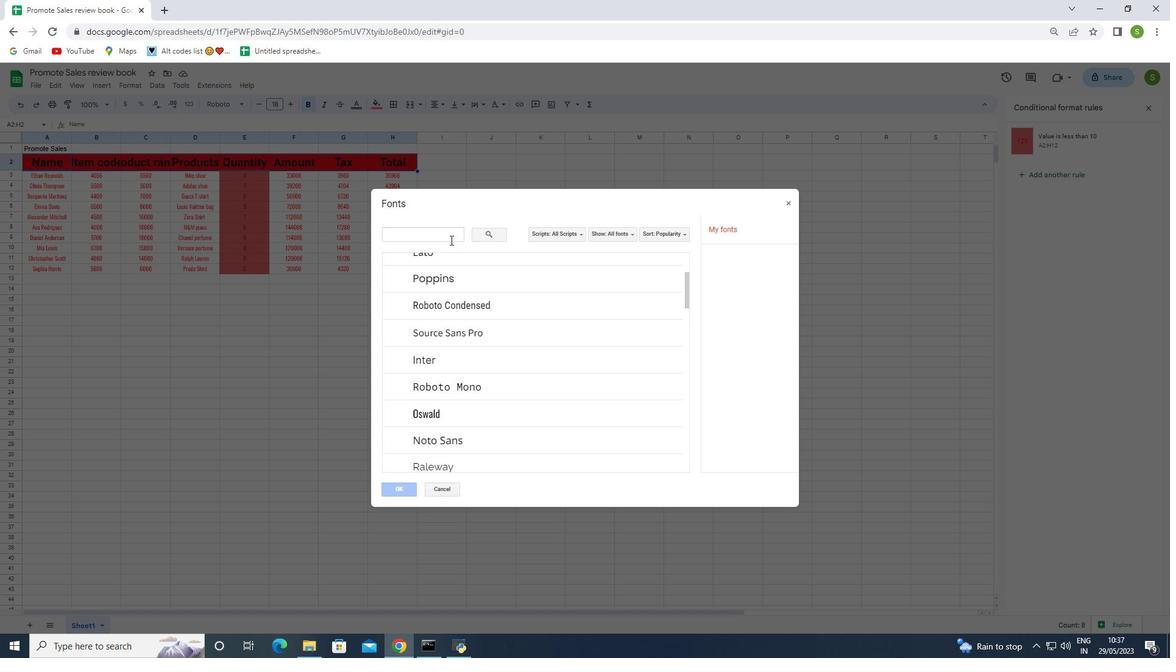 
Action: Mouse pressed left at (446, 234)
Screenshot: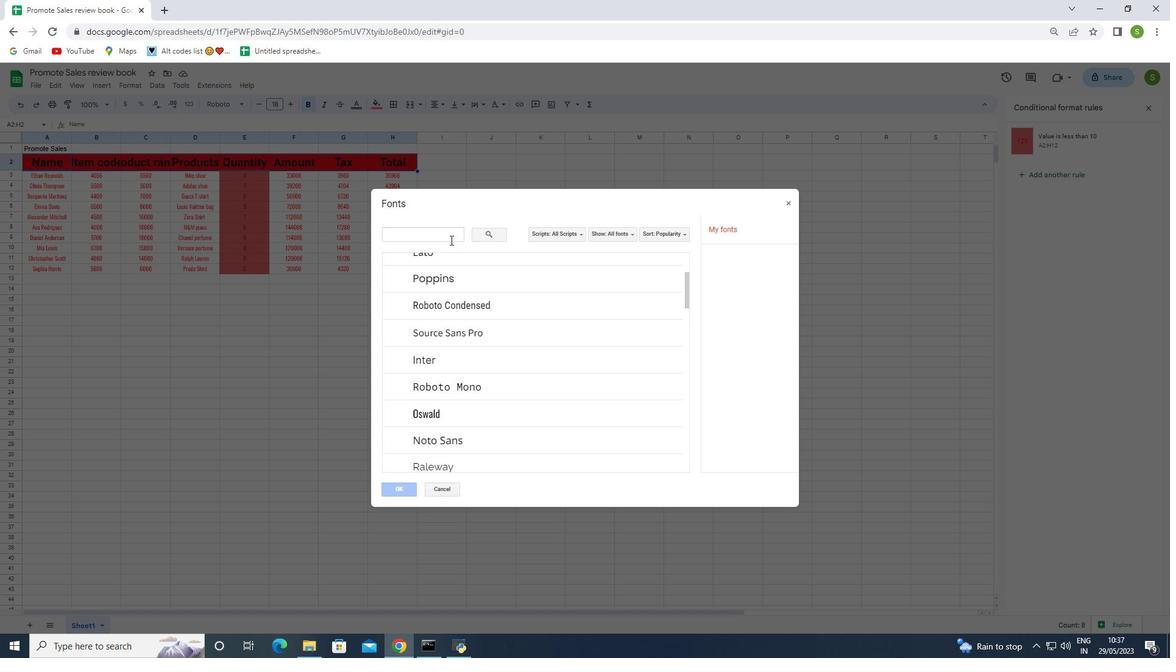 
Action: Mouse moved to (445, 234)
Screenshot: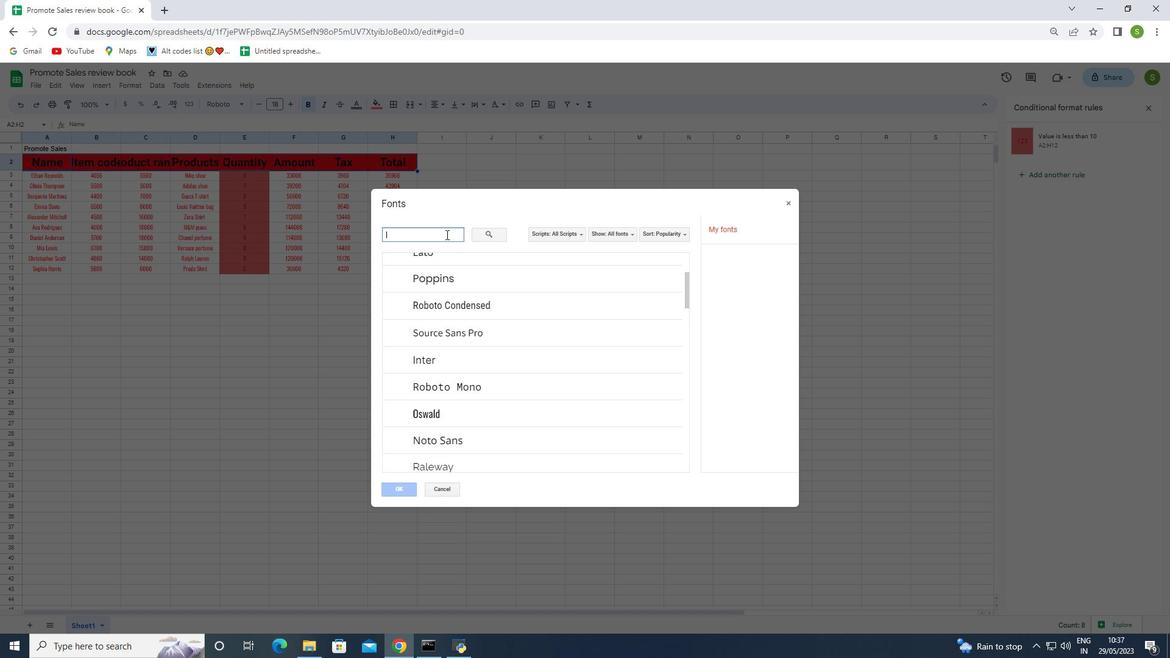 
Action: Key pressed p
Screenshot: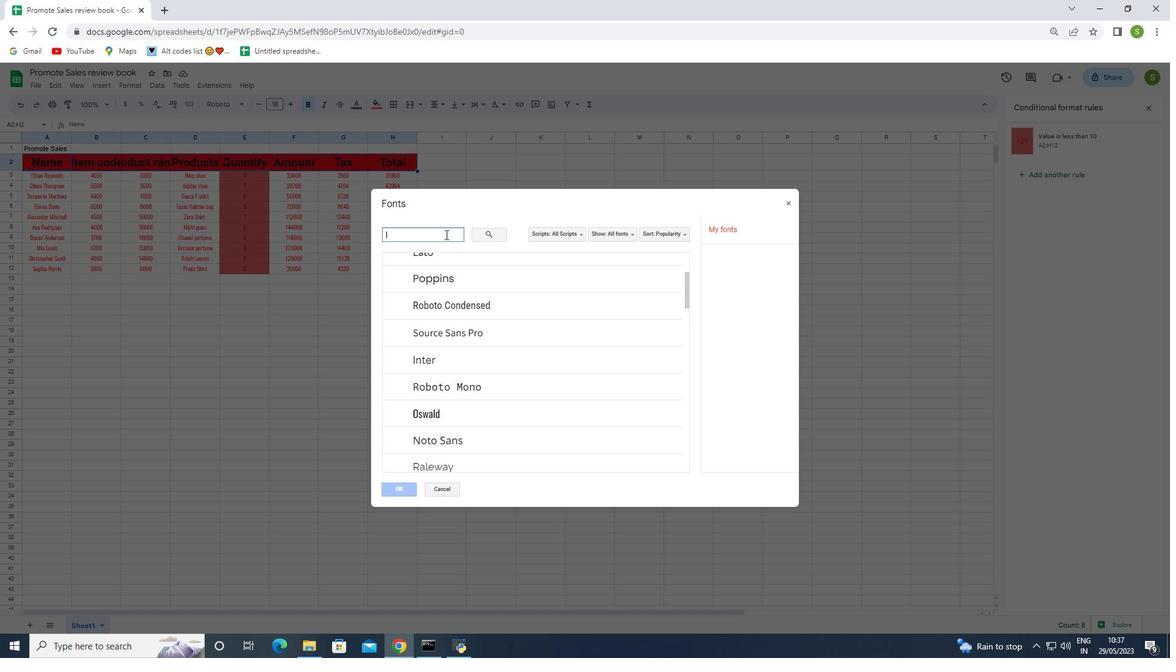 
Action: Mouse moved to (446, 398)
Screenshot: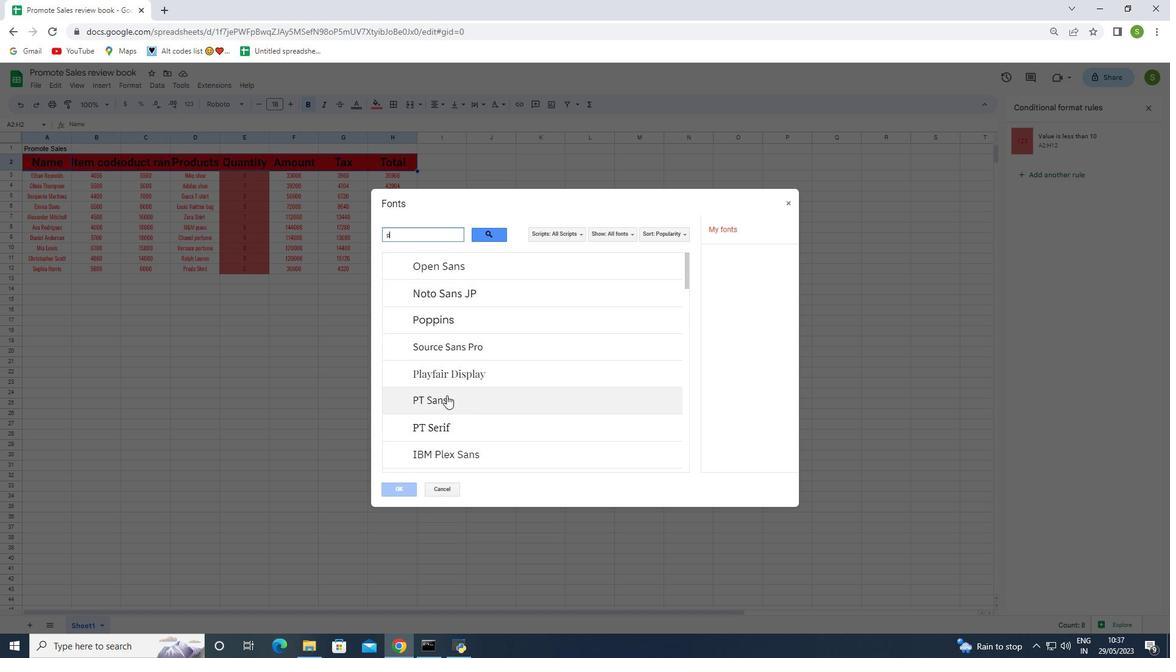 
Action: Mouse scrolled (446, 398) with delta (0, 0)
Screenshot: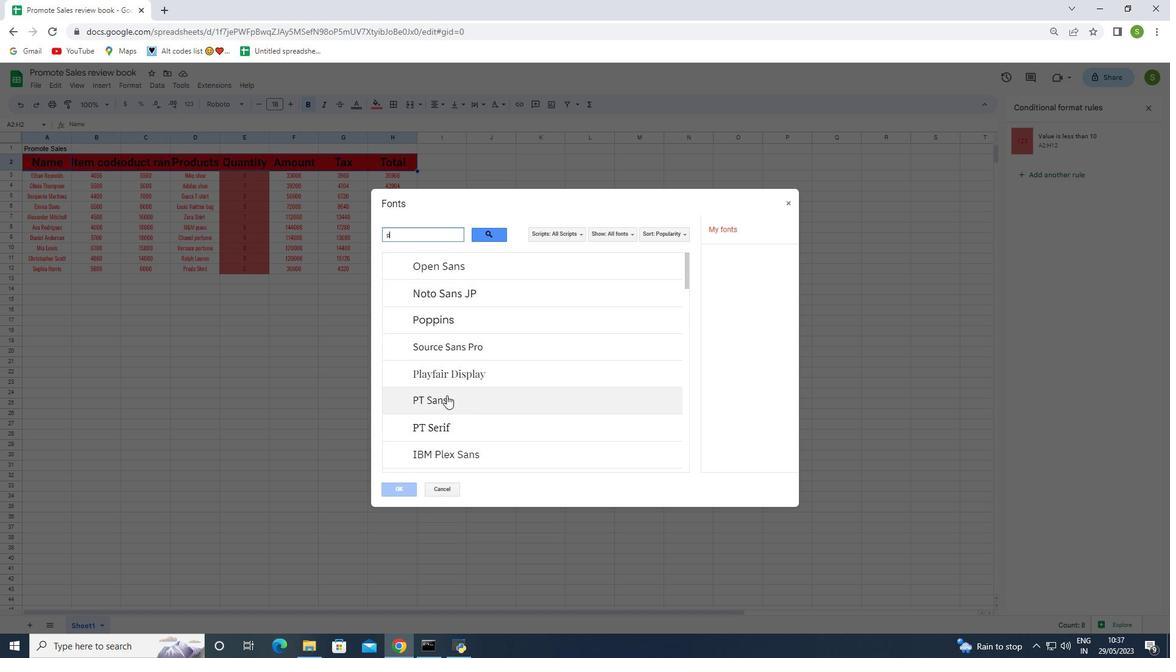 
Action: Mouse moved to (446, 399)
Screenshot: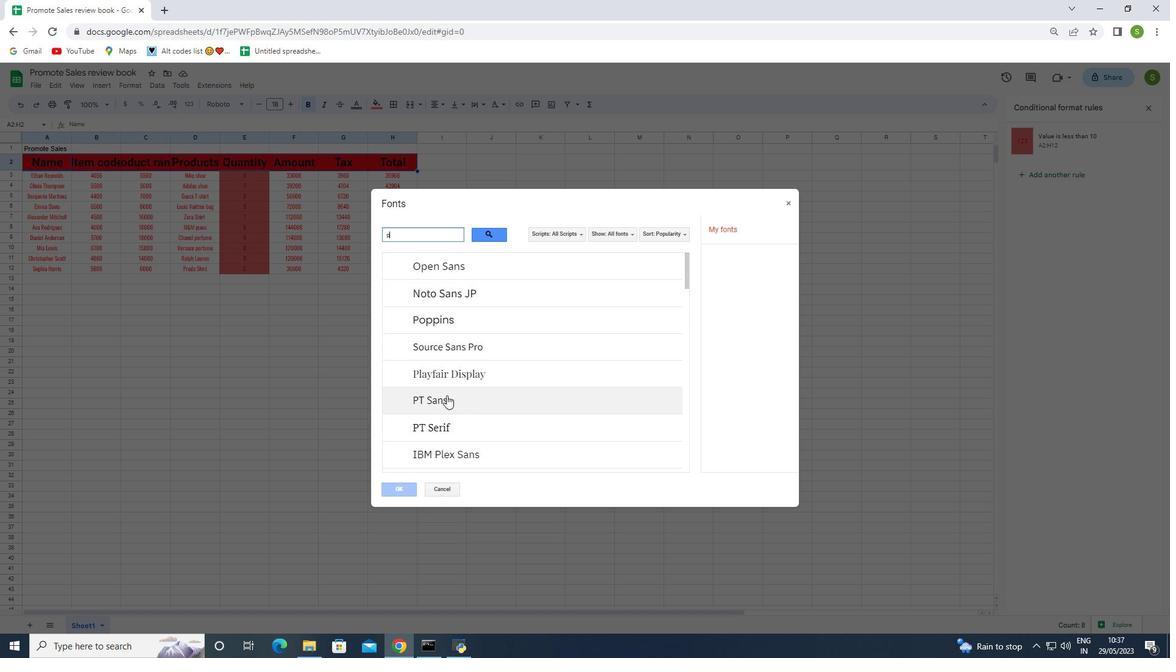 
Action: Mouse scrolled (446, 399) with delta (0, 0)
Screenshot: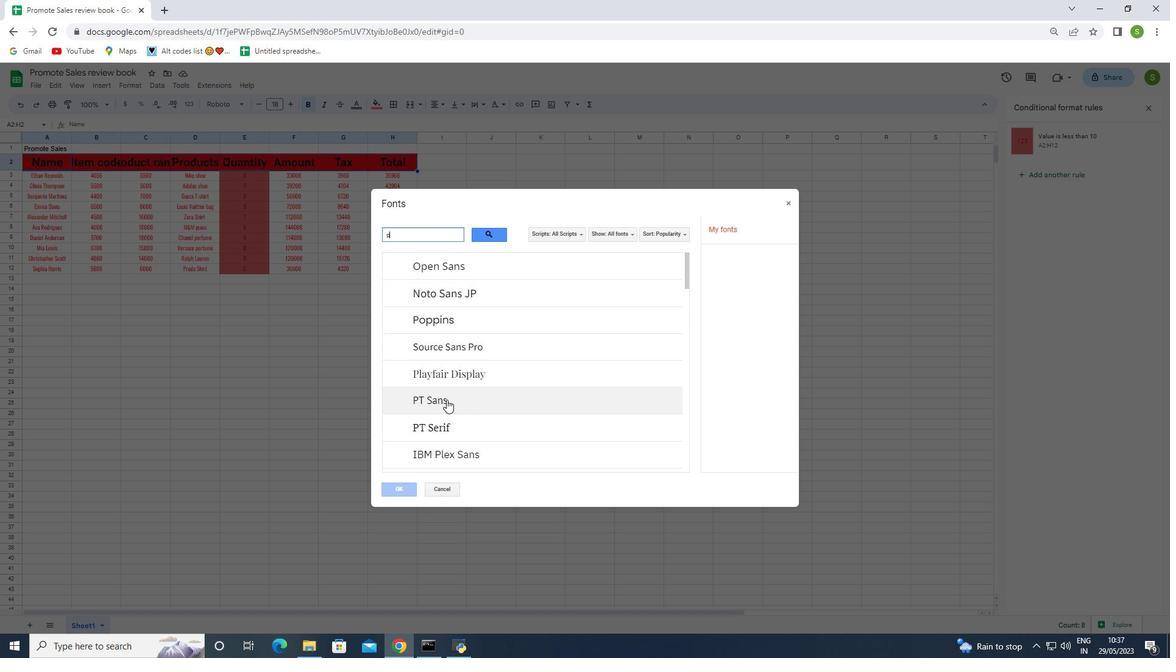 
Action: Mouse moved to (441, 402)
Screenshot: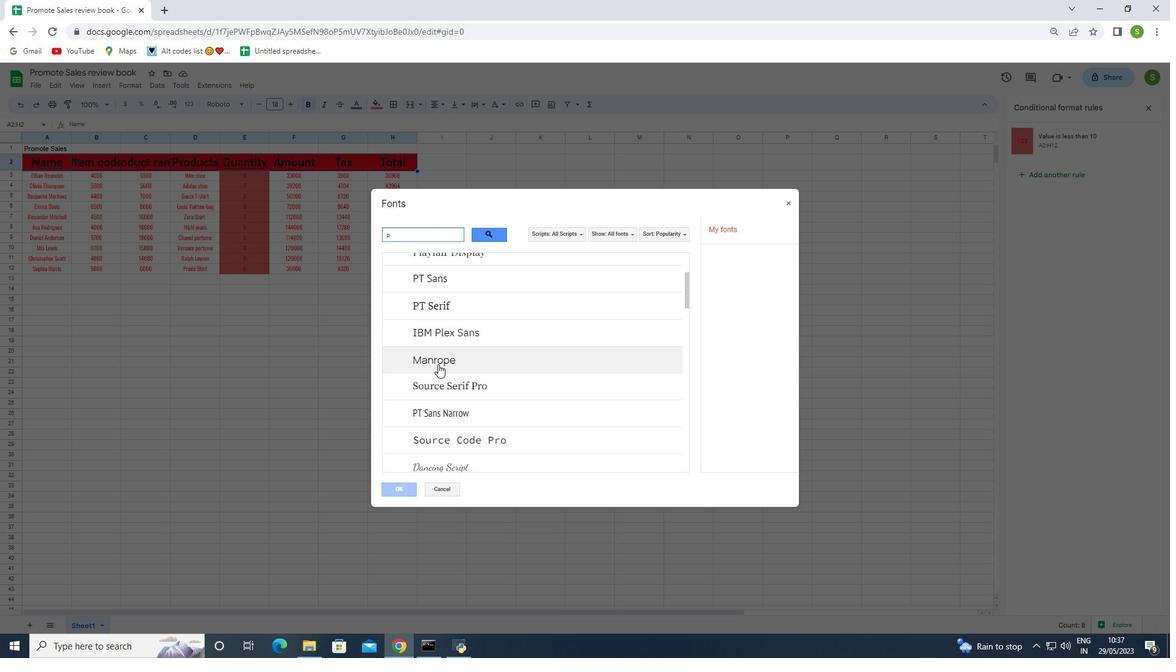 
Action: Mouse scrolled (441, 401) with delta (0, 0)
Screenshot: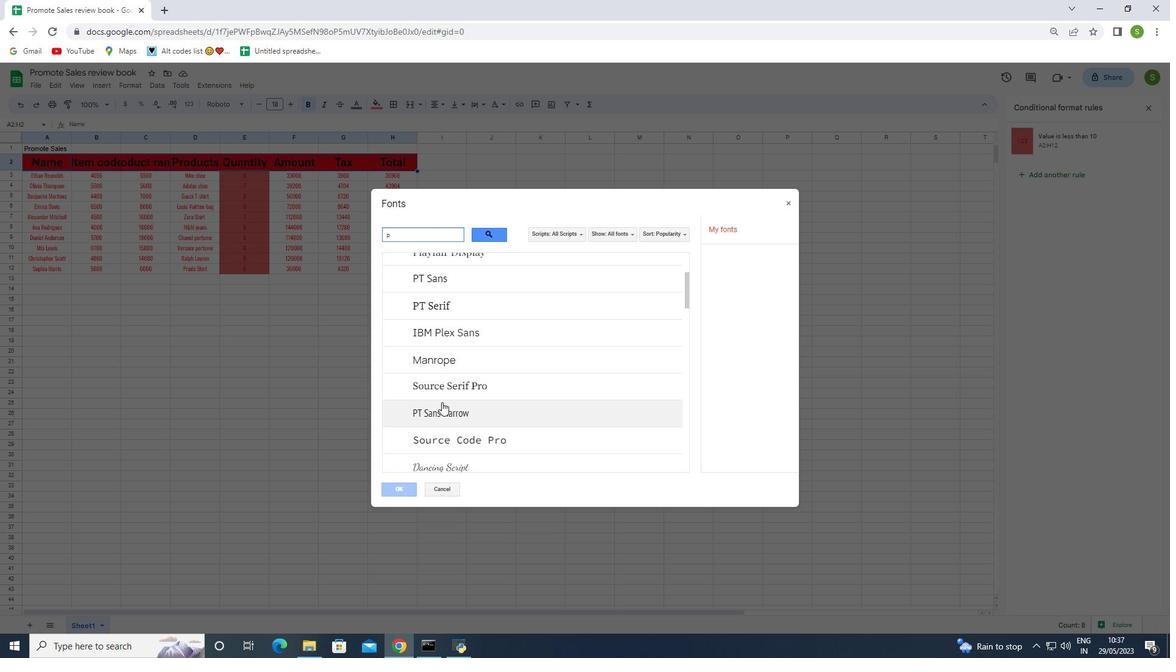 
Action: Mouse moved to (440, 401)
Screenshot: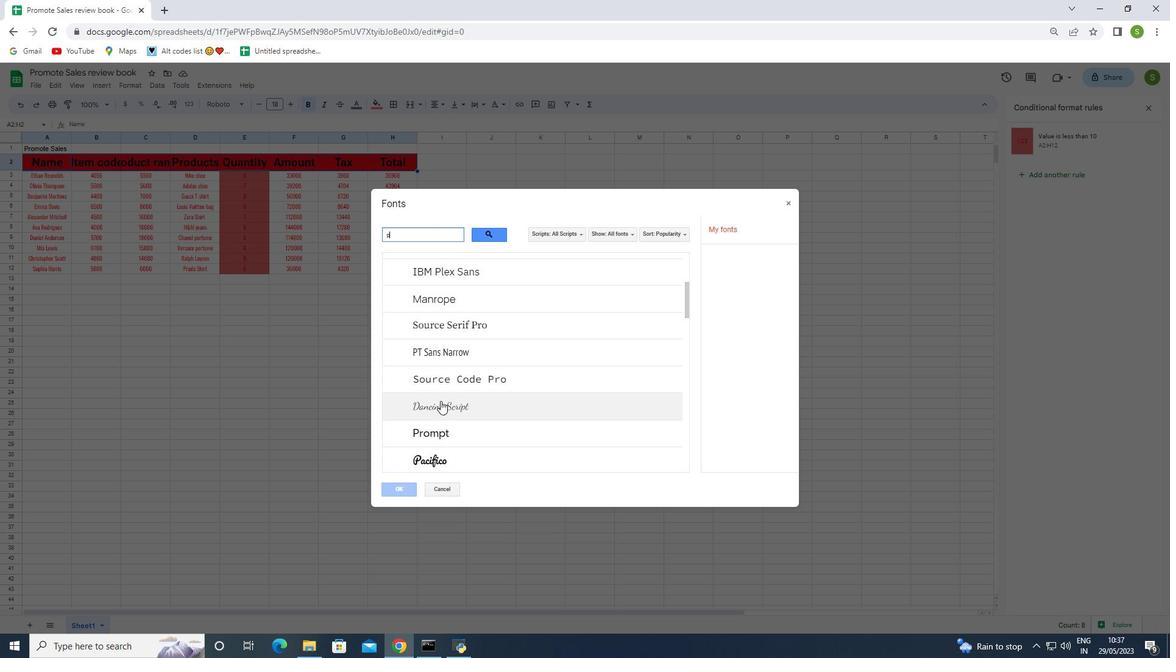 
Action: Mouse scrolled (440, 400) with delta (0, 0)
Screenshot: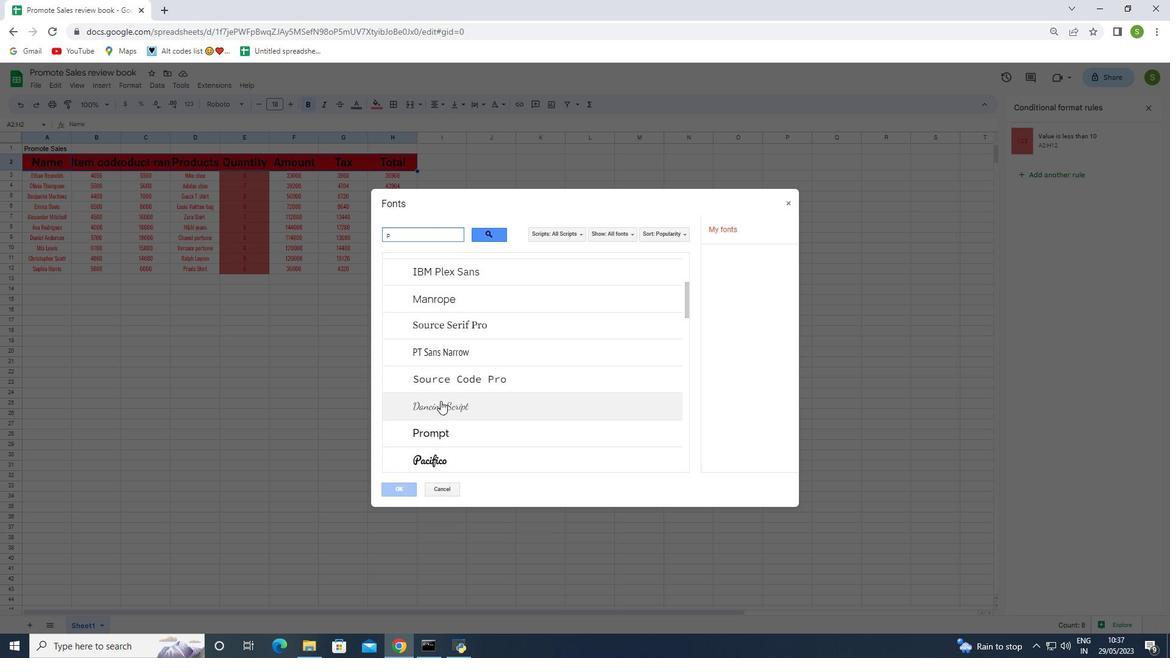 
Action: Mouse scrolled (440, 400) with delta (0, 0)
Screenshot: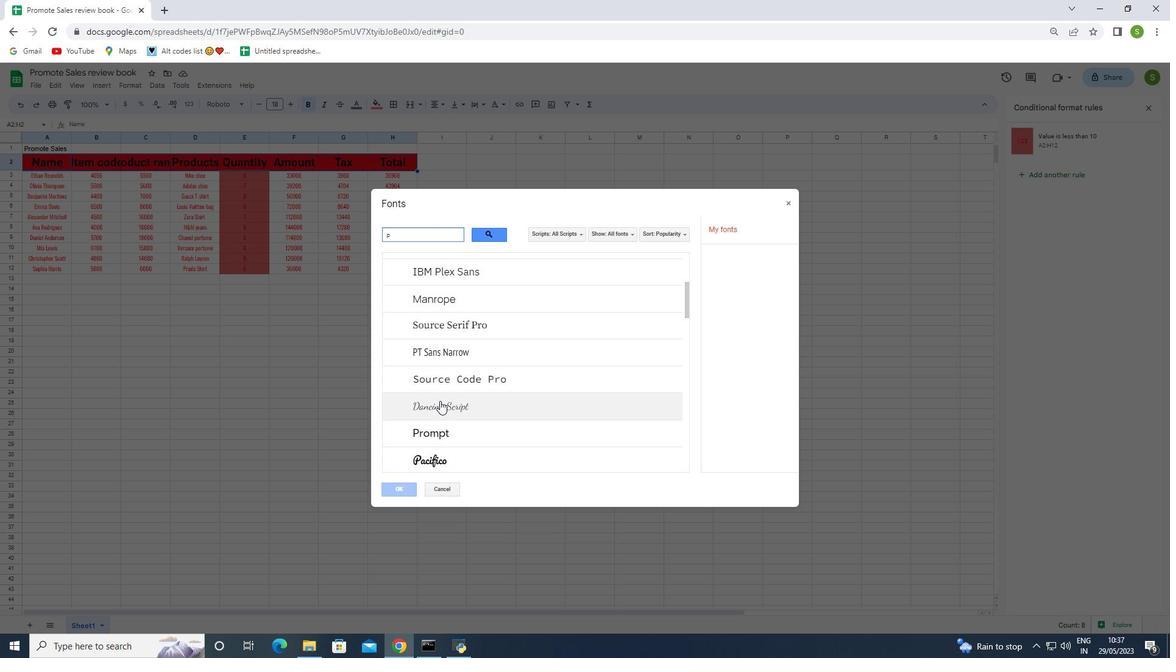 
Action: Mouse scrolled (440, 400) with delta (0, 0)
Screenshot: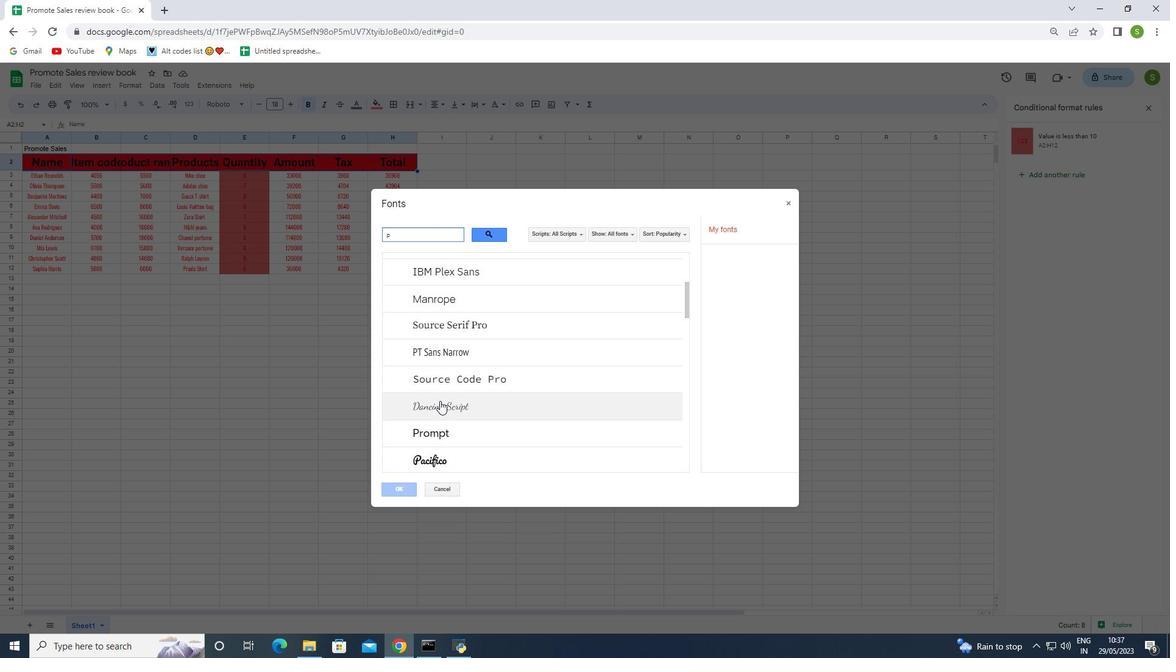 
Action: Mouse moved to (435, 282)
Screenshot: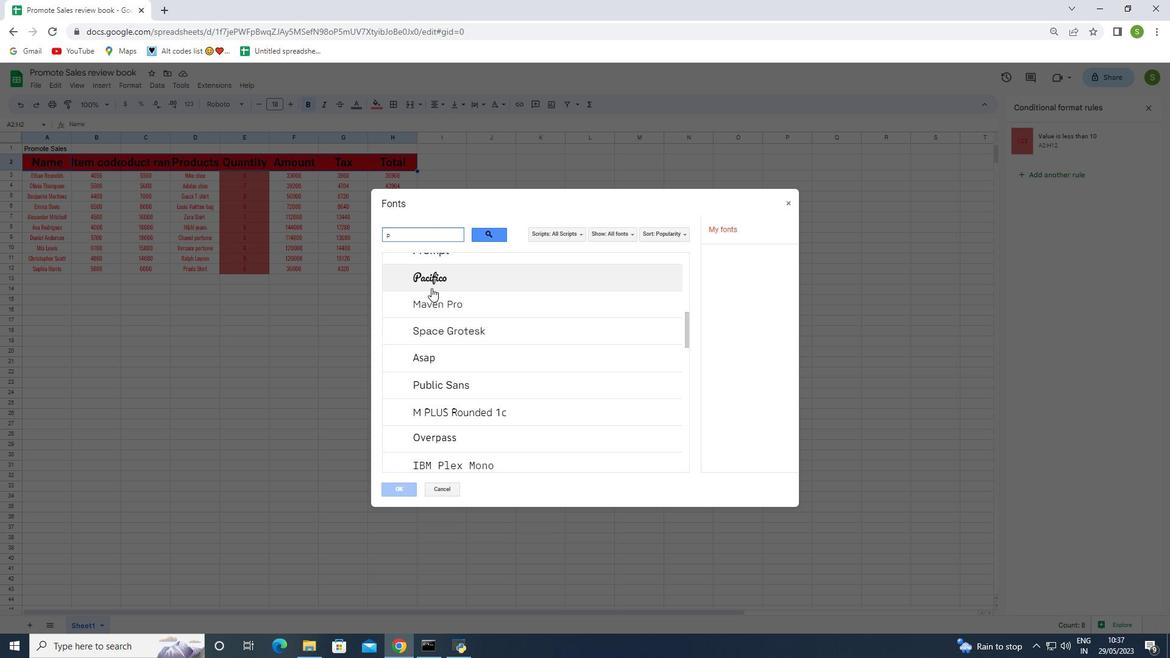 
Action: Mouse pressed left at (435, 282)
Screenshot: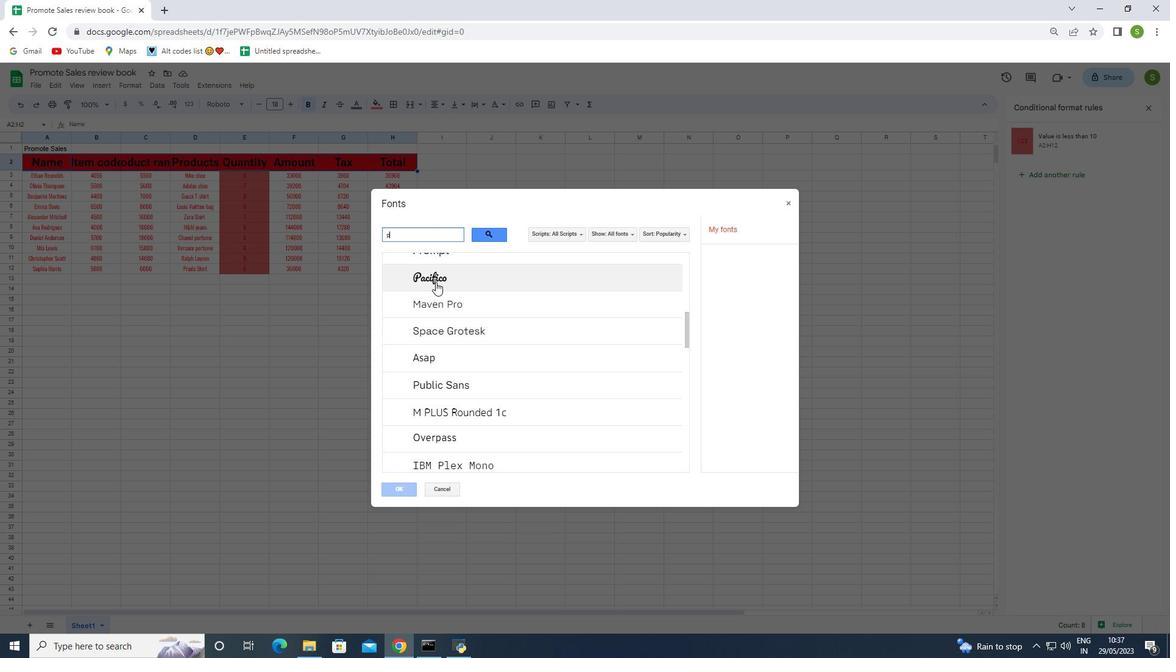 
Action: Mouse moved to (407, 490)
Screenshot: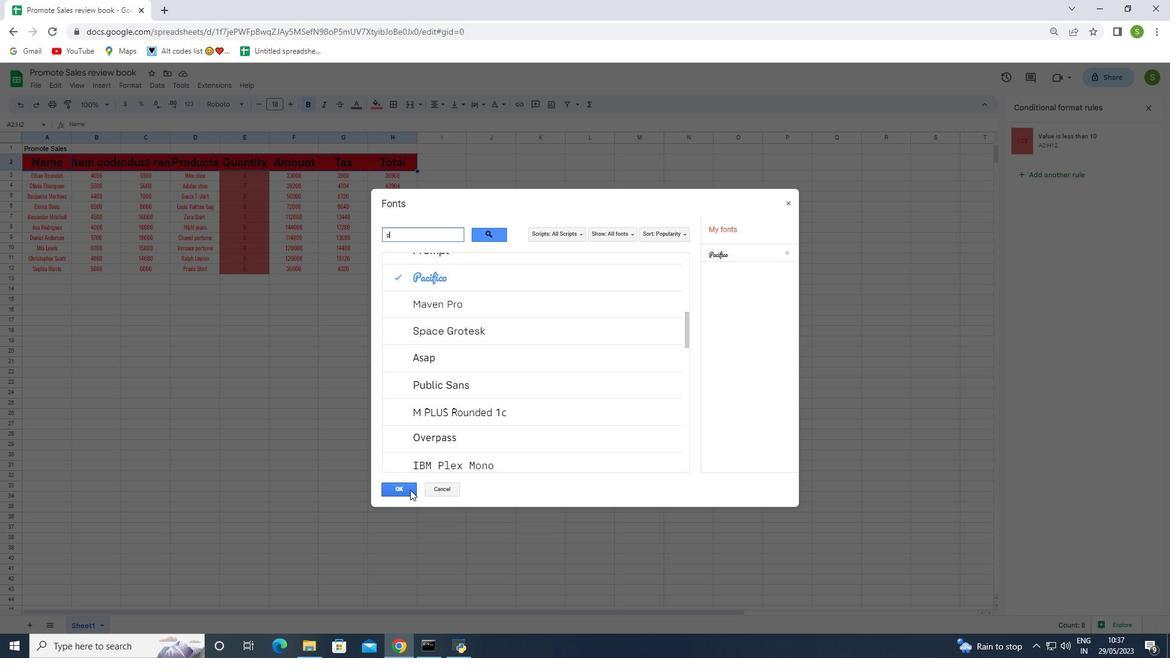
Action: Mouse pressed left at (407, 490)
Screenshot: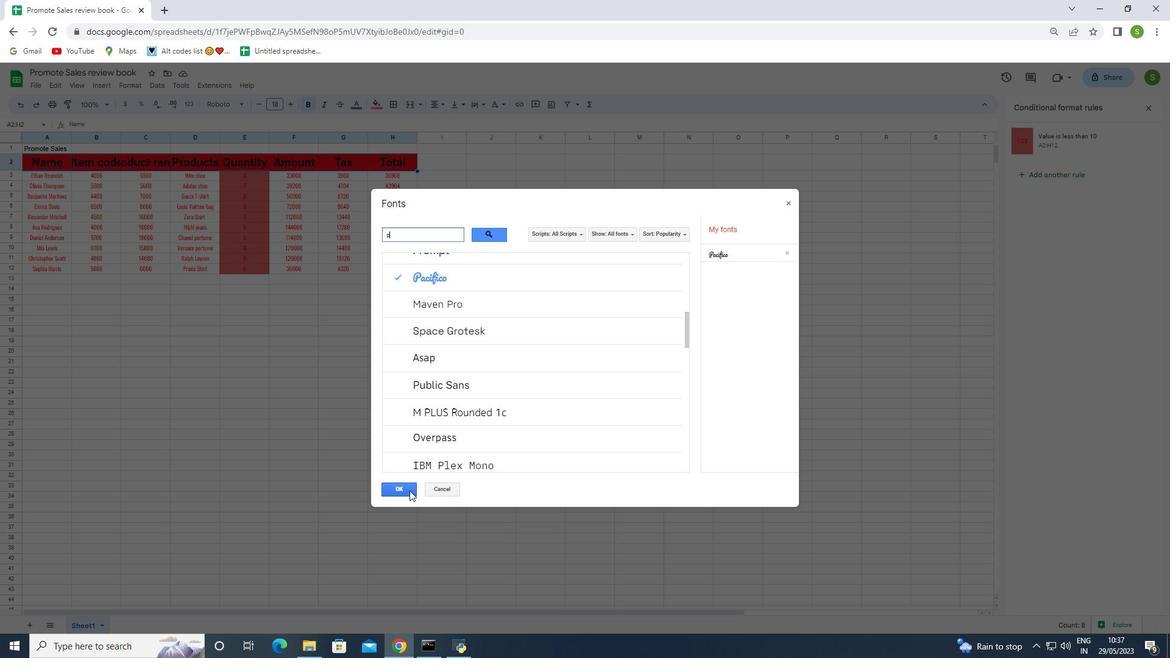 
Action: Mouse moved to (33, 166)
Screenshot: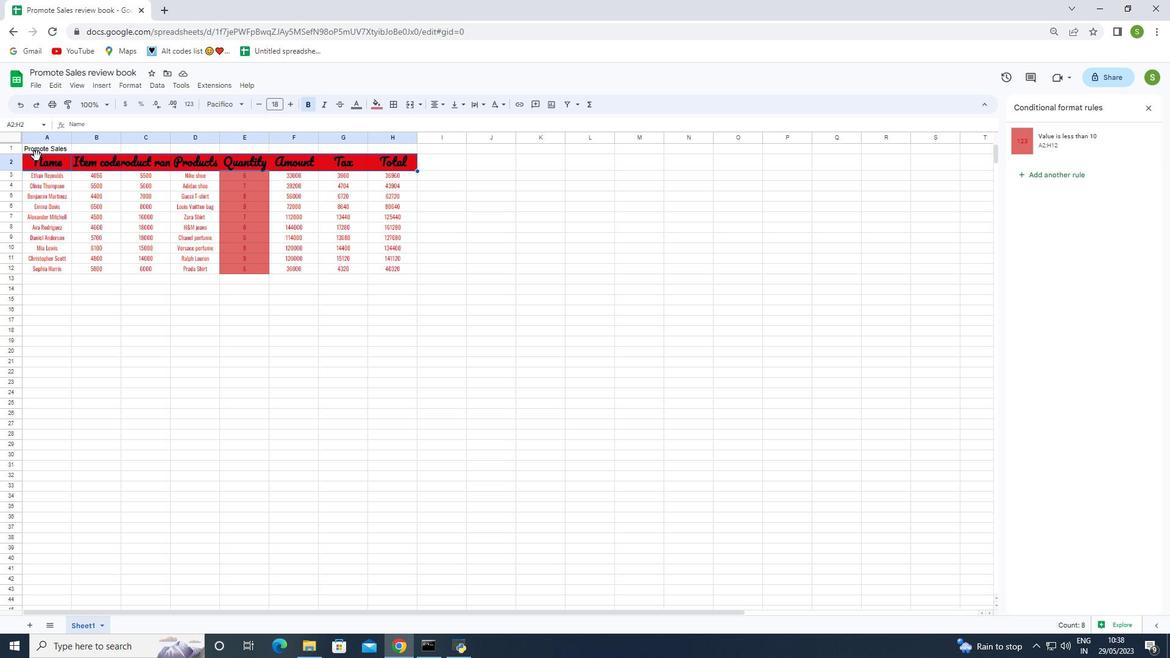 
Action: Mouse pressed left at (33, 166)
Screenshot: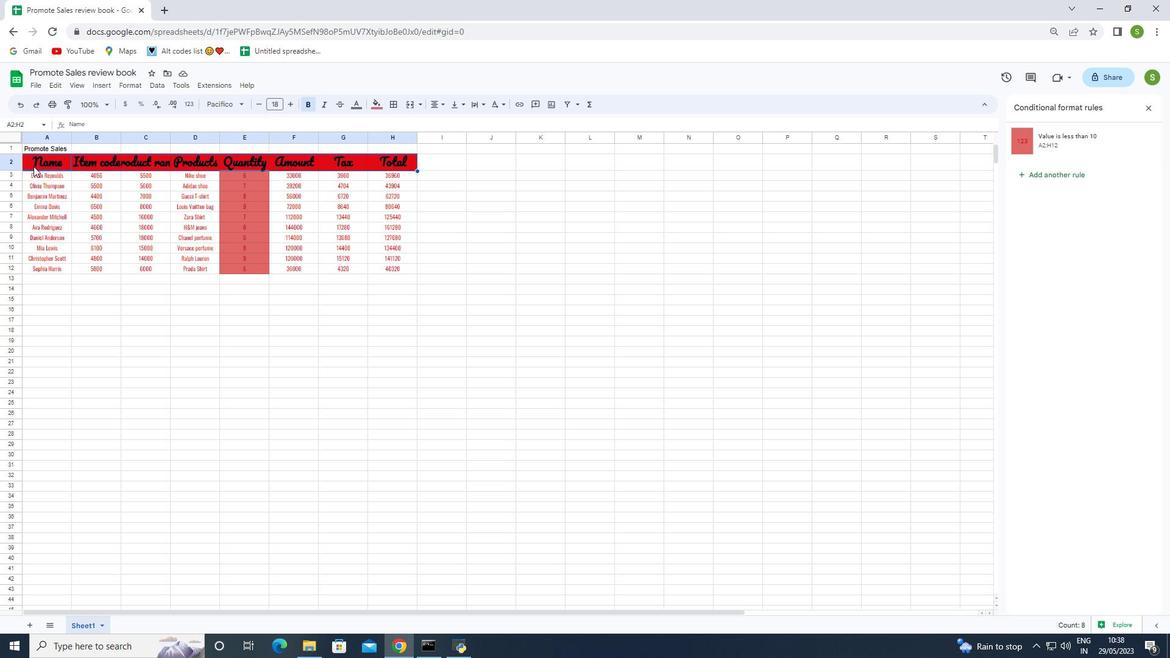 
Action: Mouse moved to (260, 102)
Screenshot: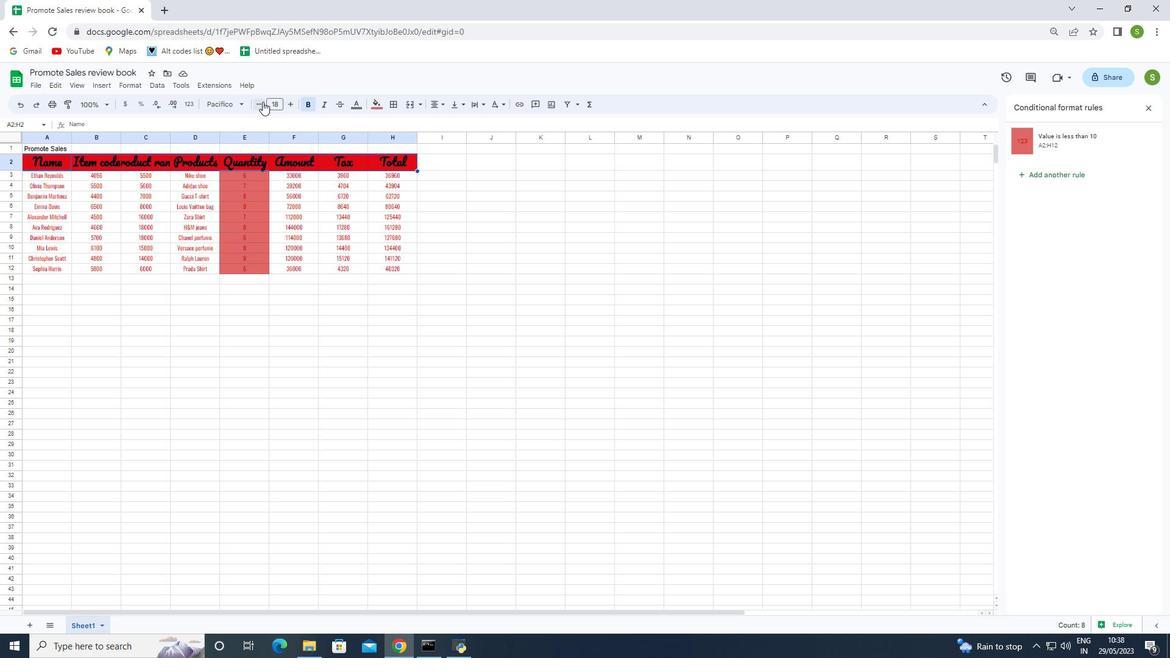 
Action: Mouse pressed left at (260, 102)
Screenshot: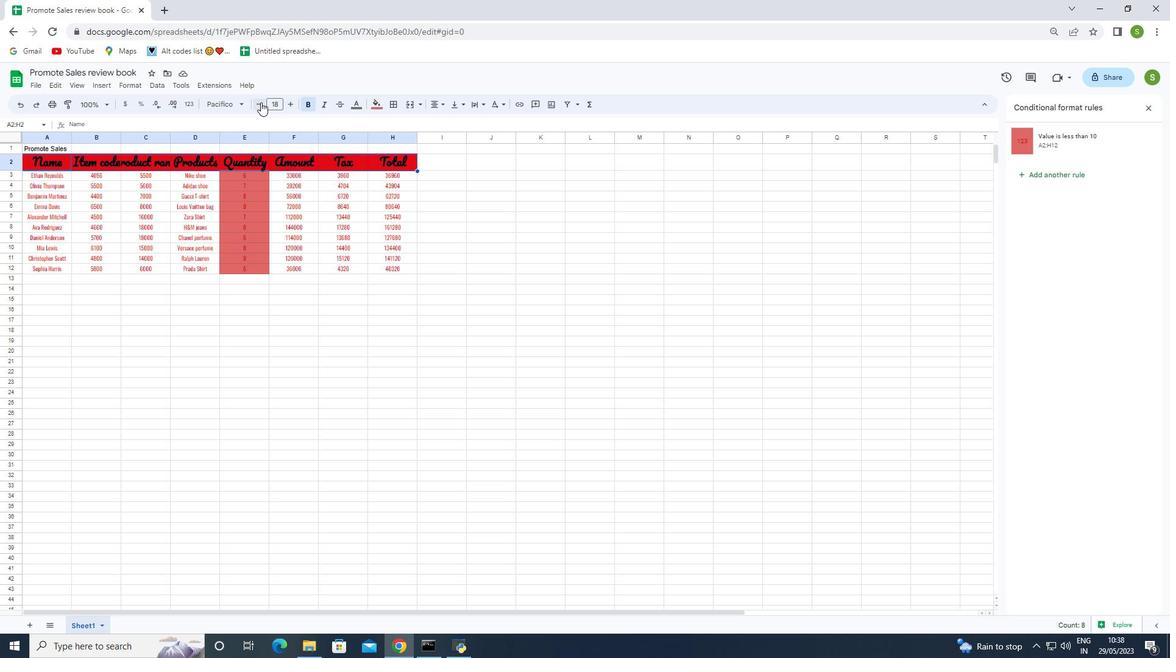 
Action: Mouse moved to (287, 106)
Screenshot: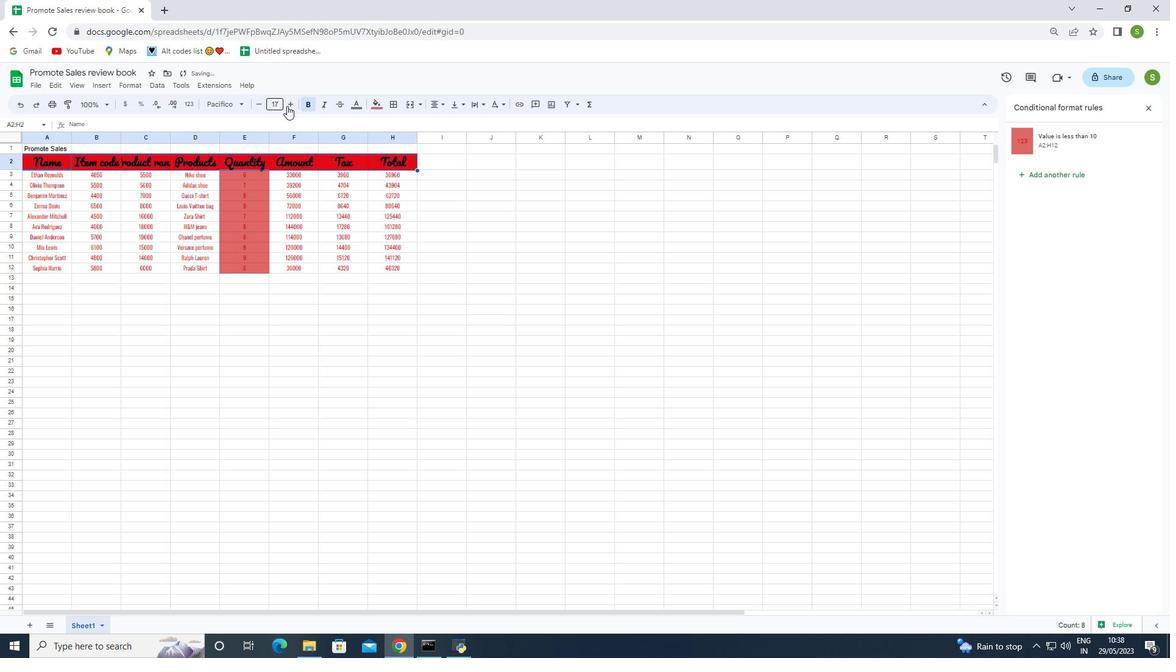 
Action: Mouse pressed left at (287, 106)
Screenshot: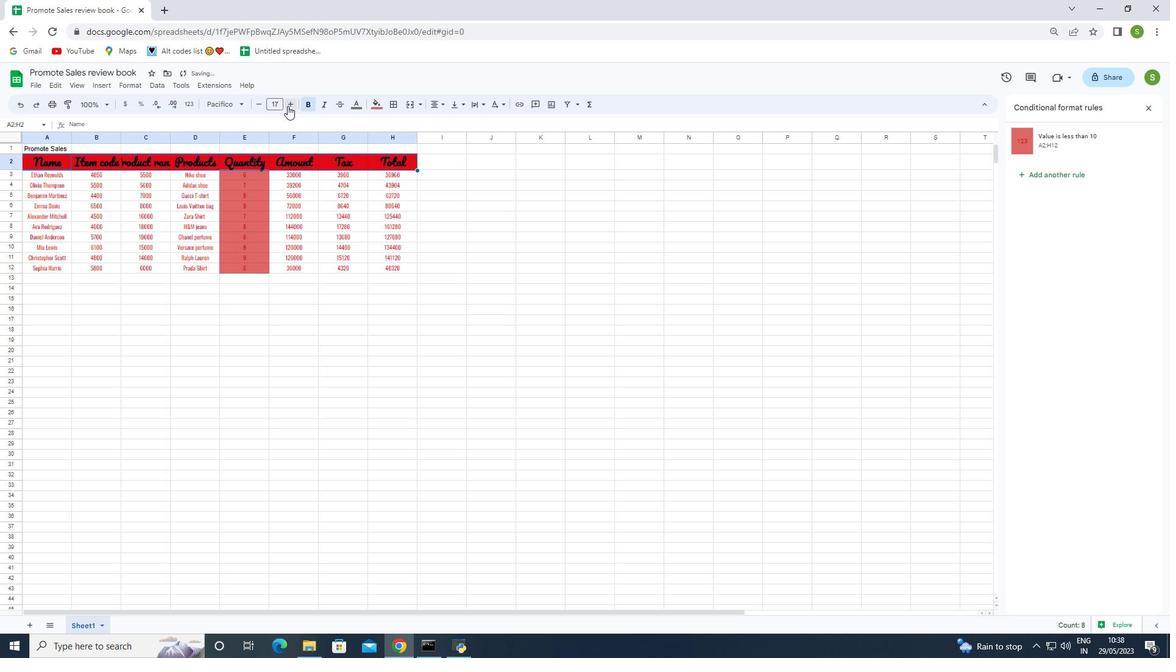 
Action: Mouse moved to (246, 277)
Screenshot: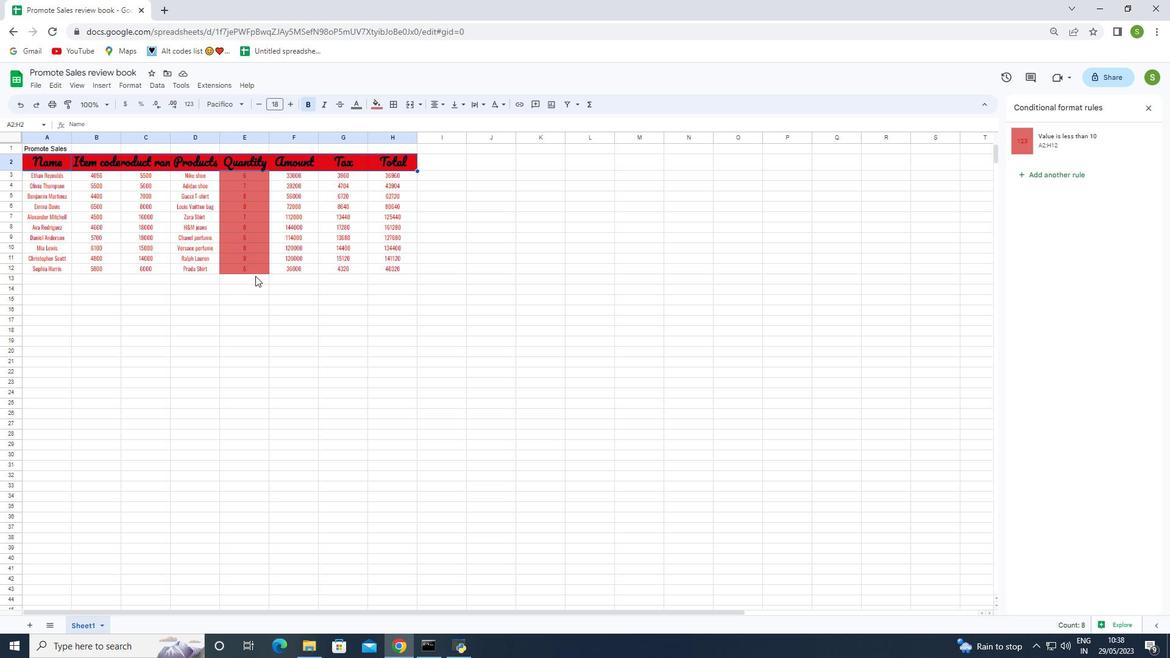 
Action: Mouse pressed left at (246, 277)
Screenshot: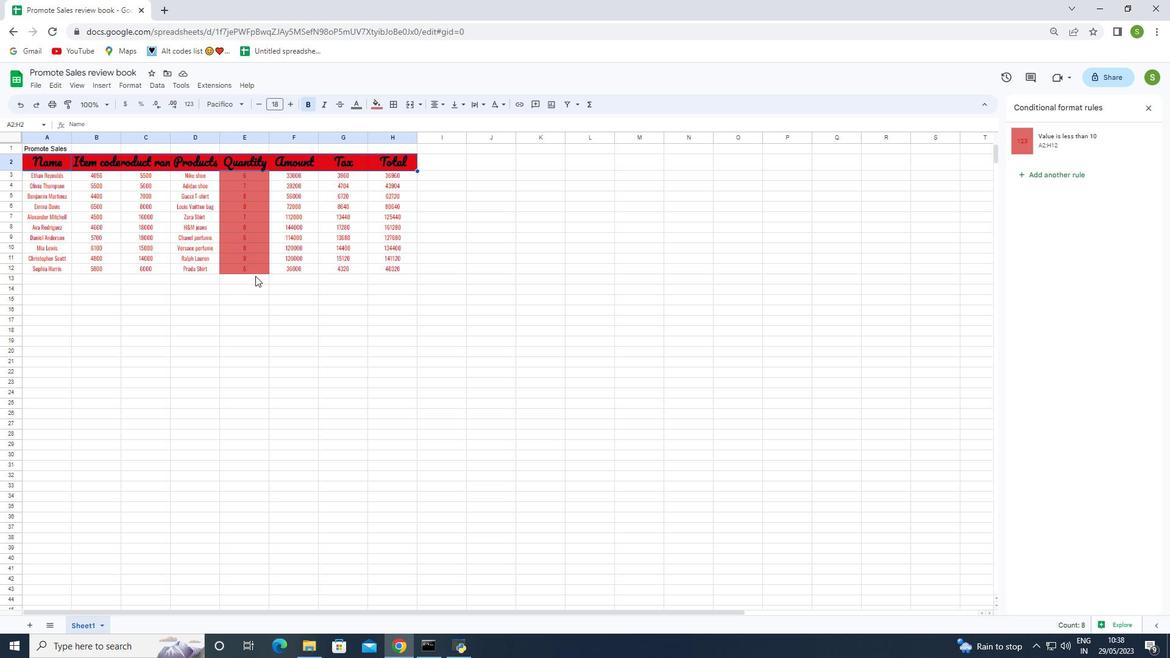 
Action: Mouse moved to (39, 177)
Screenshot: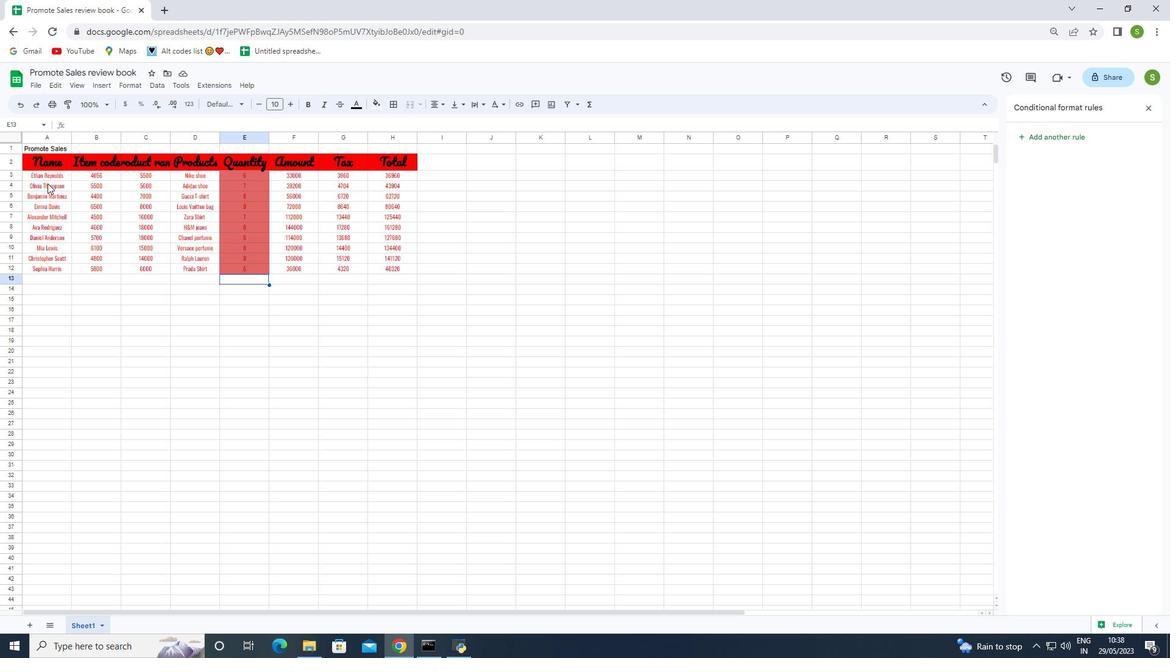 
Action: Mouse pressed left at (39, 177)
Screenshot: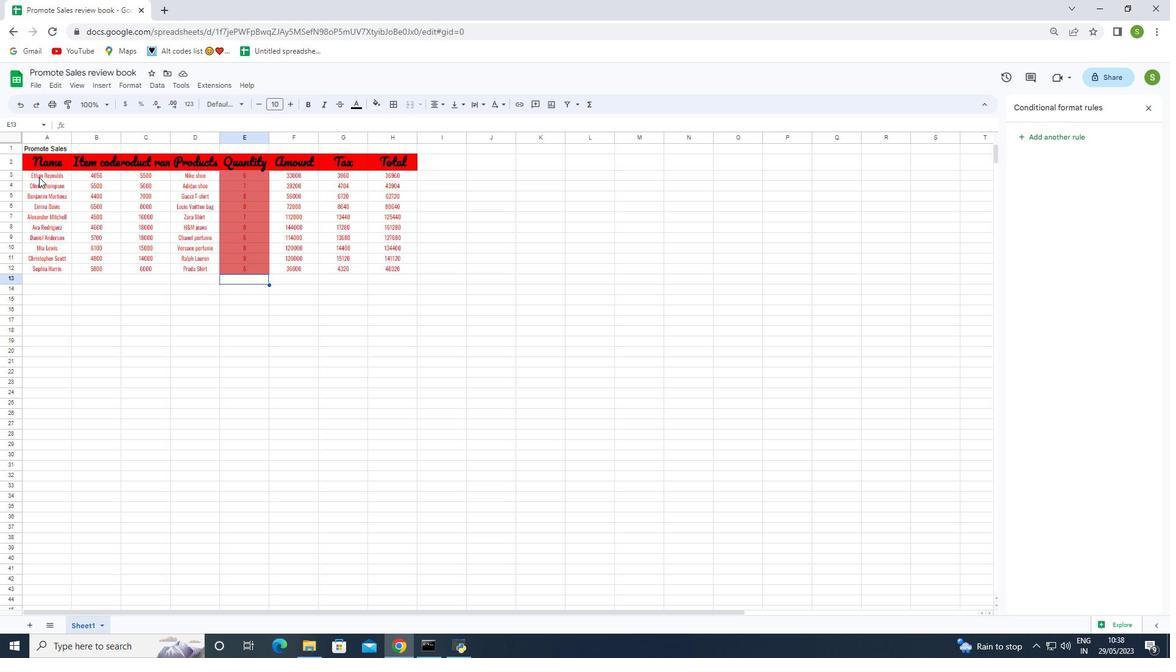 
Action: Mouse moved to (253, 104)
Screenshot: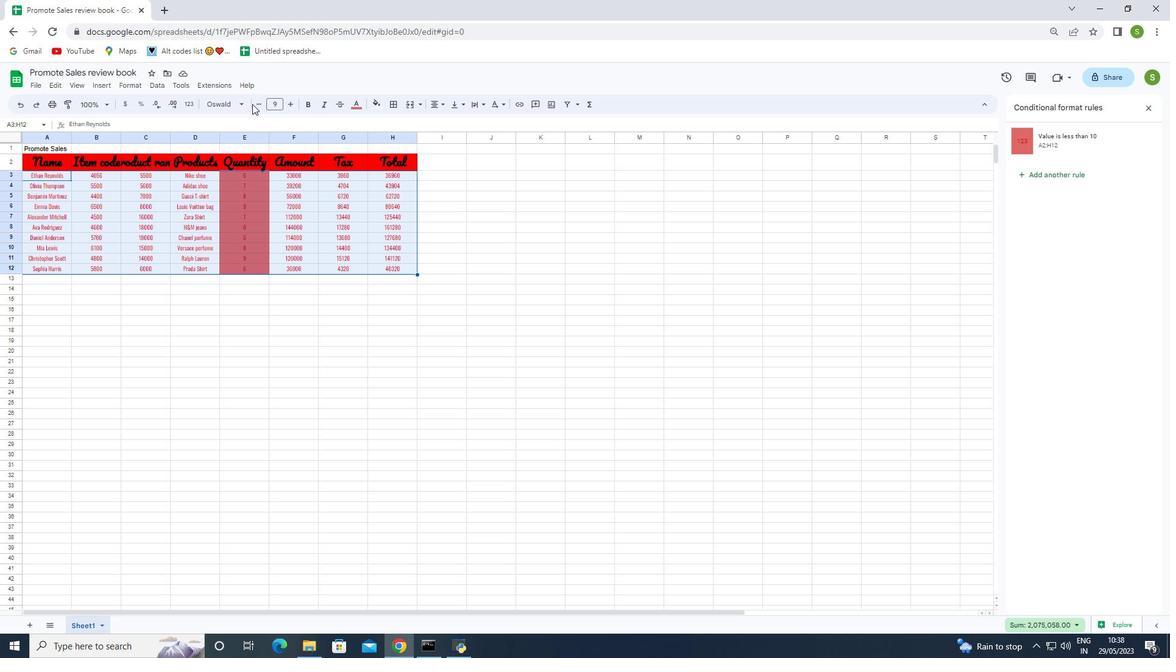
Action: Mouse pressed left at (253, 104)
Screenshot: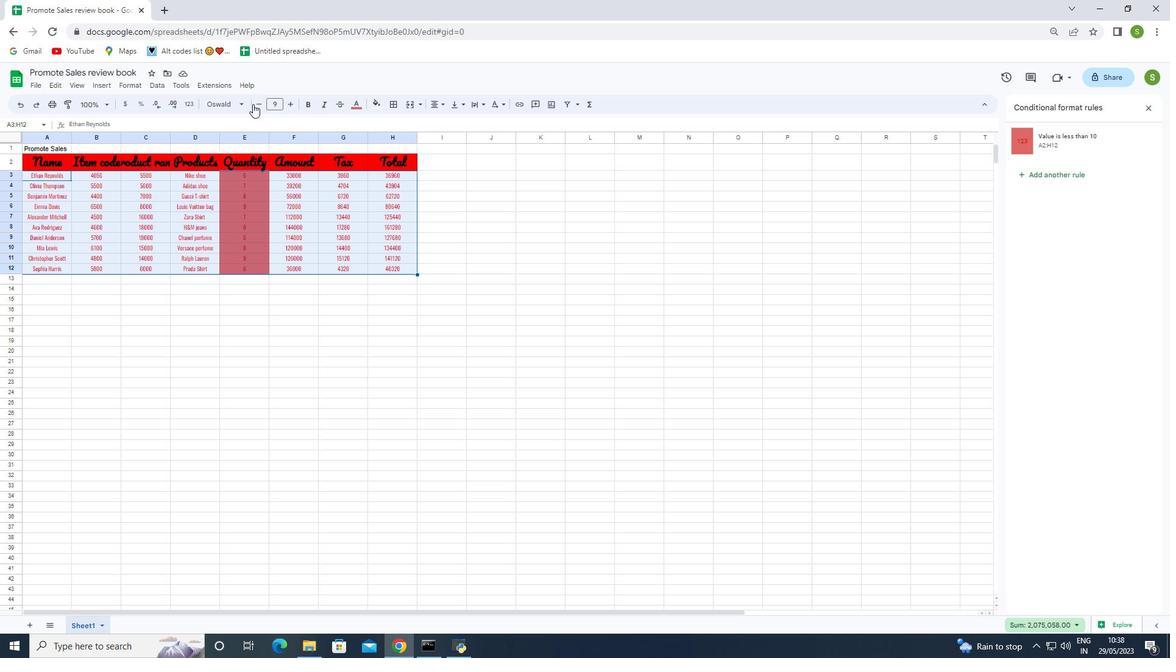 
Action: Mouse moved to (290, 103)
Screenshot: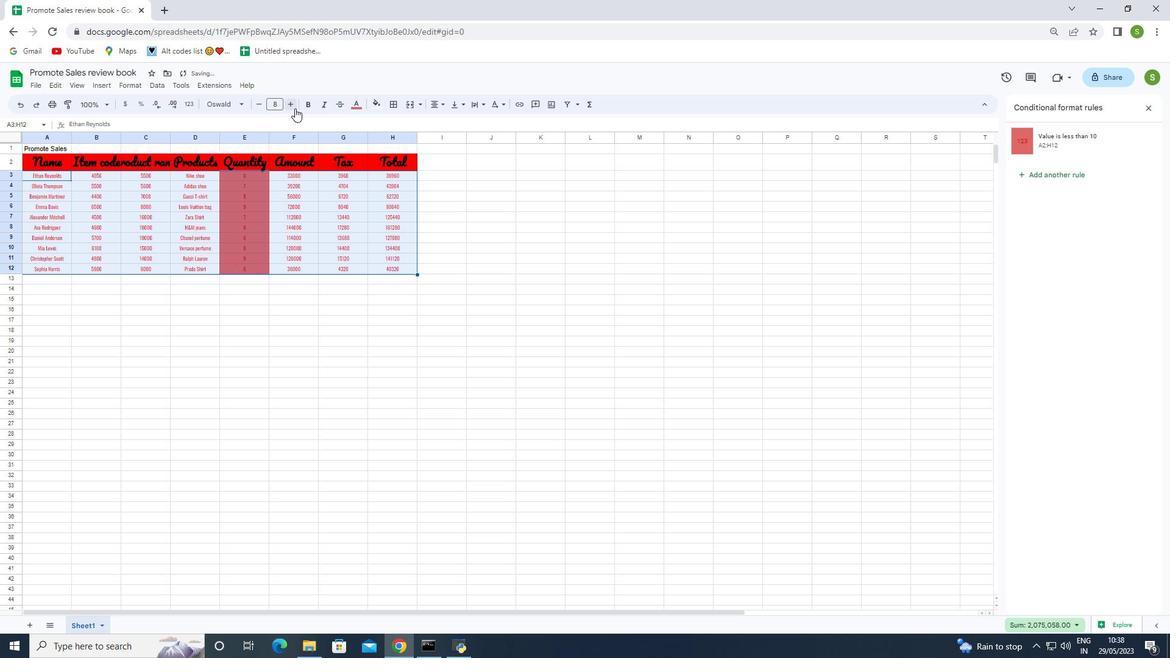 
Action: Mouse pressed left at (290, 103)
Screenshot: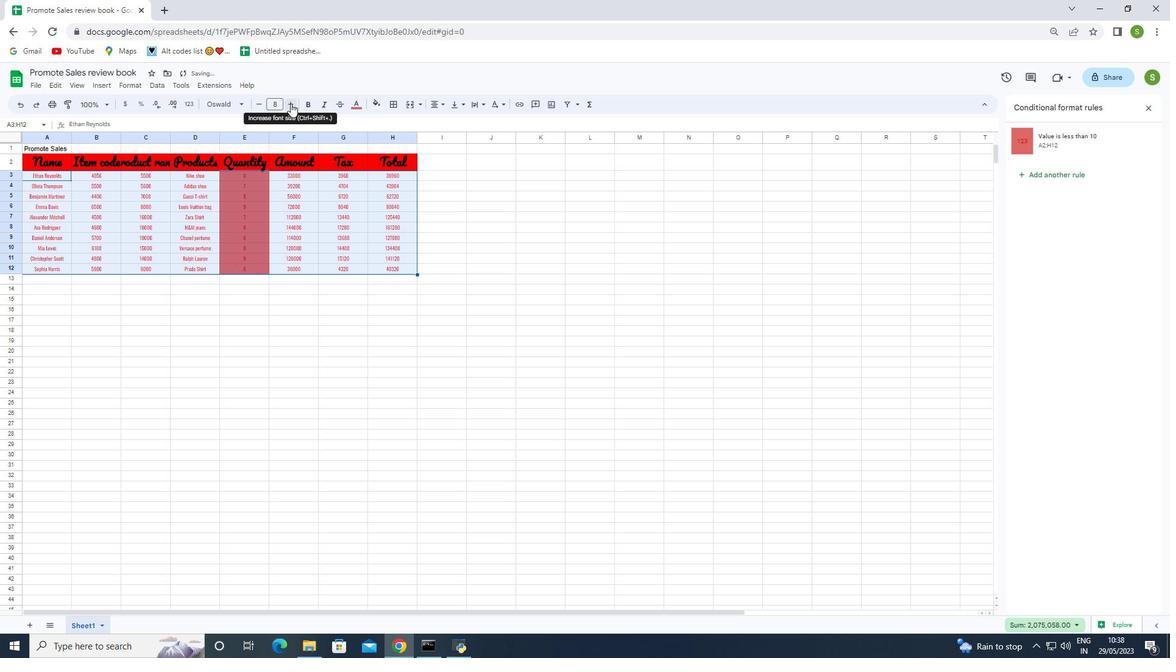 
Action: Mouse moved to (238, 110)
Screenshot: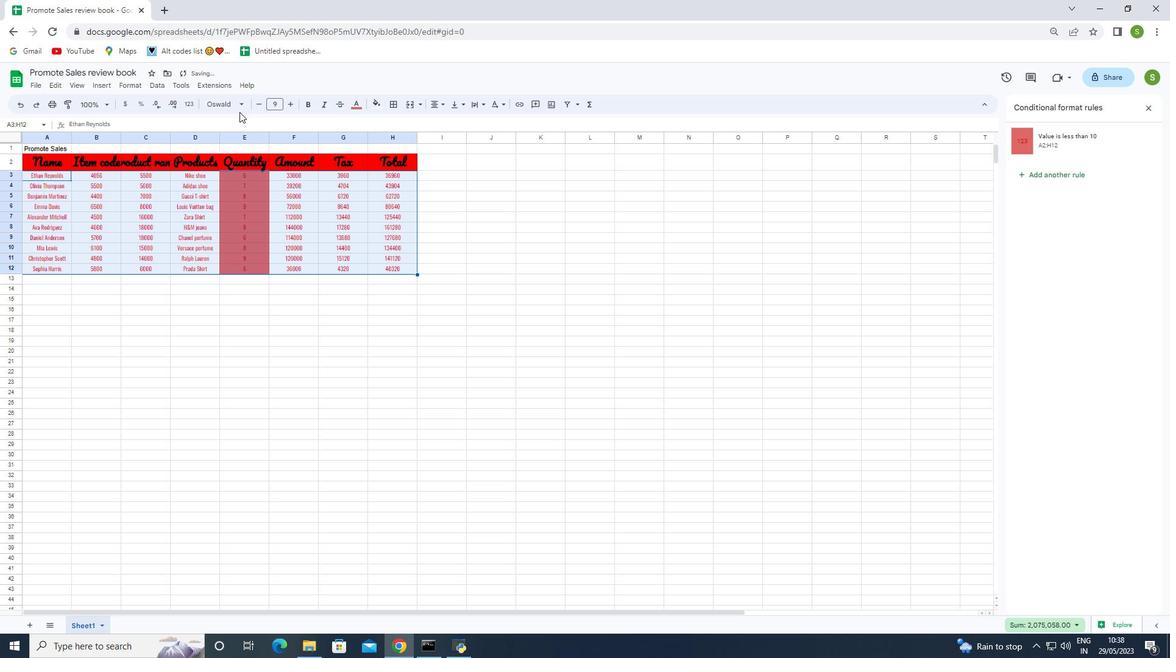 
Action: Mouse pressed left at (238, 110)
Screenshot: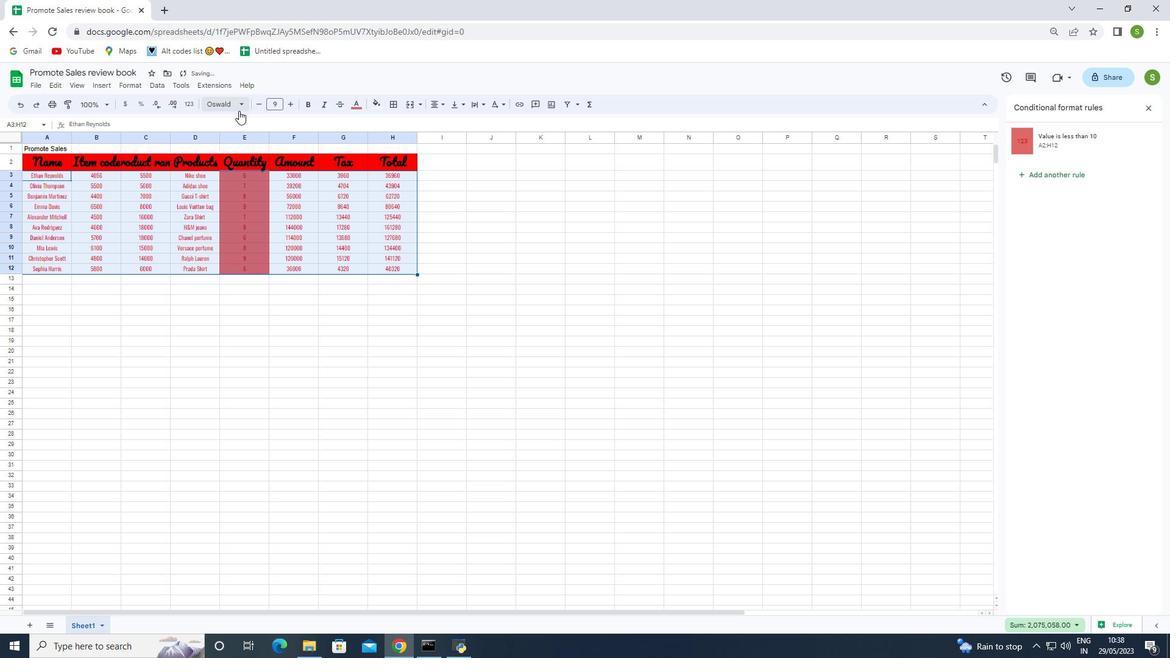 
Action: Mouse moved to (240, 199)
Screenshot: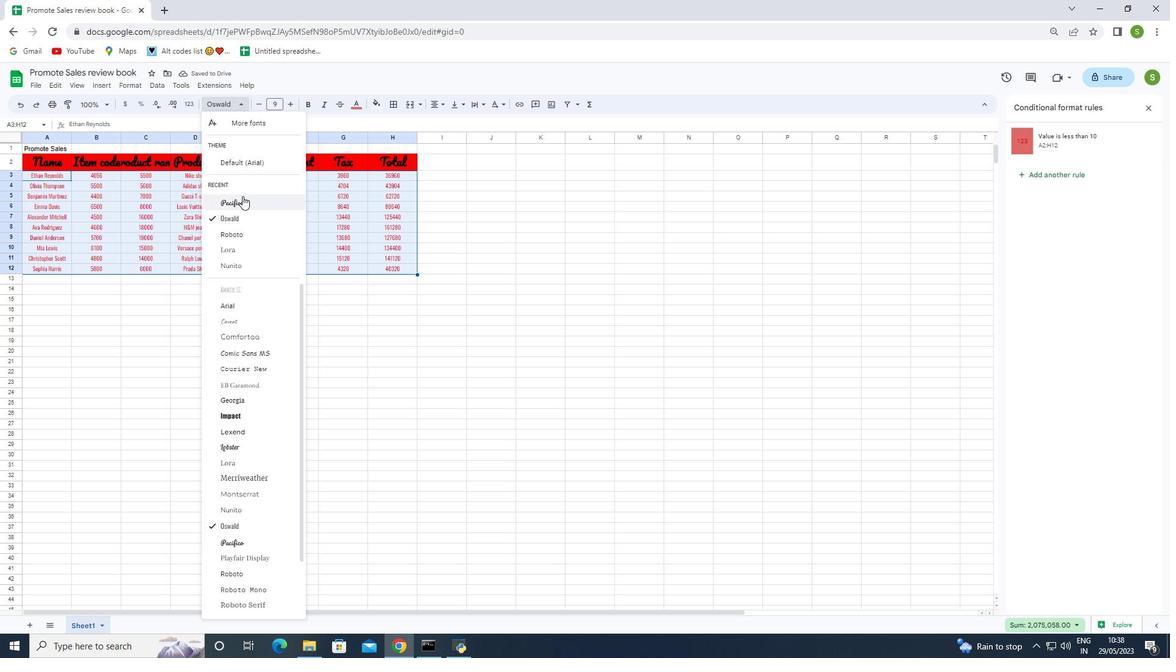
Action: Mouse pressed left at (240, 199)
Screenshot: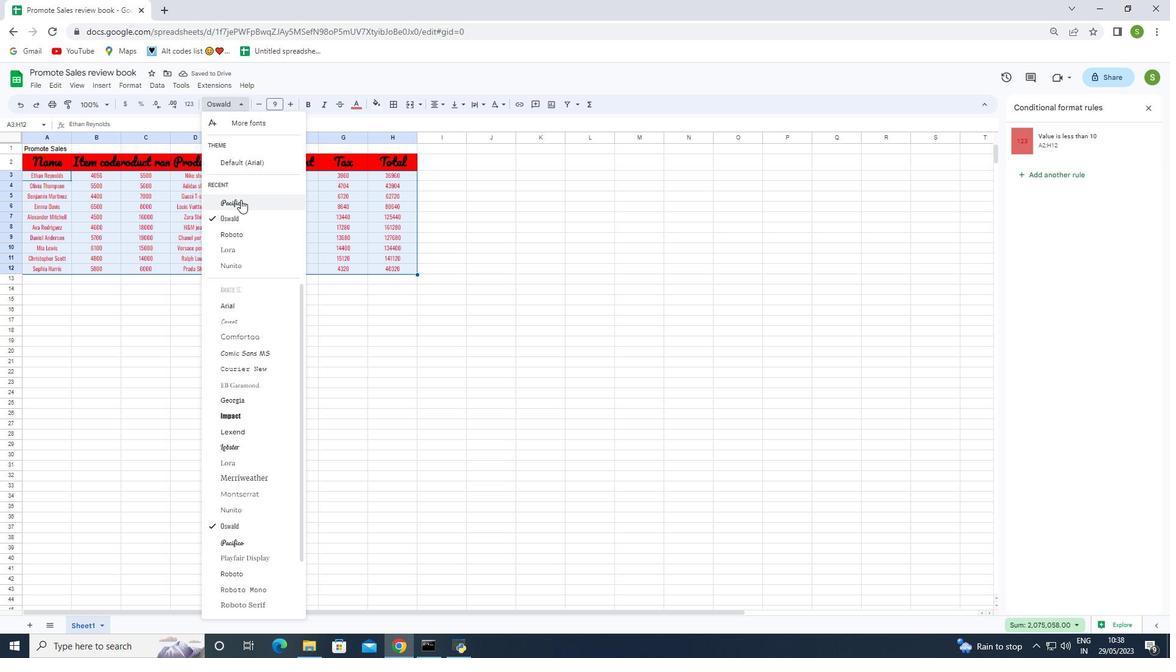 
Action: Mouse moved to (258, 313)
Screenshot: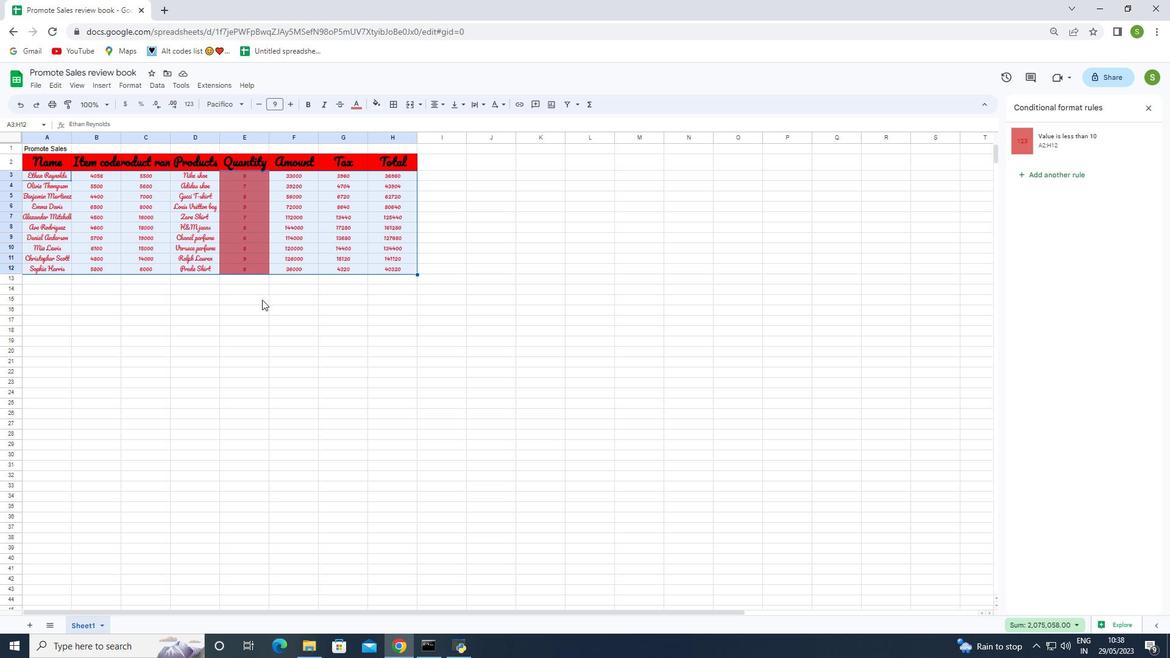 
Action: Mouse pressed left at (258, 313)
Screenshot: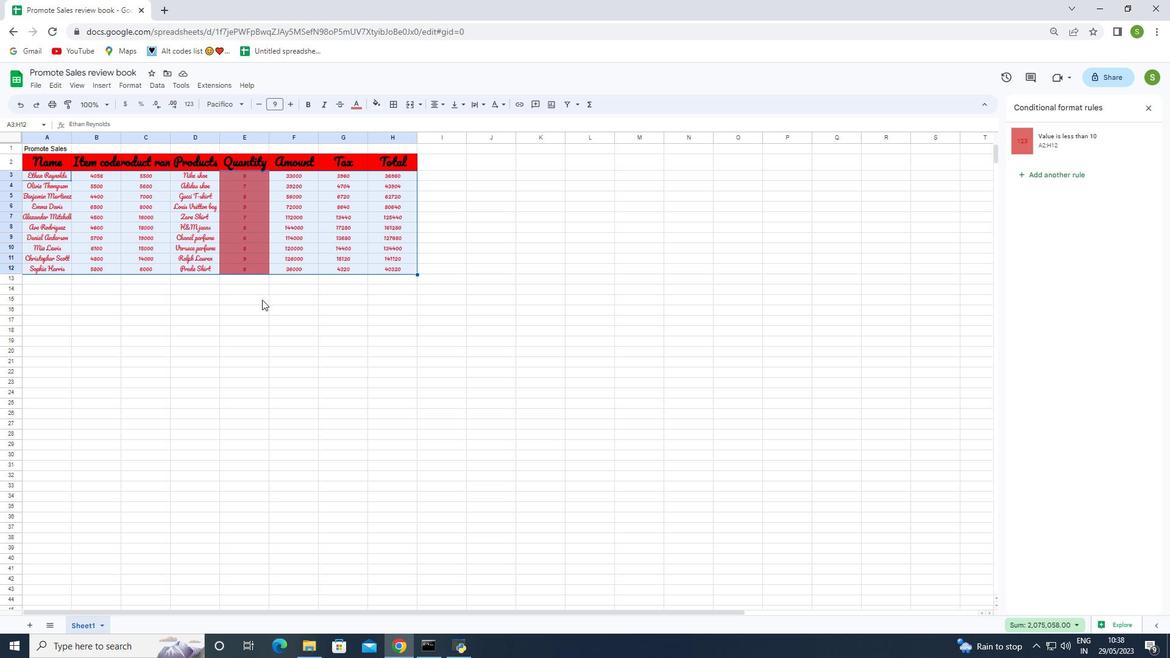 
Action: Mouse moved to (40, 169)
Screenshot: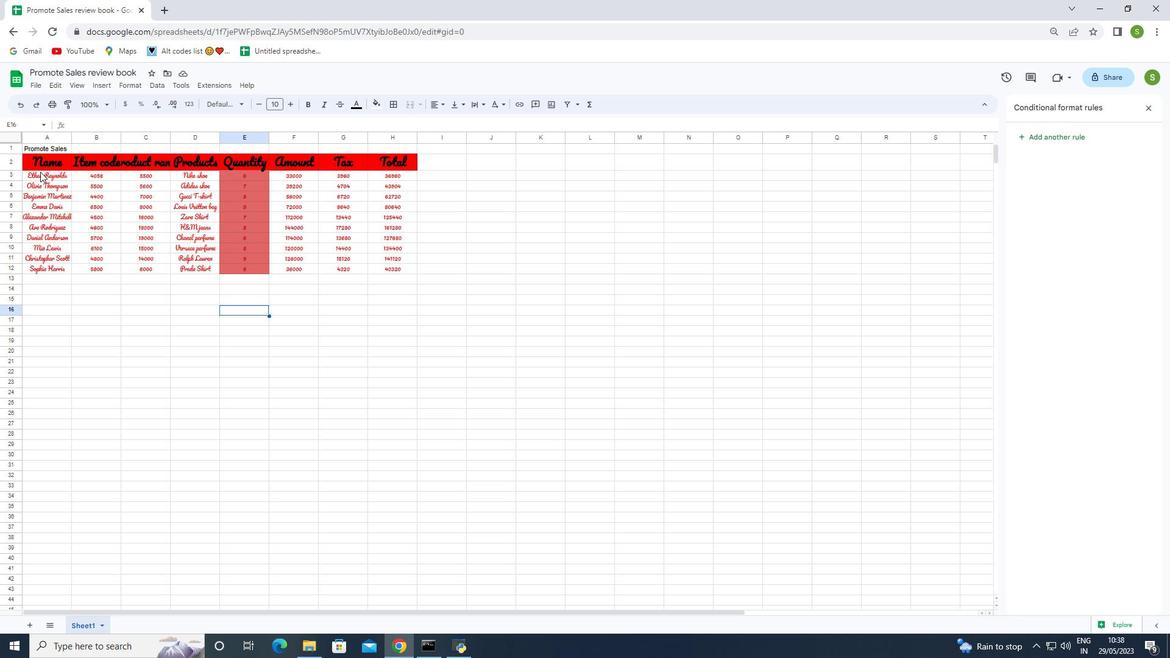 
Action: Mouse pressed left at (40, 169)
Screenshot: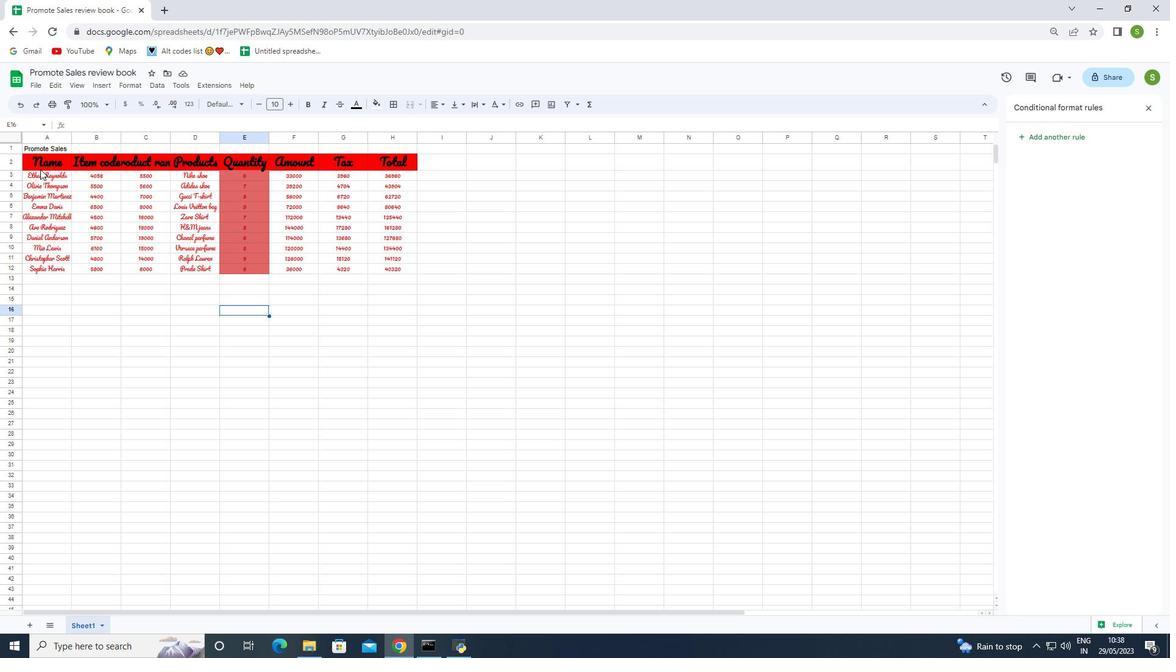 
Action: Mouse moved to (441, 106)
Screenshot: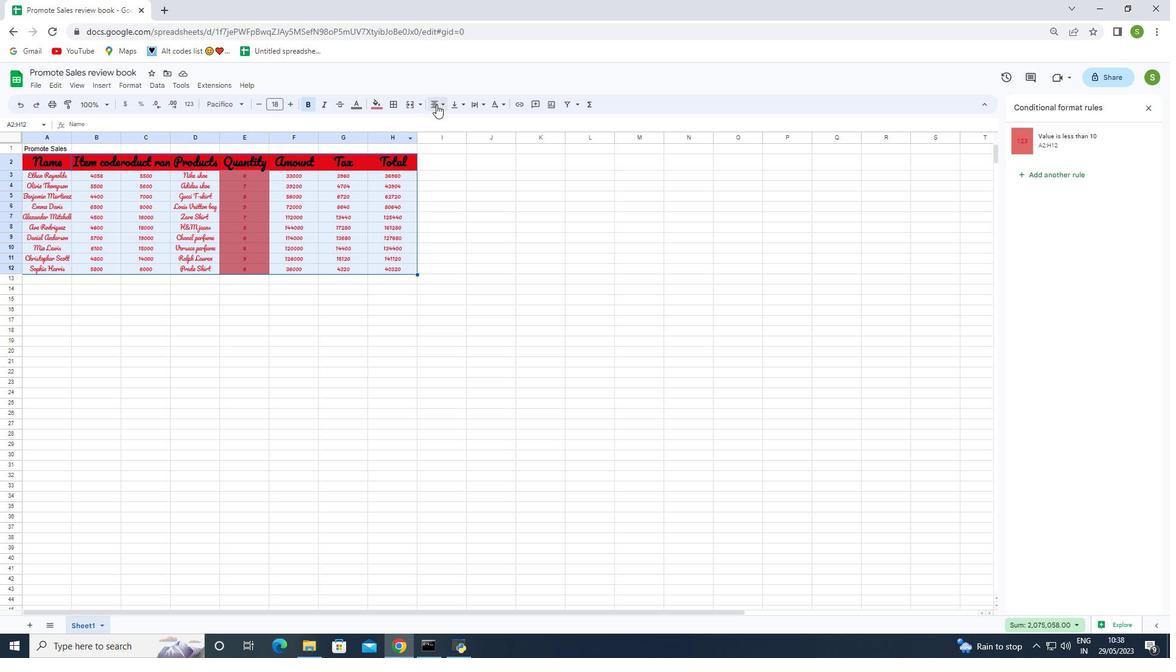 
Action: Mouse pressed left at (441, 106)
Screenshot: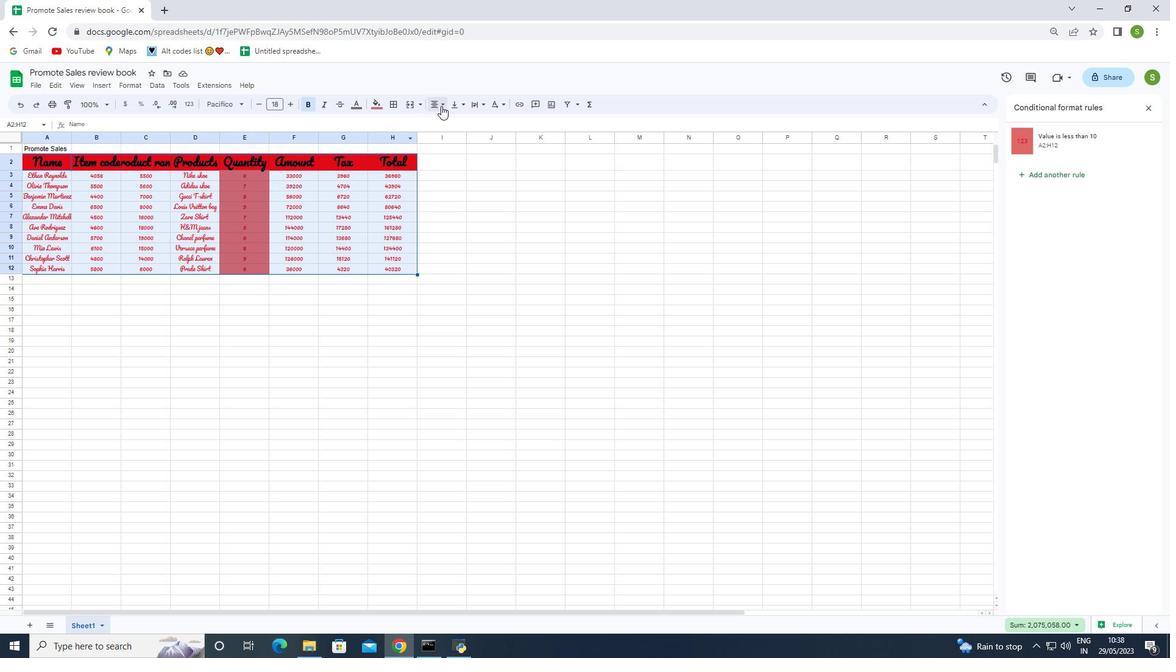 
Action: Mouse moved to (471, 122)
Screenshot: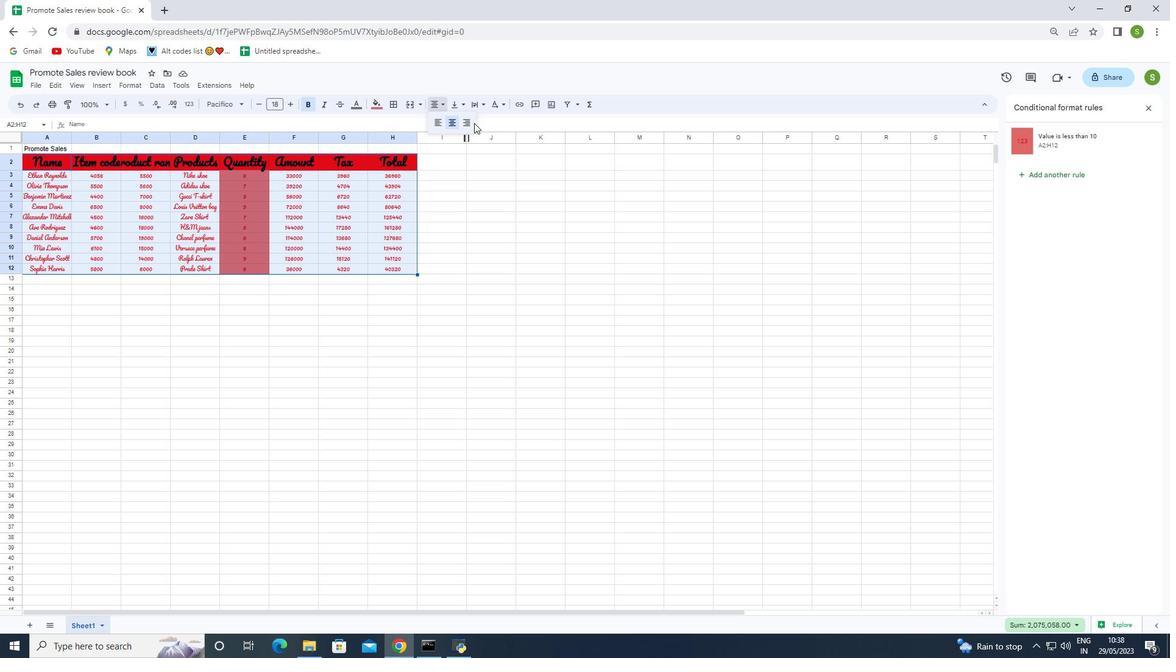 
Action: Mouse pressed left at (471, 122)
Screenshot: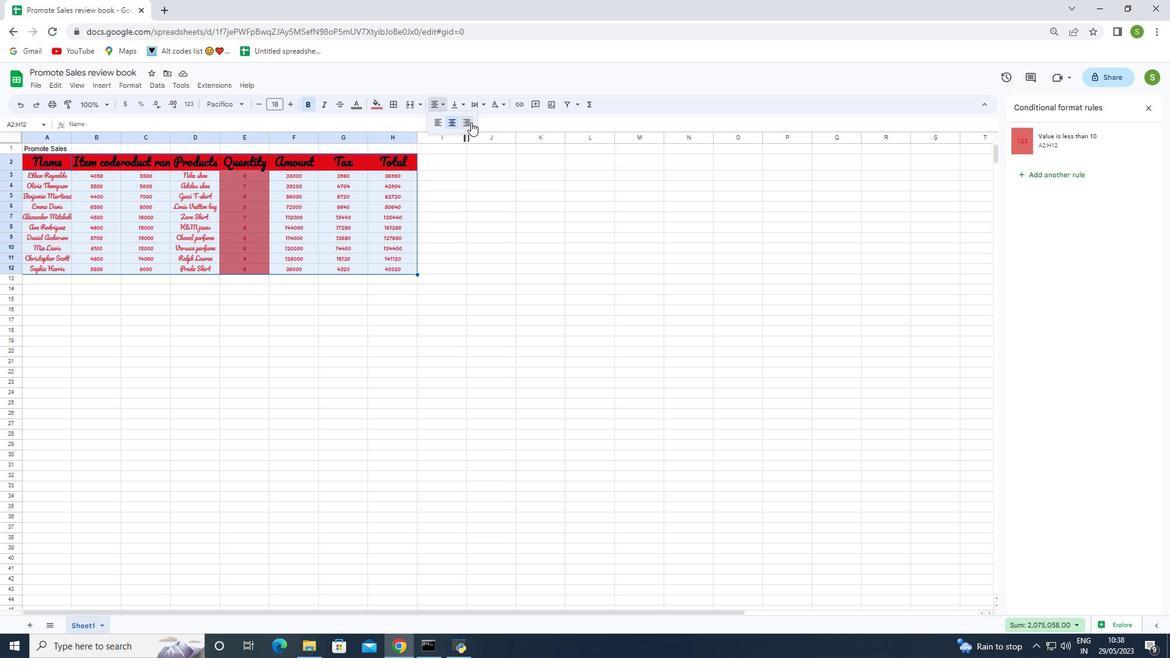 
Action: Mouse moved to (440, 99)
Screenshot: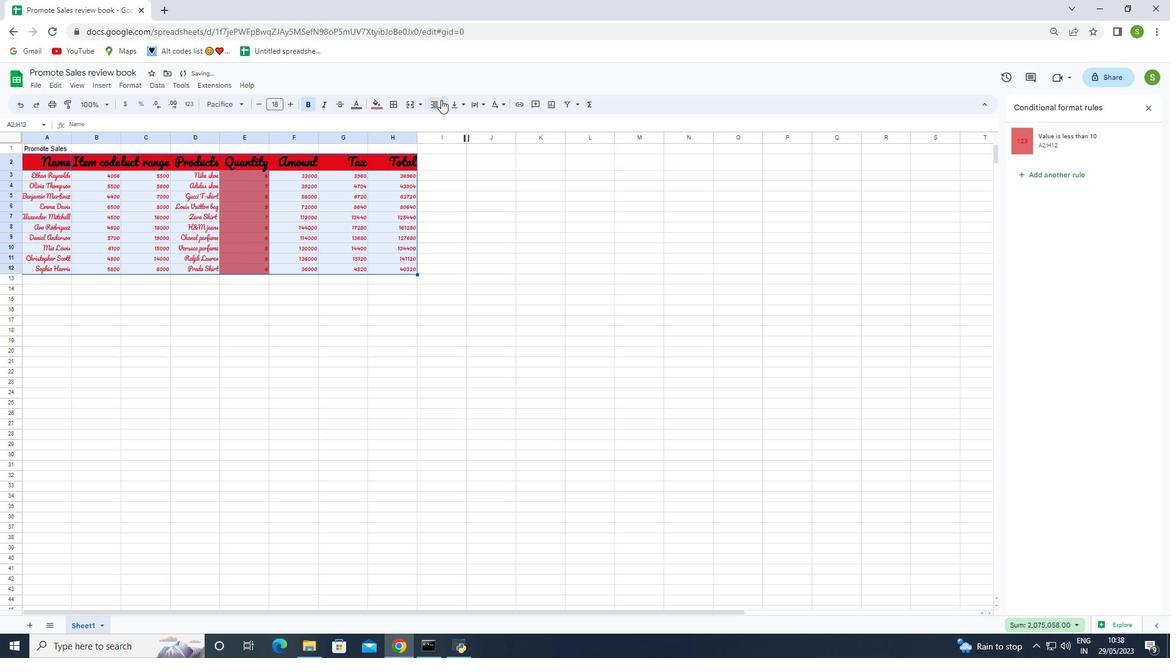 
Action: Mouse pressed left at (440, 99)
Screenshot: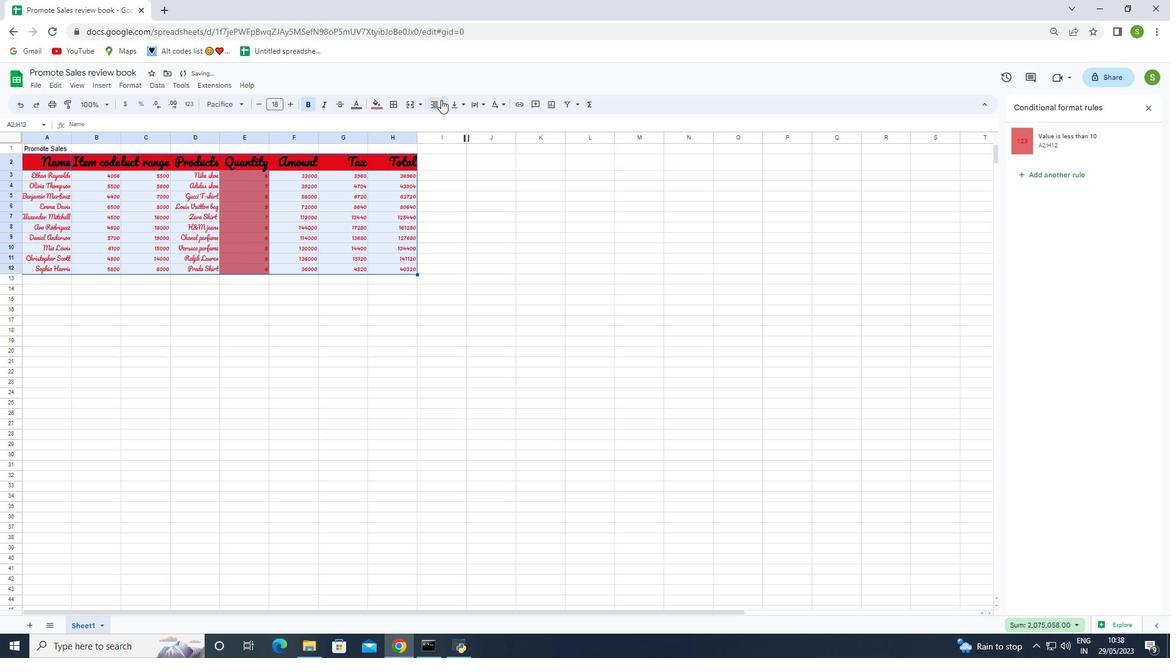 
Action: Mouse moved to (453, 121)
Screenshot: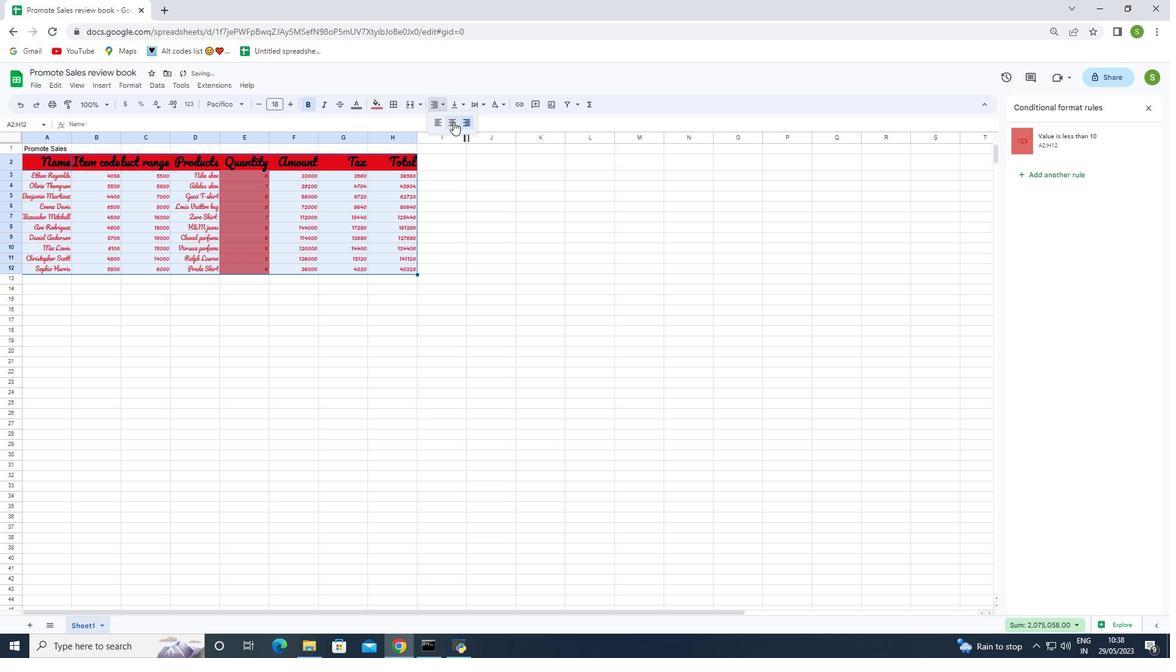 
Action: Mouse pressed left at (453, 121)
Screenshot: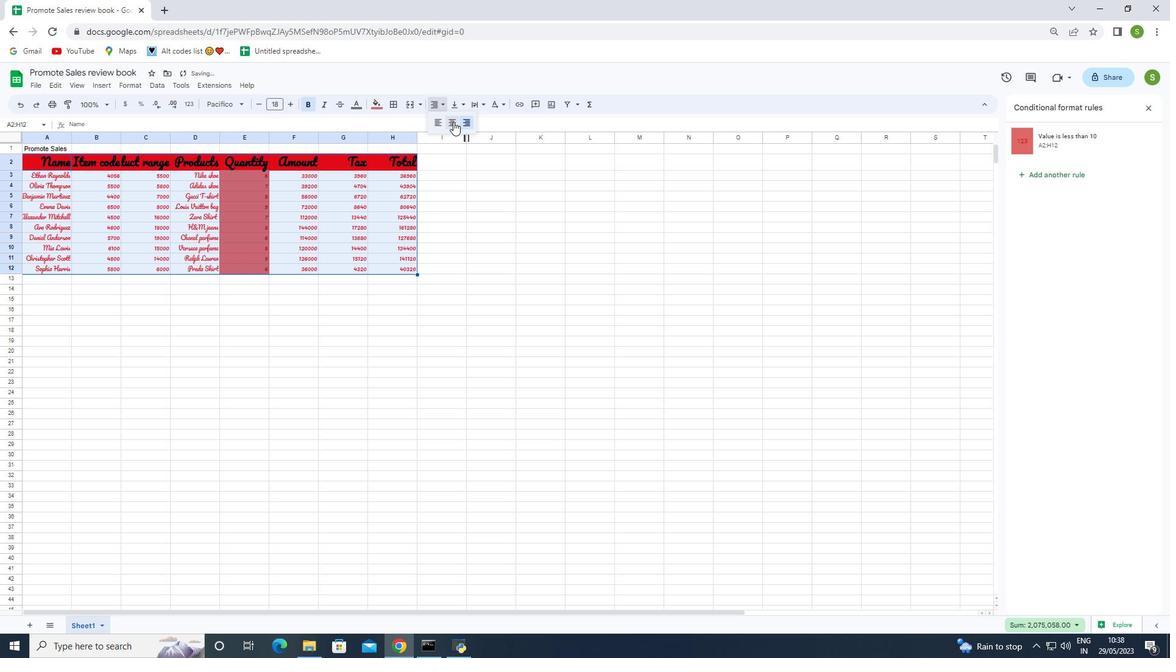 
Action: Mouse moved to (33, 87)
Screenshot: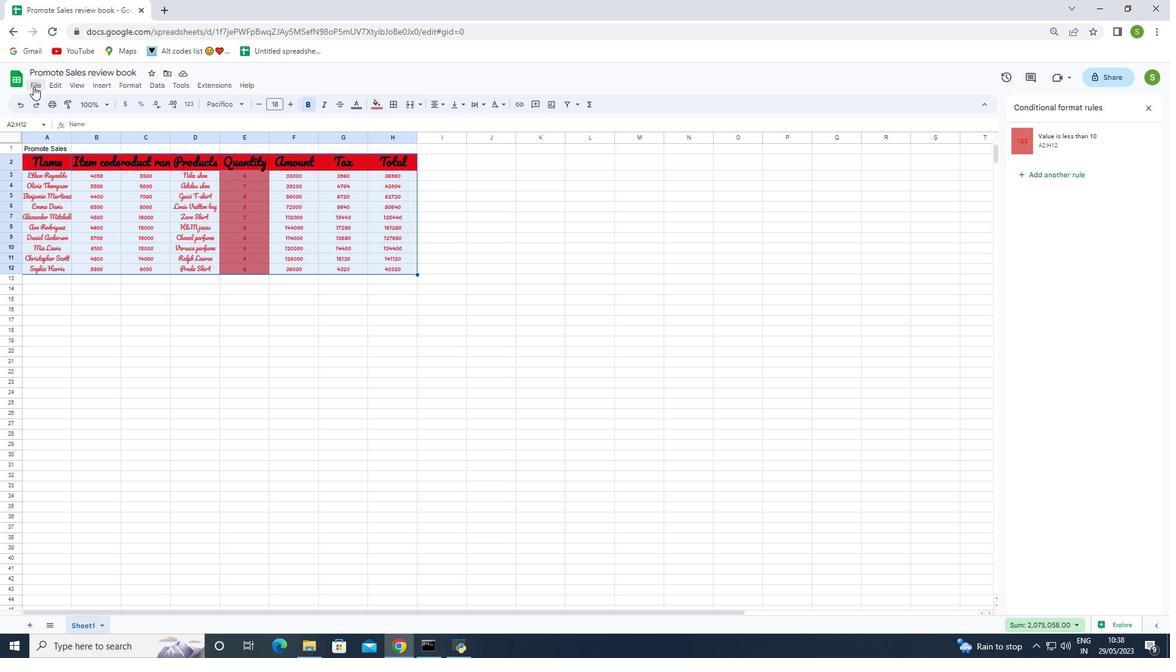 
Action: Mouse pressed left at (33, 87)
Screenshot: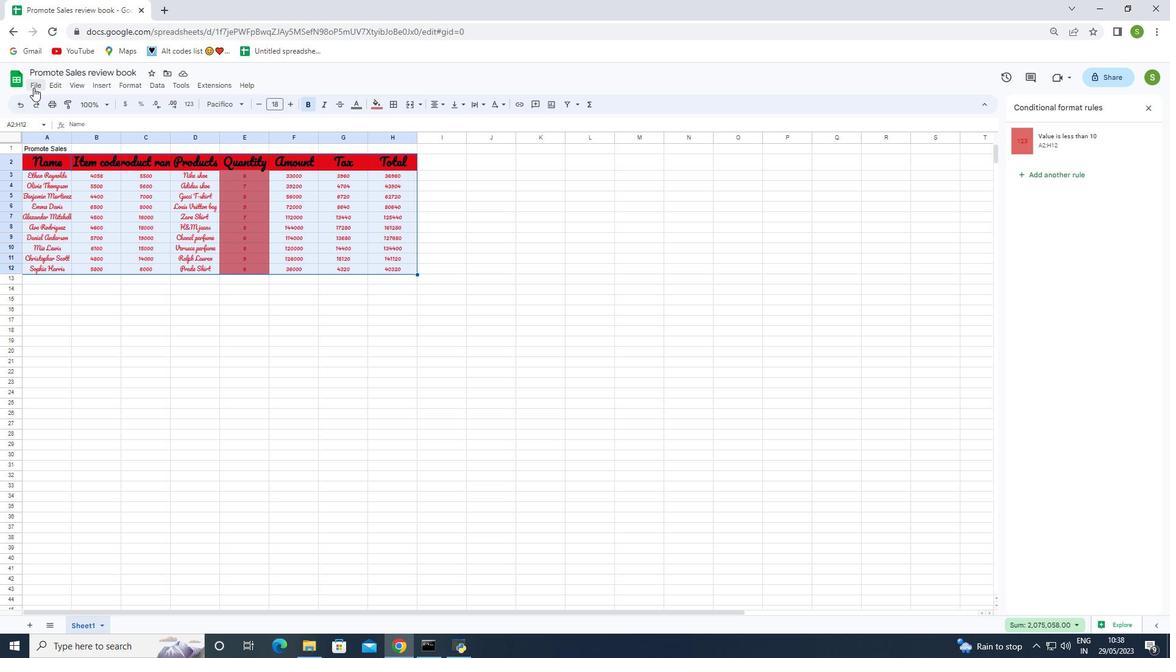 
Action: Mouse moved to (59, 224)
Screenshot: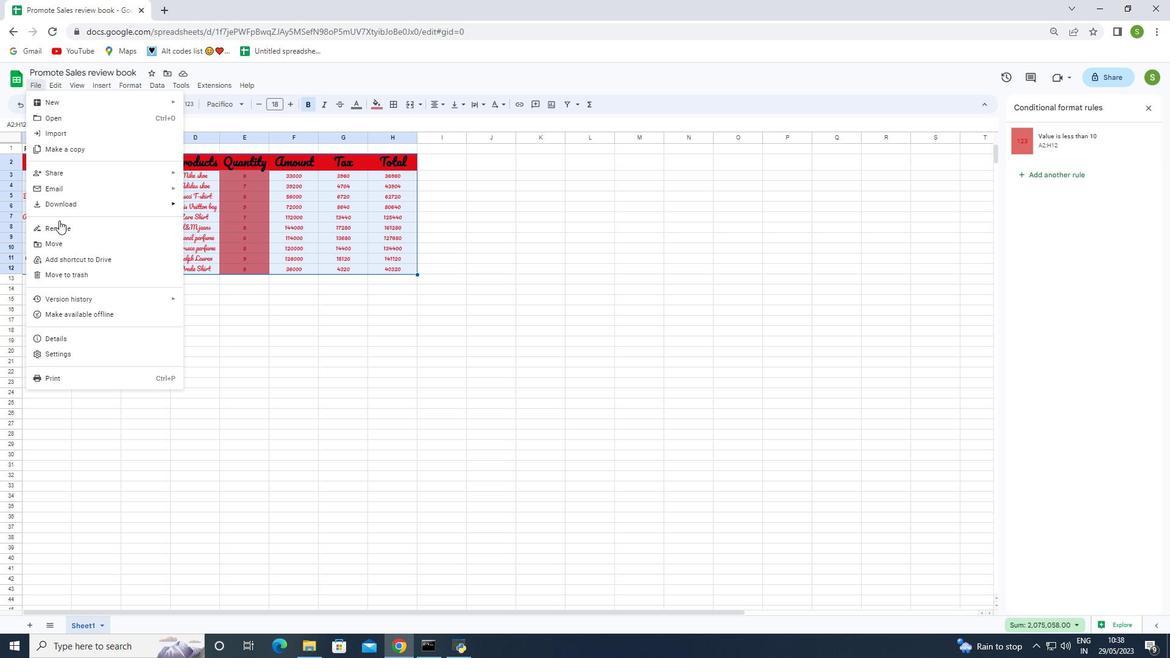 
Action: Mouse pressed left at (59, 224)
Screenshot: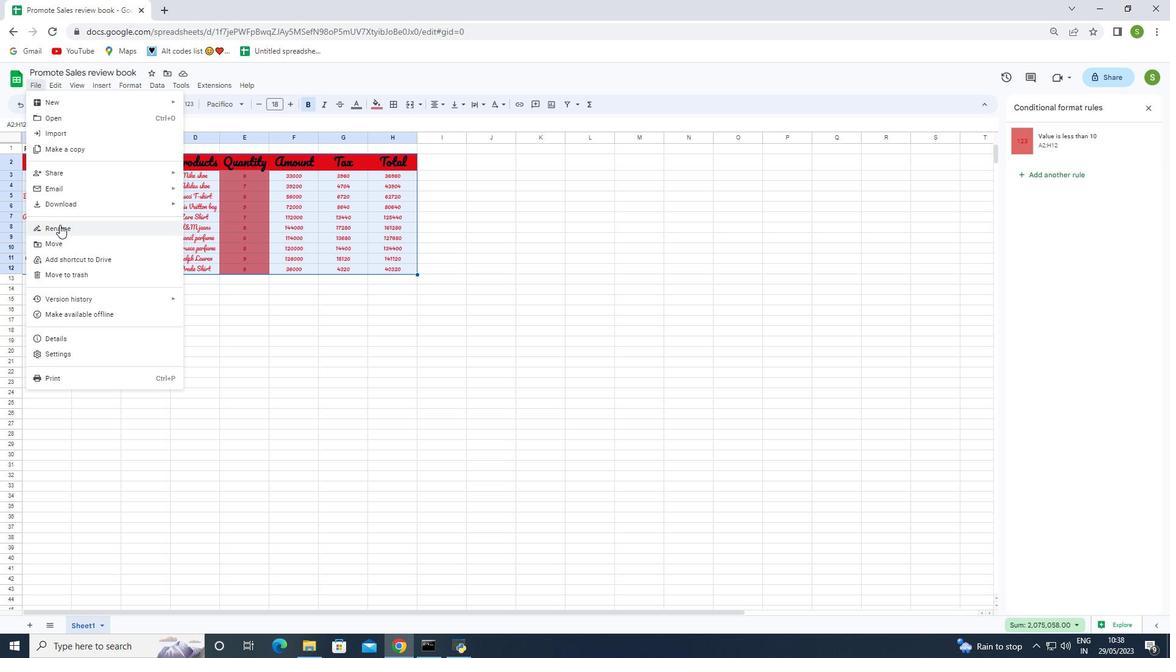 
Action: Mouse moved to (59, 224)
Screenshot: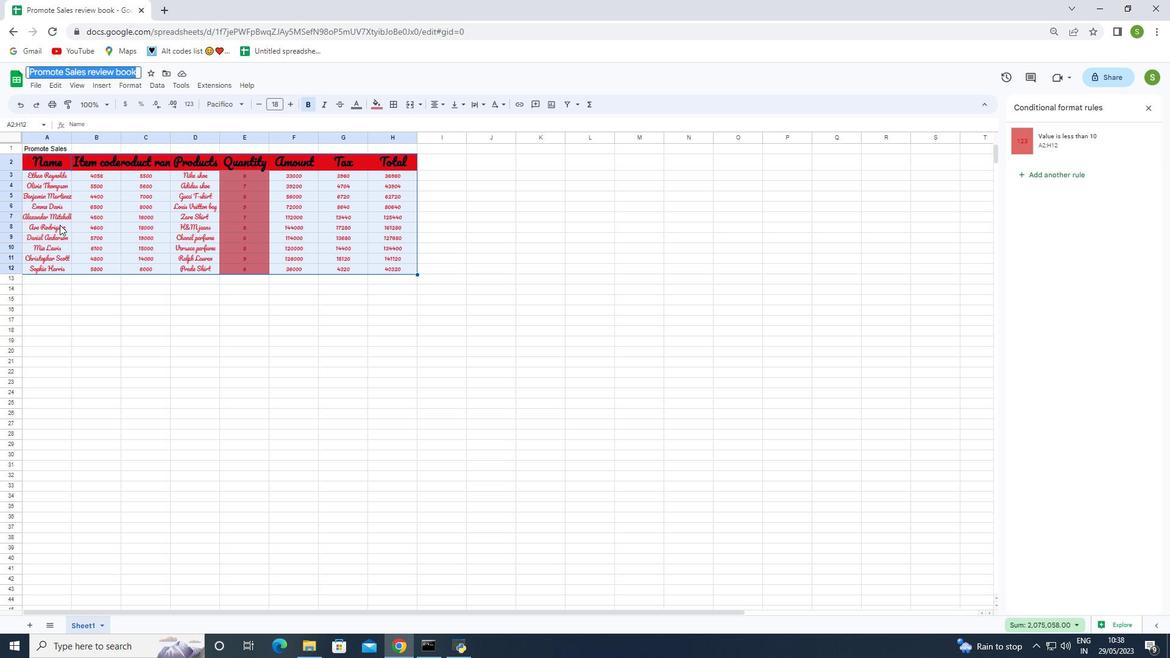 
Action: Key pressed <Key.backspace><Key.shift><Key.shift><Key.shift><Key.shift><Key.shift><Key.shift><Key.shift><Key.shift><Key.shift><Key.shift><Key.shift><Key.shift><Key.shift><Key.shift><Key.shift><Key.shift><Key.shift><Key.shift><Key.shift><Key.shift><Key.shift><Key.shift><Key.shift><Key.shift><Key.shift><Key.shift><Key.shift><Key.shift><Key.shift><Key.shift><Key.shift><Key.shift><Key.shift><Key.shift><Key.shift><Key.shift><Key.shift><Key.shift><Key.shift><Key.shift><Key.shift><Key.shift><Key.shift><Key.shift><Key.shift><Key.shift><Key.shift><Key.shift><Key.shift><Key.shift><Key.shift><Key.shift><Key.shift><Key.shift><Key.shift><Key.shift><Key.shift><Key.shift><Key.shift><Key.shift><Key.shift><Key.shift><Key.shift><Key.shift><Key.shift><Key.shift><Key.shift><Key.shift><Key.shift><Key.shift><Key.shift>Revive<Key.space><Key.shift>Sales<Key.space>book<Key.enter>
Screenshot: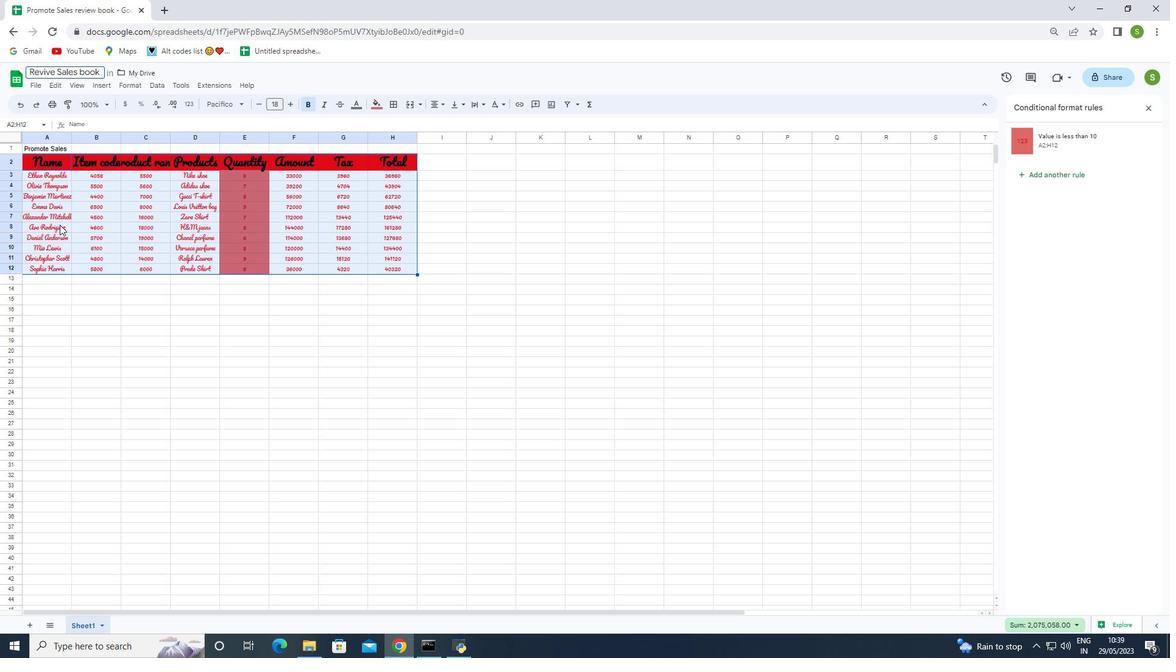 
Action: Mouse moved to (61, 222)
Screenshot: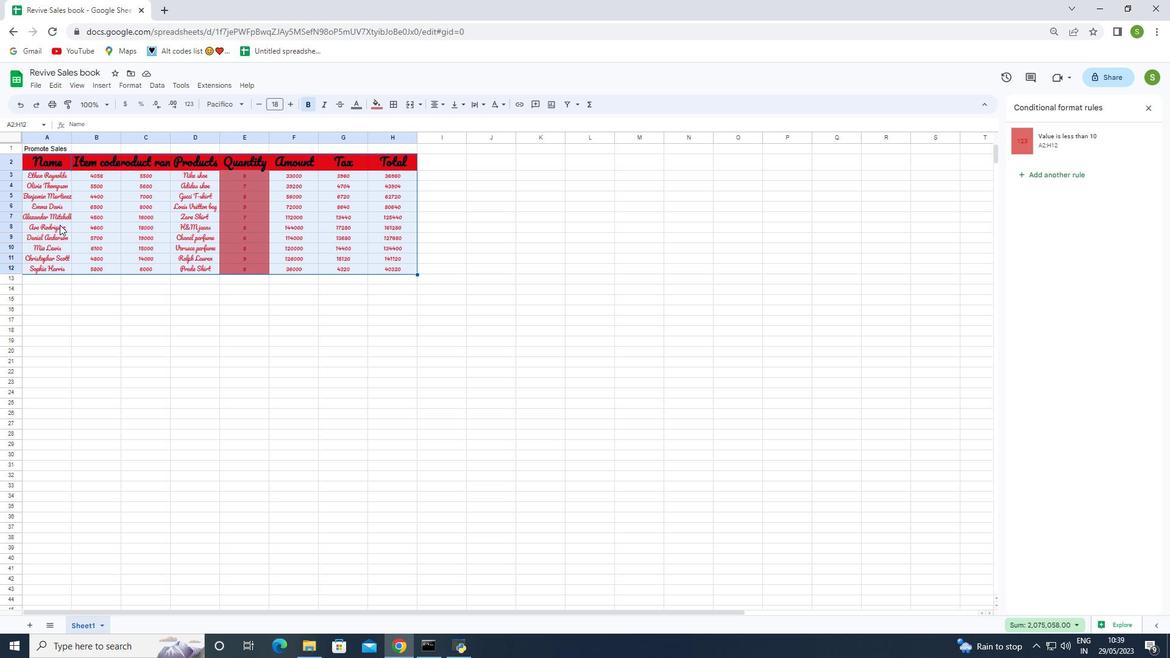 
Action: Mouse pressed left at (61, 222)
Screenshot: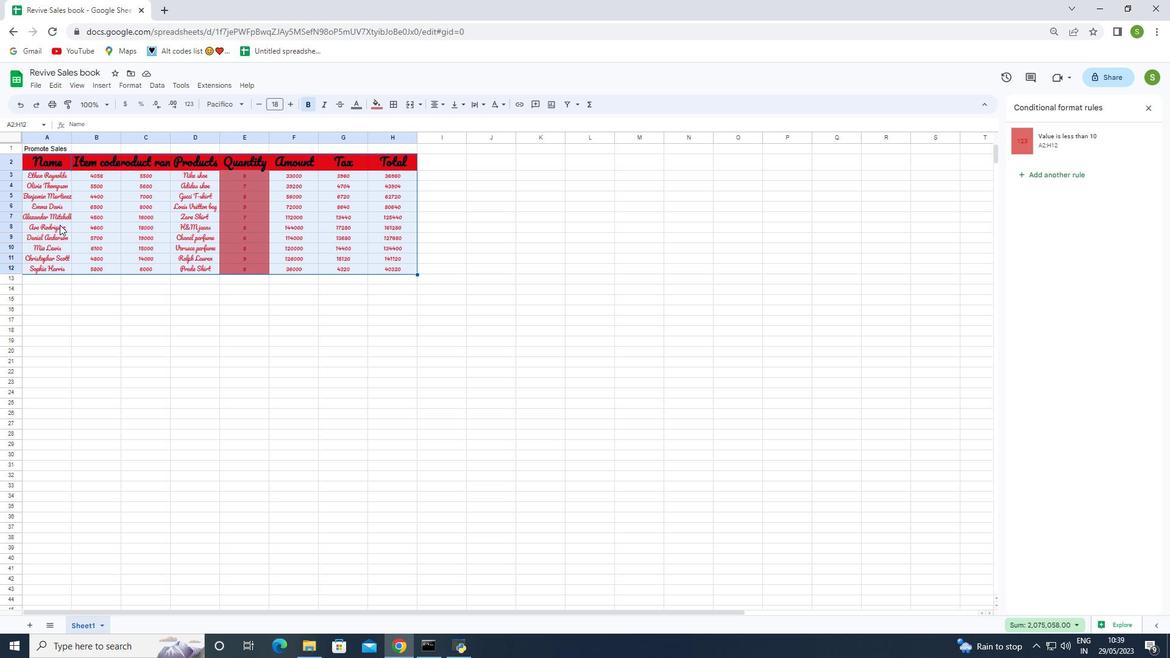 
Action: Mouse moved to (314, 414)
Screenshot: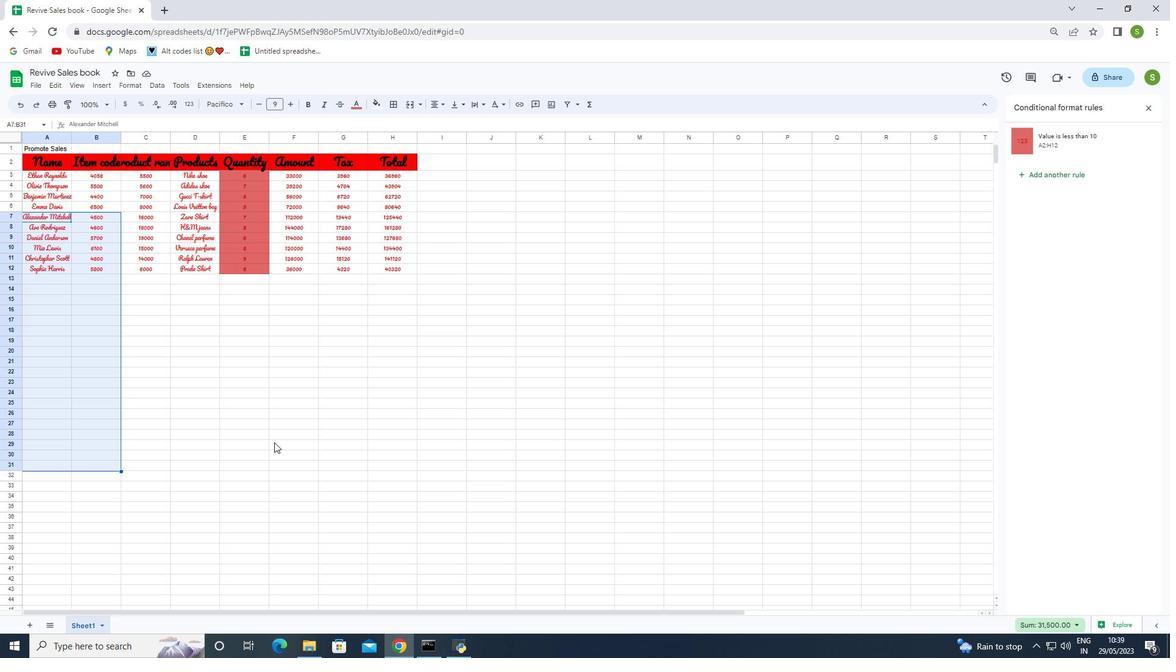 
Action: Mouse pressed left at (314, 414)
Screenshot: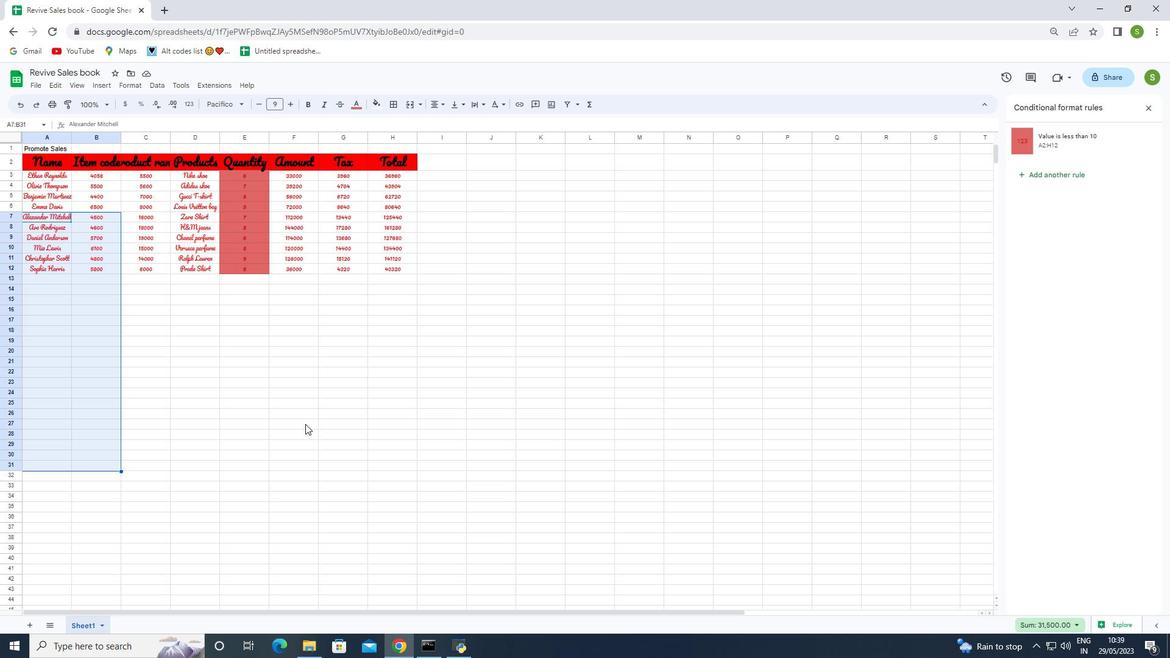 
Action: Mouse moved to (315, 414)
Screenshot: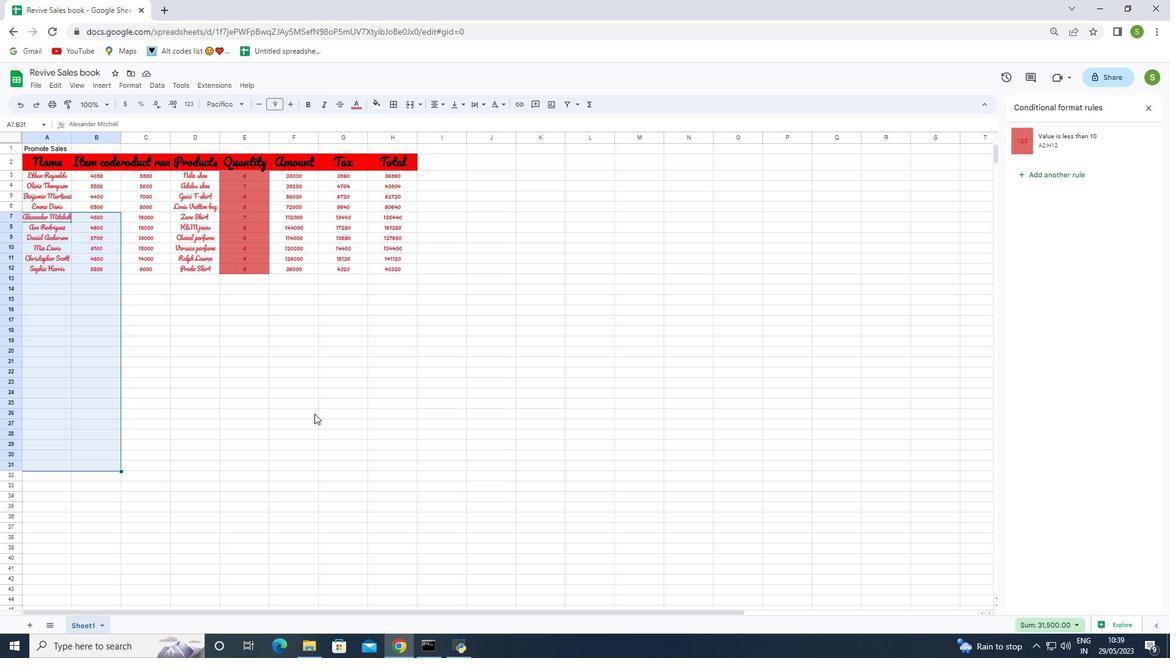 
